 Task: Look for space in Netrakona, Bangladesh from 5th September, 2023 to 12th September, 2023 for 2 adults in price range Rs.10000 to Rs.15000.  With 1  bedroom having 1 bed and 1 bathroom. Property type can be house, flat, guest house, hotel. Amenities needed are: air conditioning. Booking option can be shelf check-in. Required host language is English.
Action: Mouse moved to (477, 124)
Screenshot: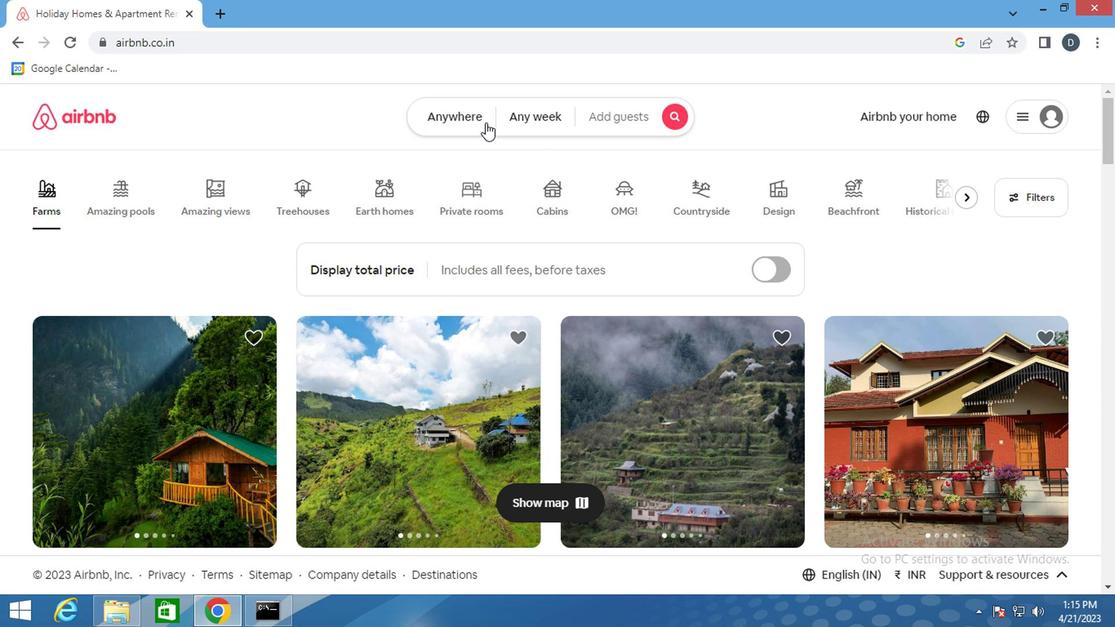 
Action: Mouse pressed left at (477, 124)
Screenshot: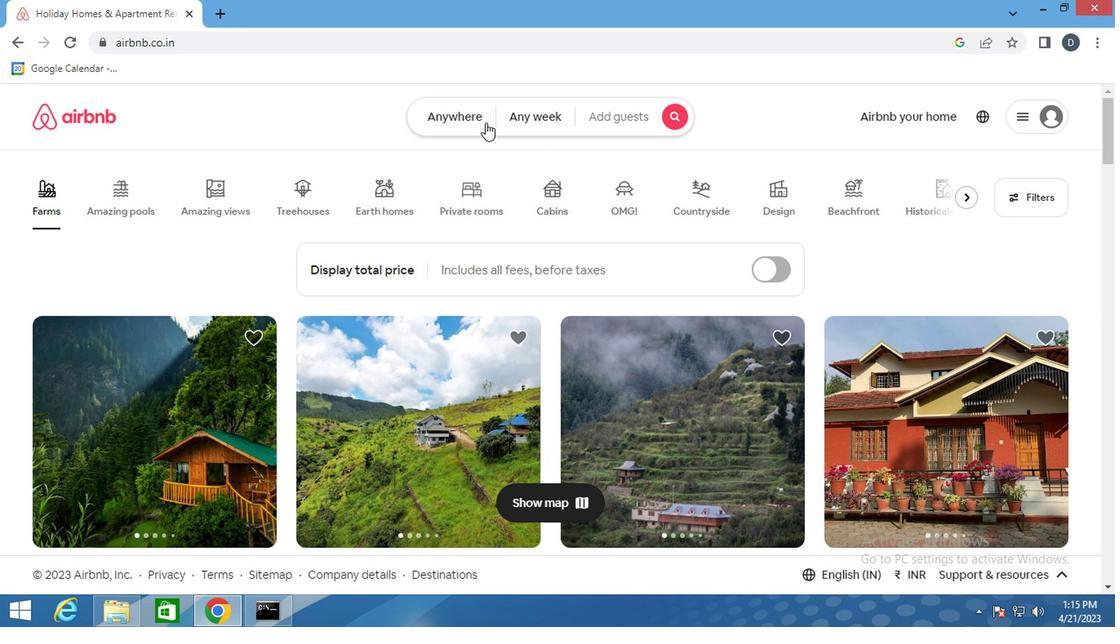 
Action: Mouse moved to (410, 185)
Screenshot: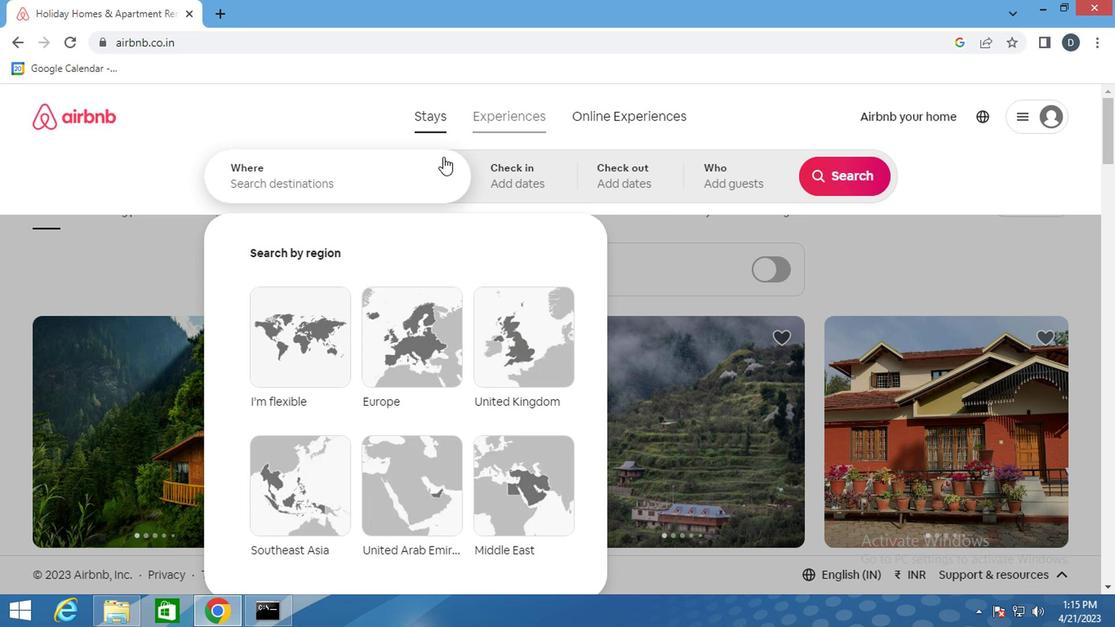 
Action: Mouse pressed left at (410, 185)
Screenshot: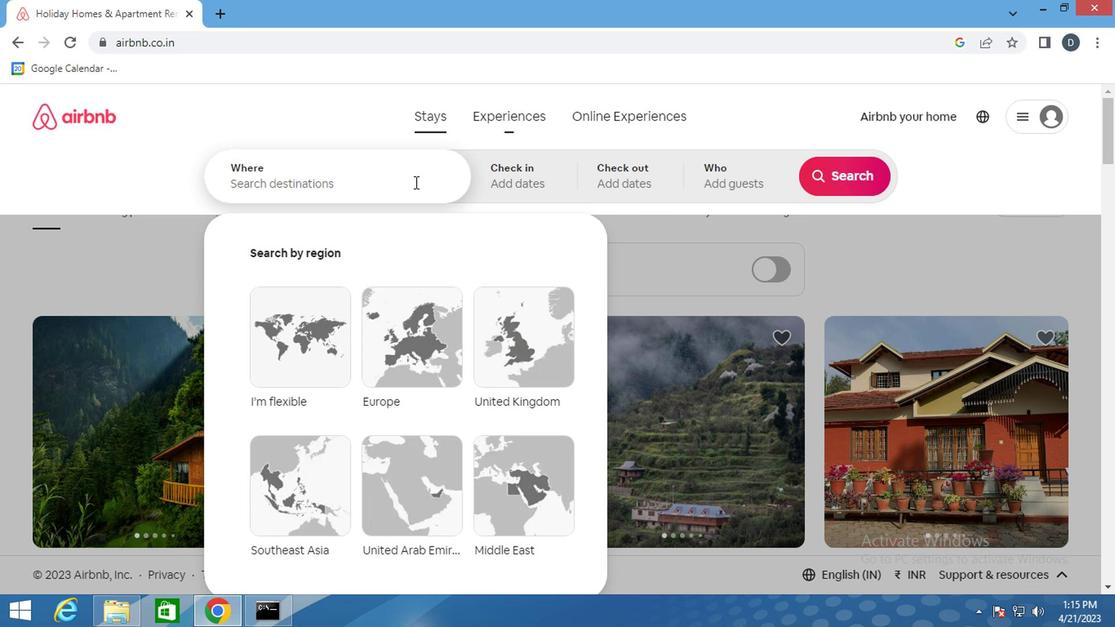 
Action: Key pressed <Key.shift>NETKRAKONA<Key.down><Key.enter>
Screenshot: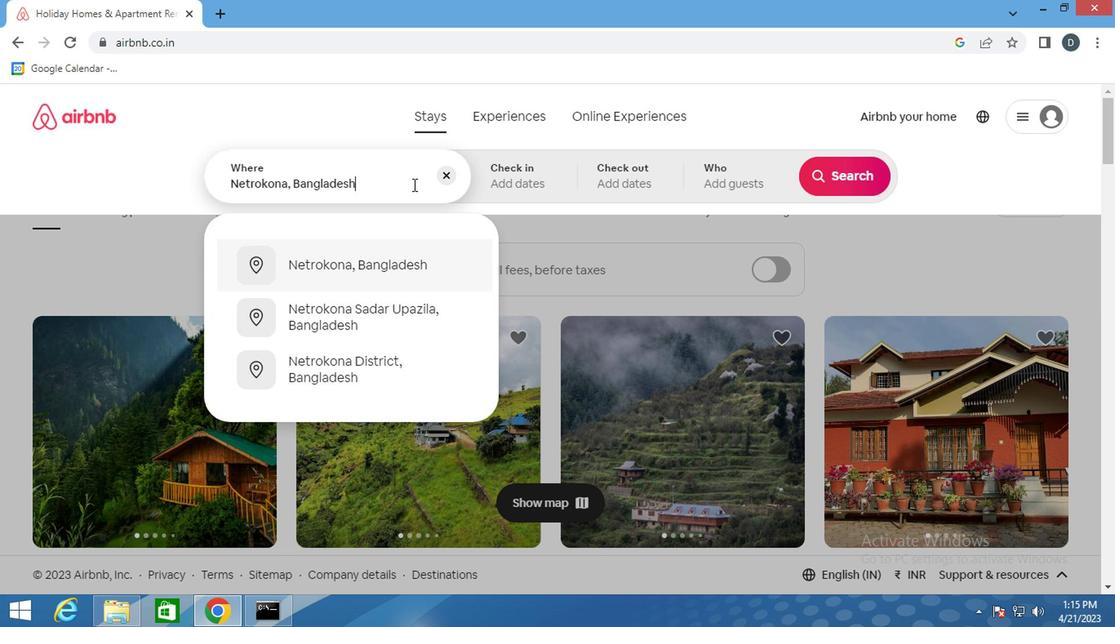 
Action: Mouse moved to (833, 306)
Screenshot: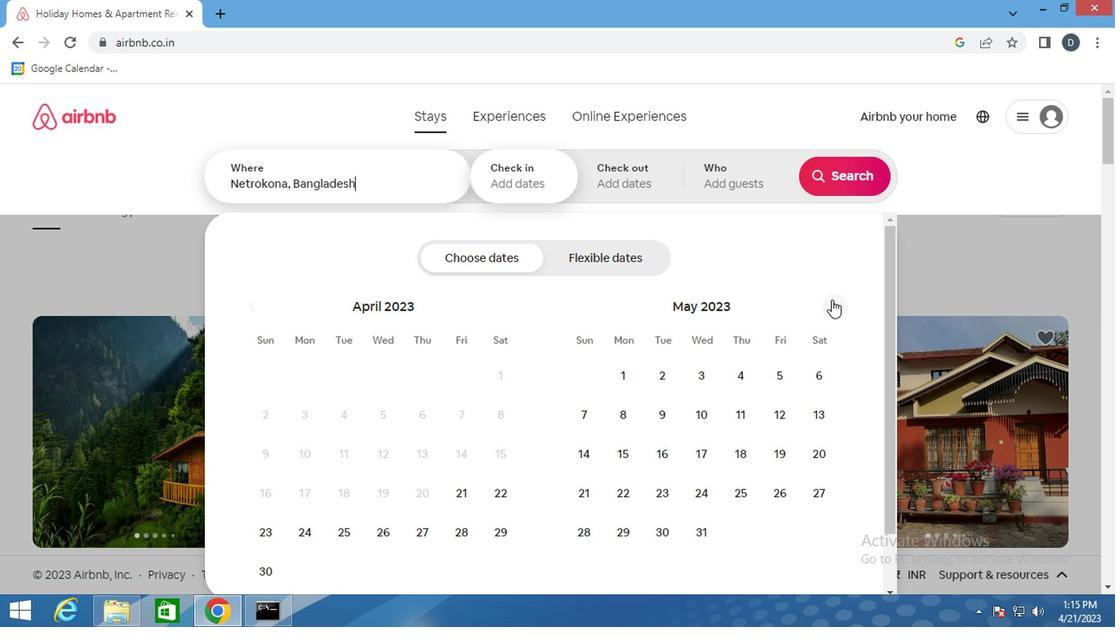 
Action: Mouse pressed left at (833, 306)
Screenshot: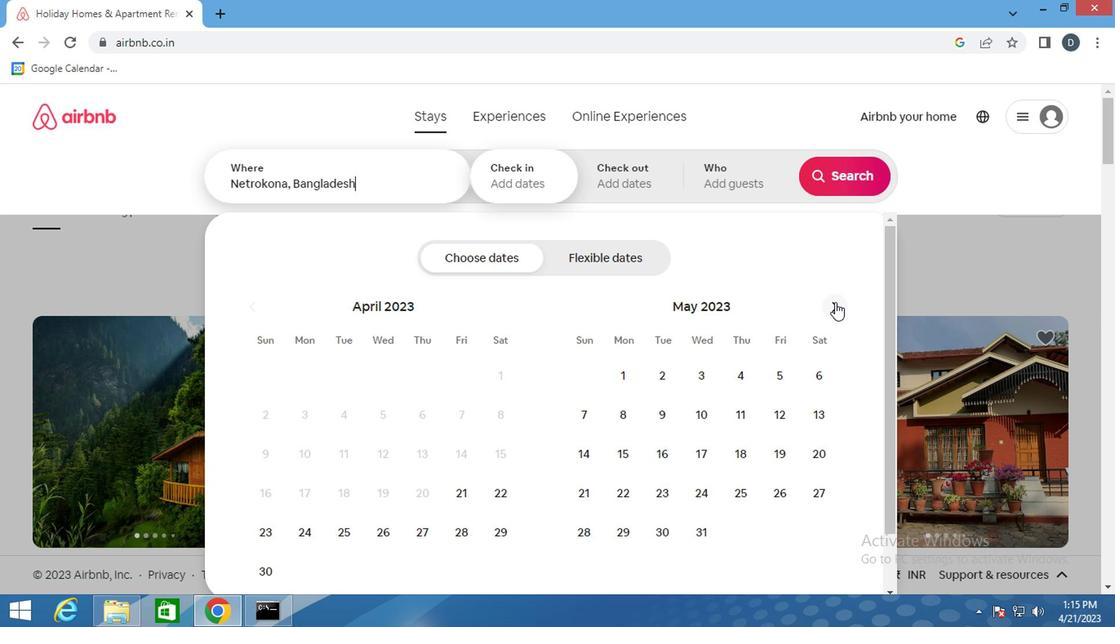 
Action: Mouse pressed left at (833, 306)
Screenshot: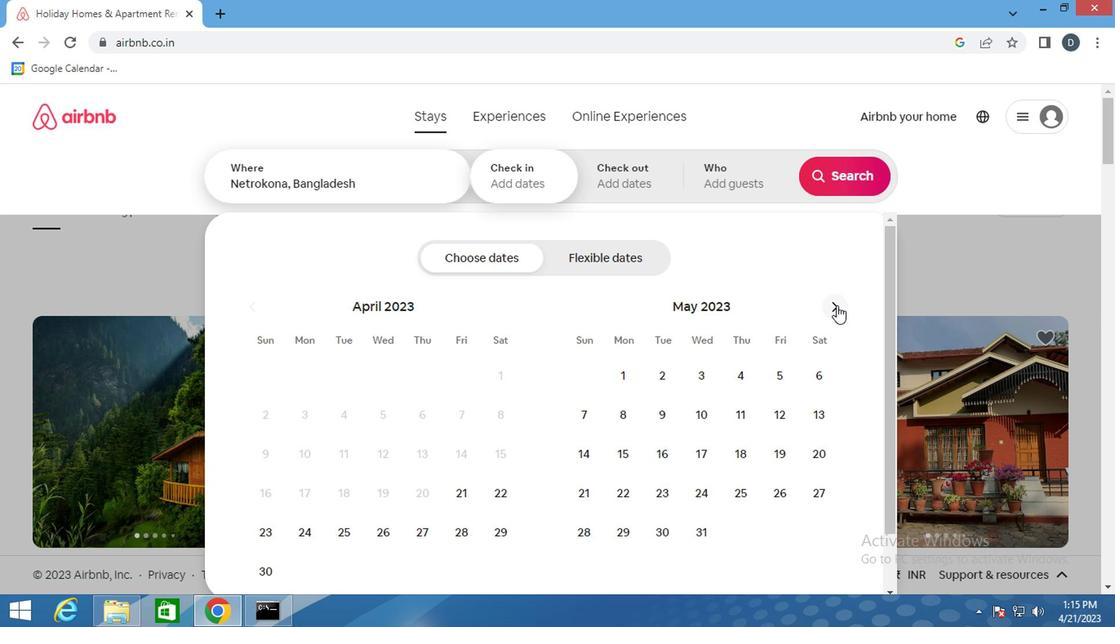 
Action: Mouse pressed left at (833, 306)
Screenshot: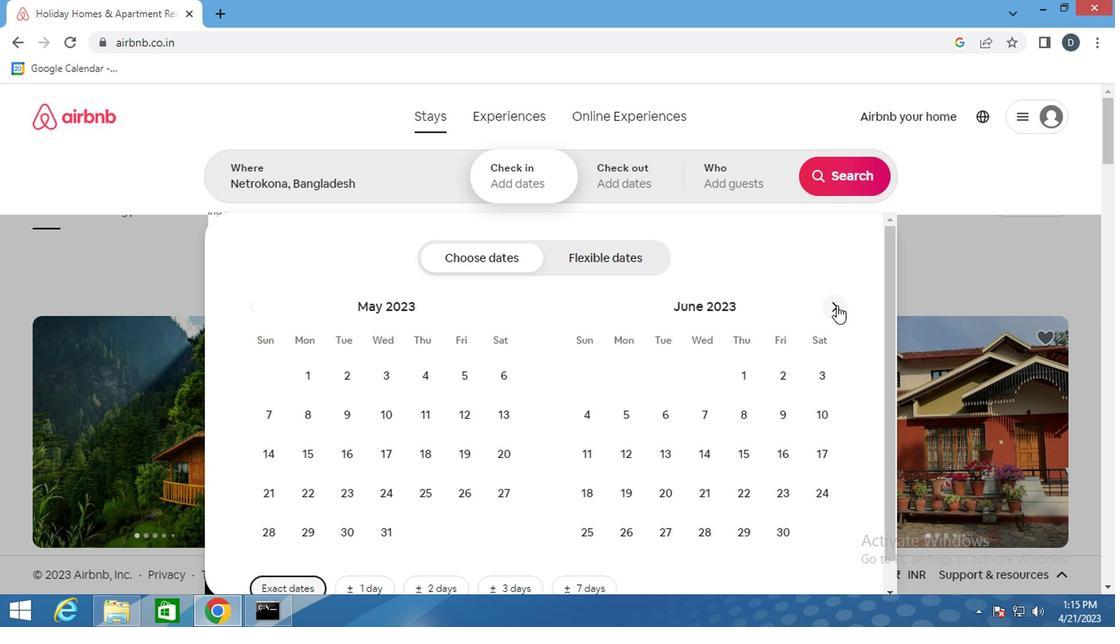 
Action: Mouse pressed left at (833, 306)
Screenshot: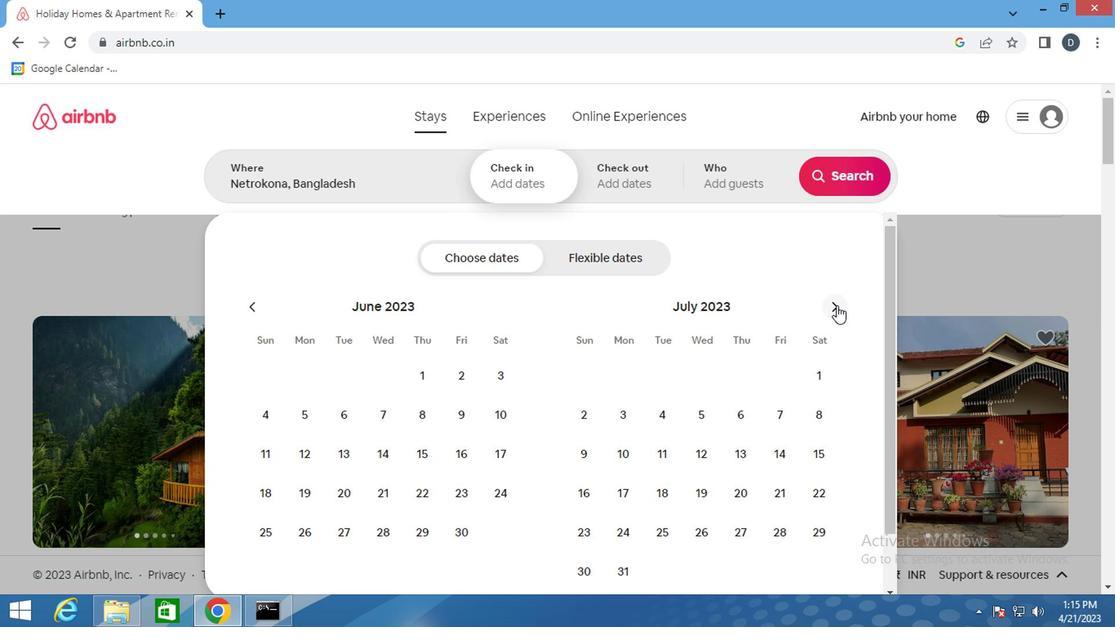 
Action: Mouse pressed left at (833, 306)
Screenshot: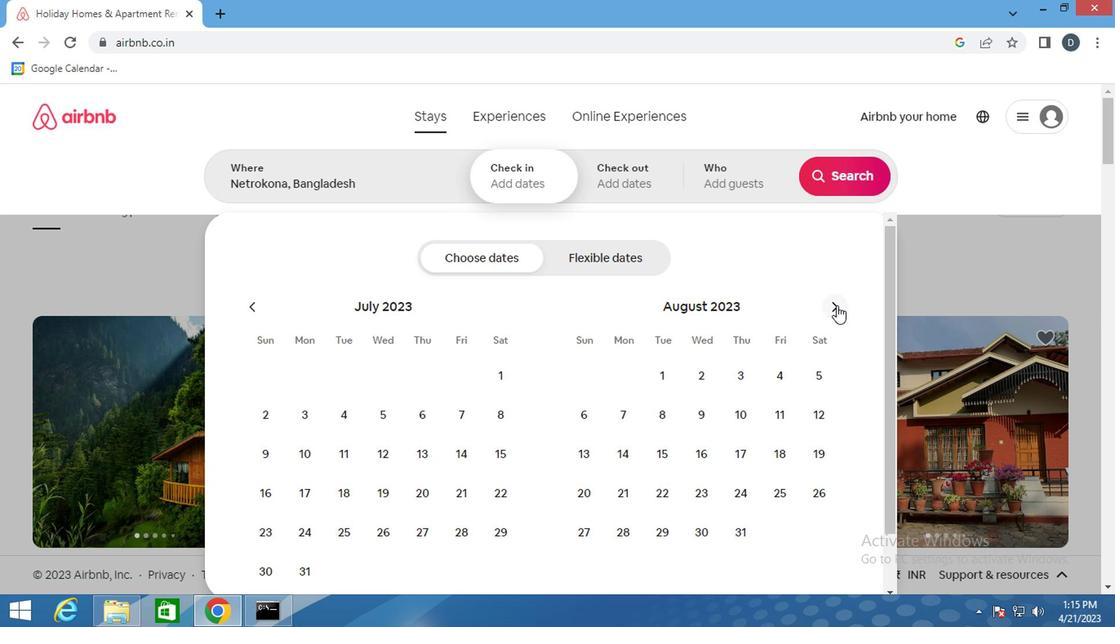 
Action: Mouse moved to (667, 418)
Screenshot: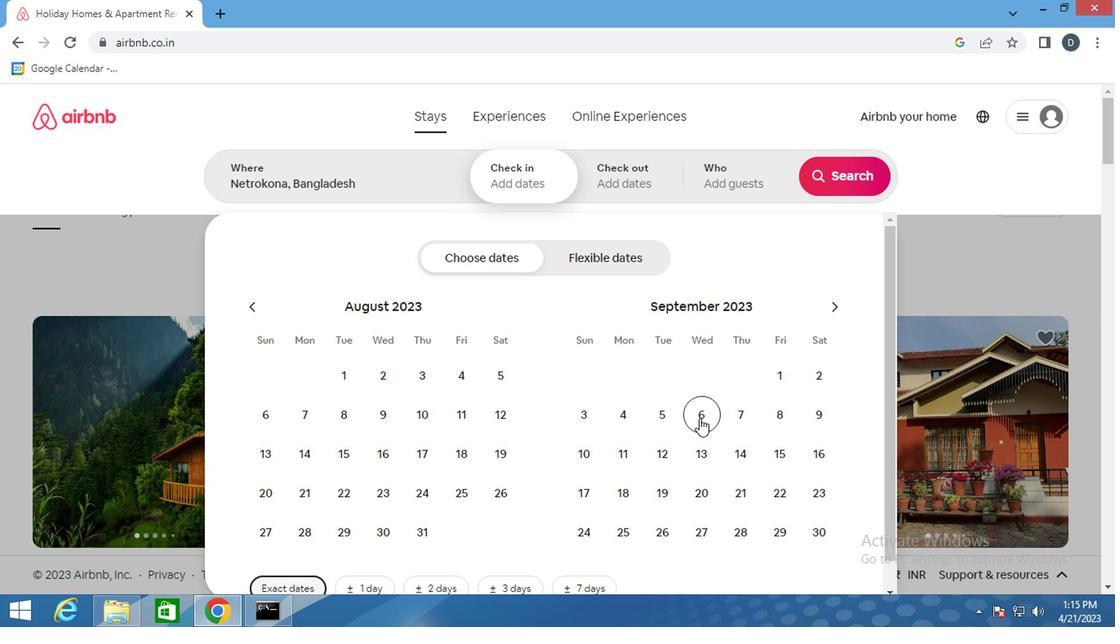 
Action: Mouse pressed left at (667, 418)
Screenshot: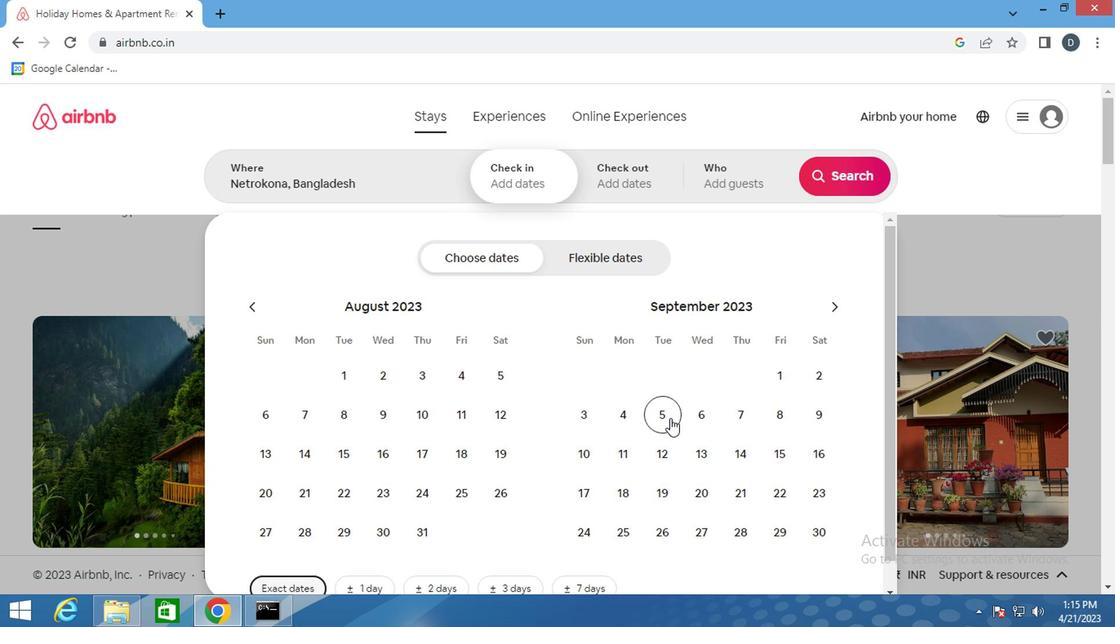 
Action: Mouse moved to (654, 449)
Screenshot: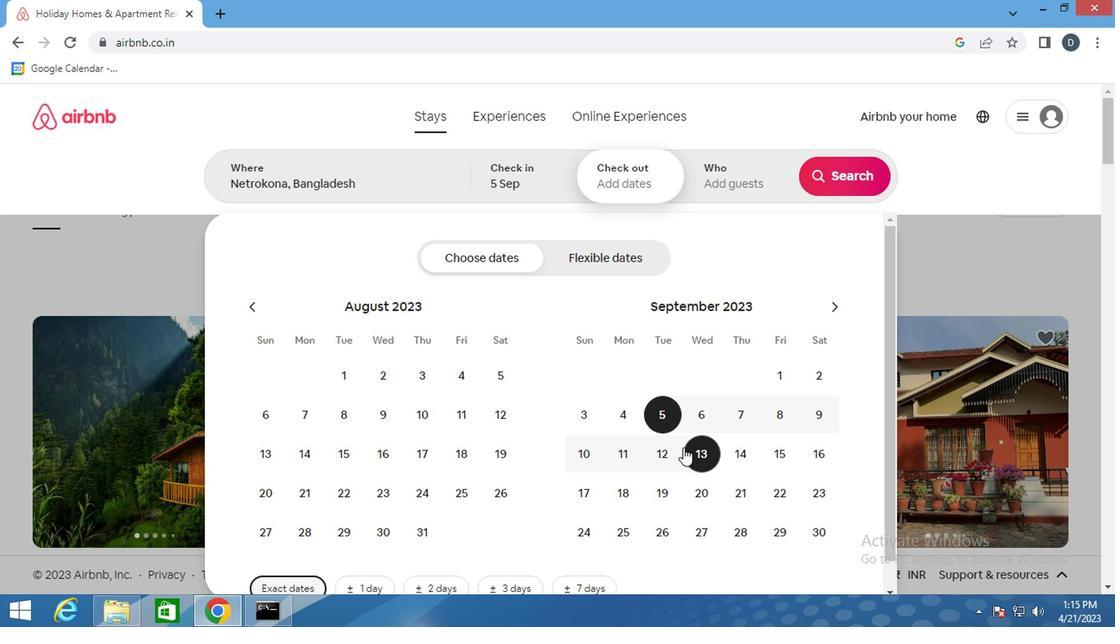 
Action: Mouse pressed left at (654, 449)
Screenshot: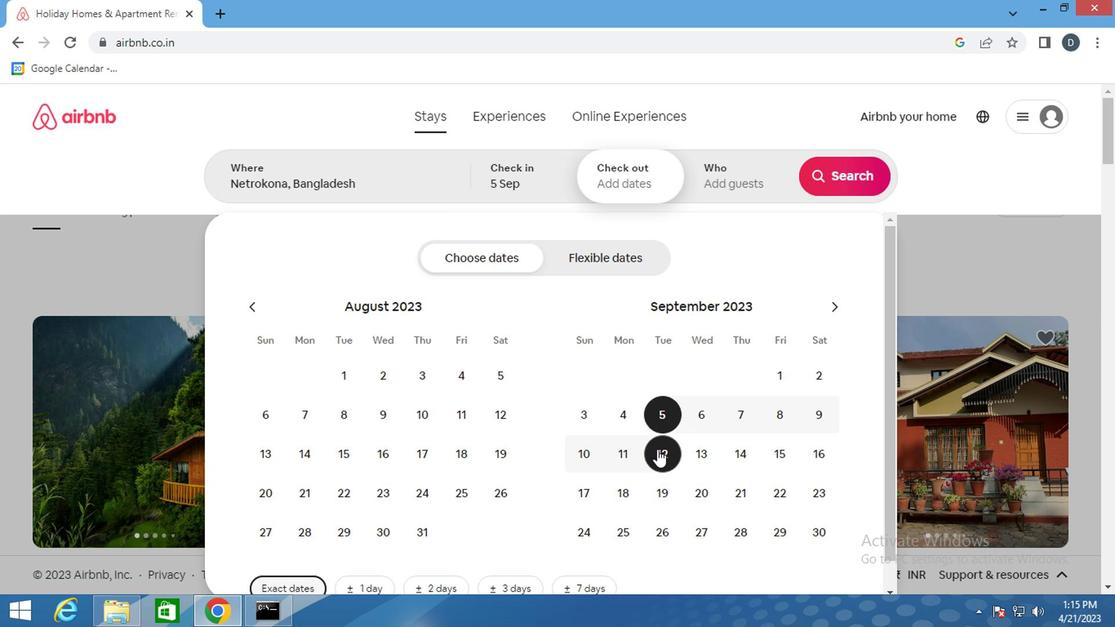 
Action: Mouse moved to (727, 188)
Screenshot: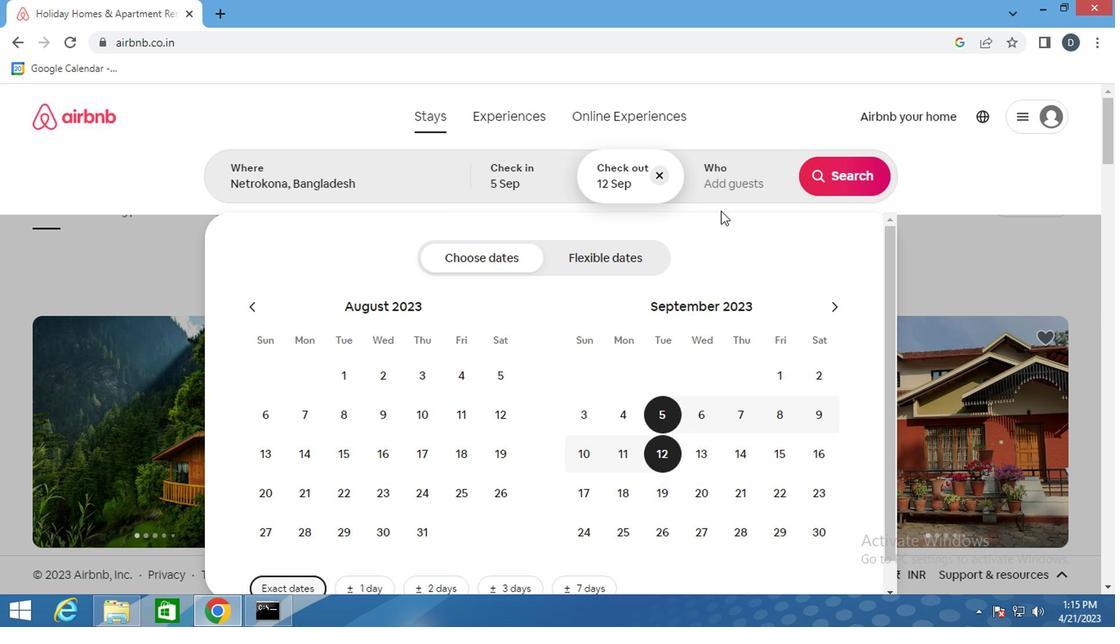
Action: Mouse pressed left at (727, 188)
Screenshot: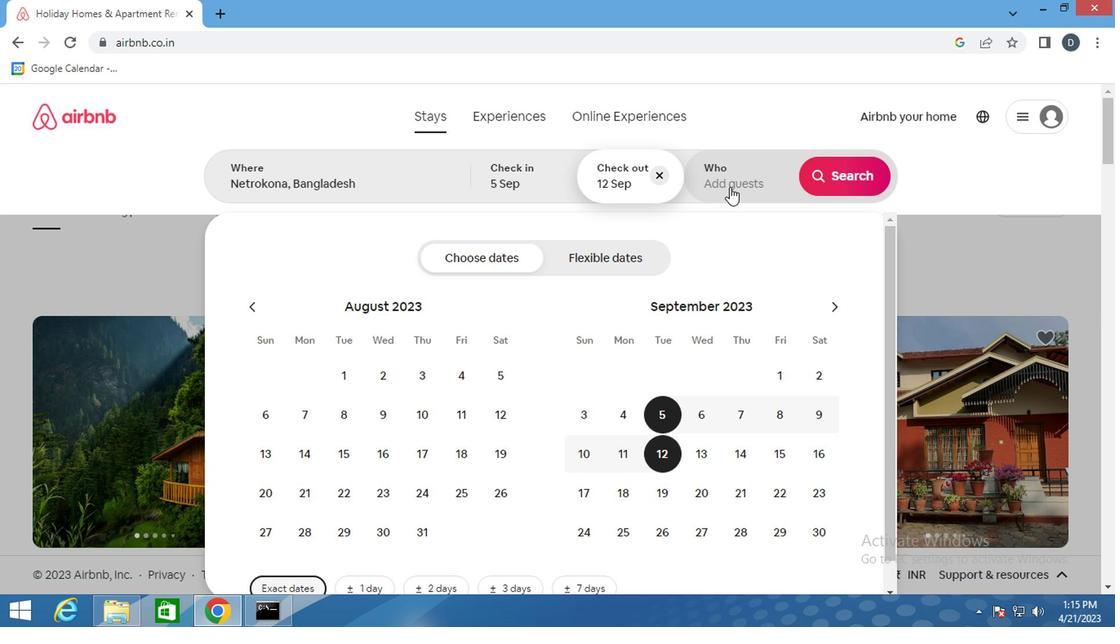 
Action: Mouse moved to (846, 271)
Screenshot: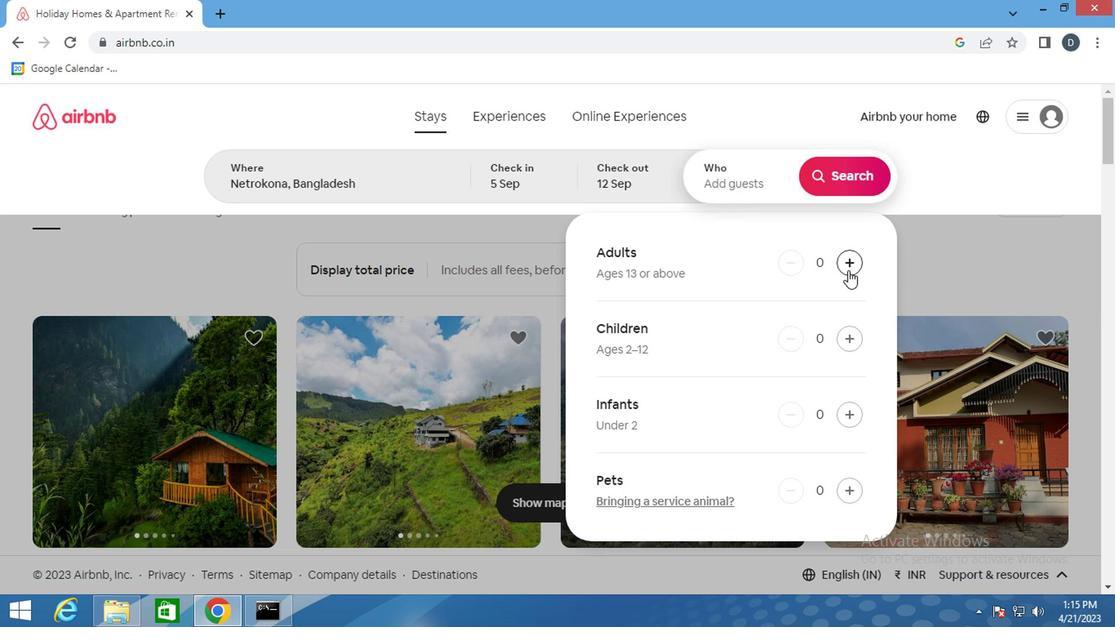 
Action: Mouse pressed left at (846, 271)
Screenshot: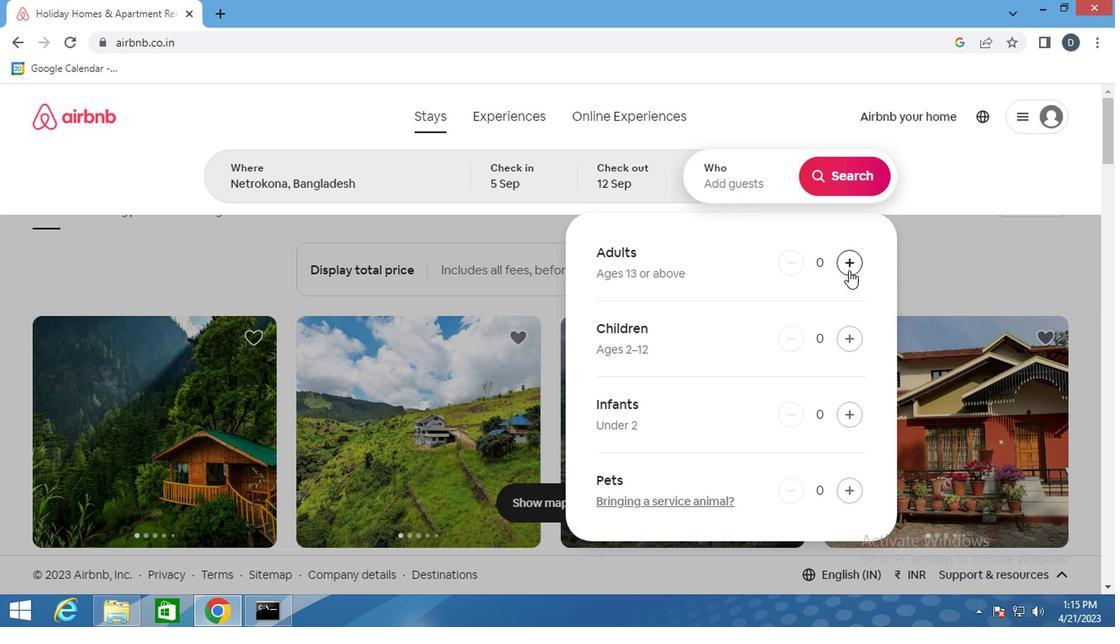 
Action: Mouse pressed left at (846, 271)
Screenshot: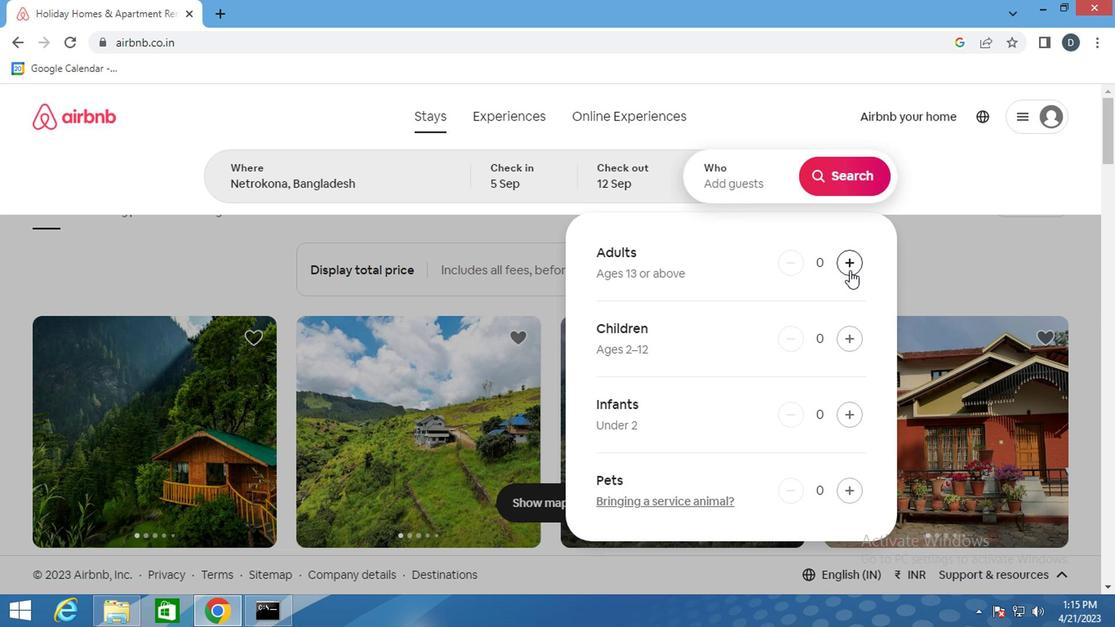 
Action: Mouse moved to (851, 191)
Screenshot: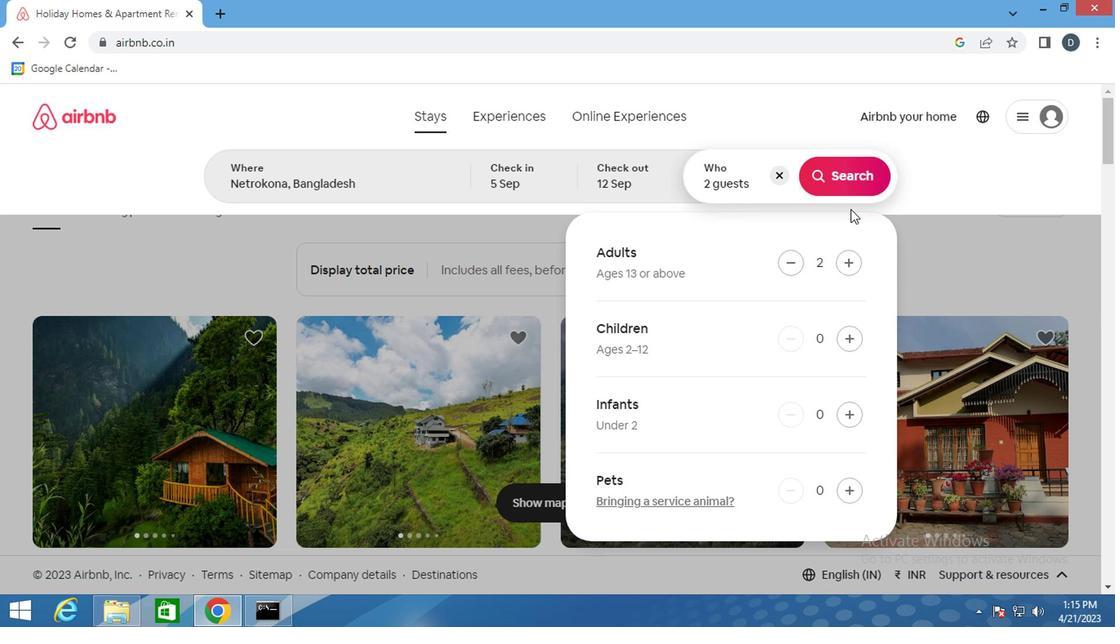 
Action: Mouse pressed left at (851, 191)
Screenshot: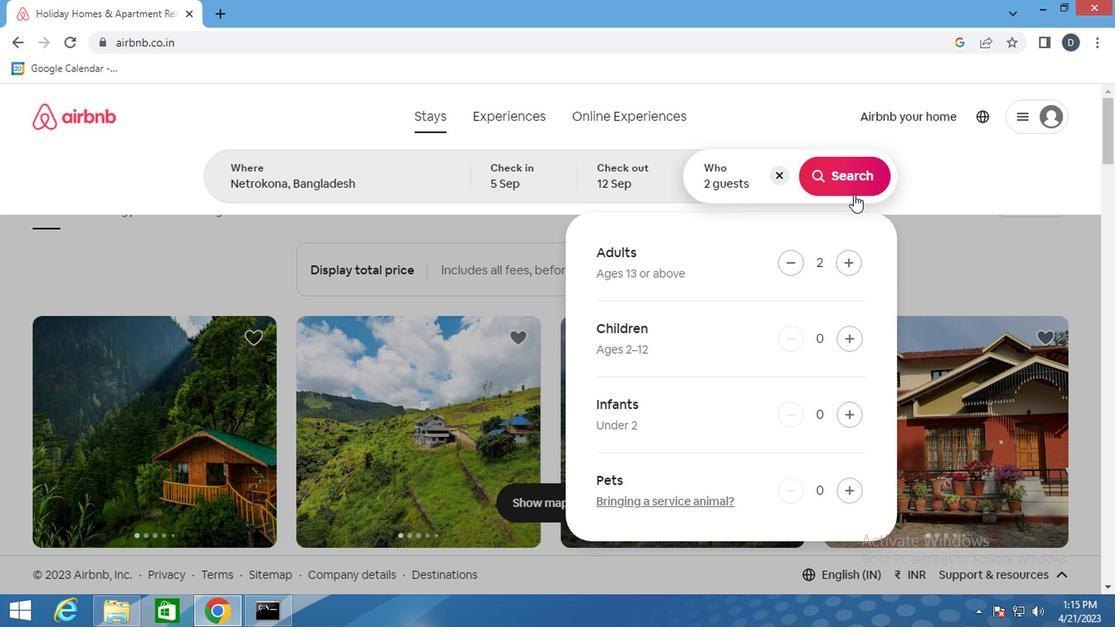 
Action: Mouse moved to (1033, 173)
Screenshot: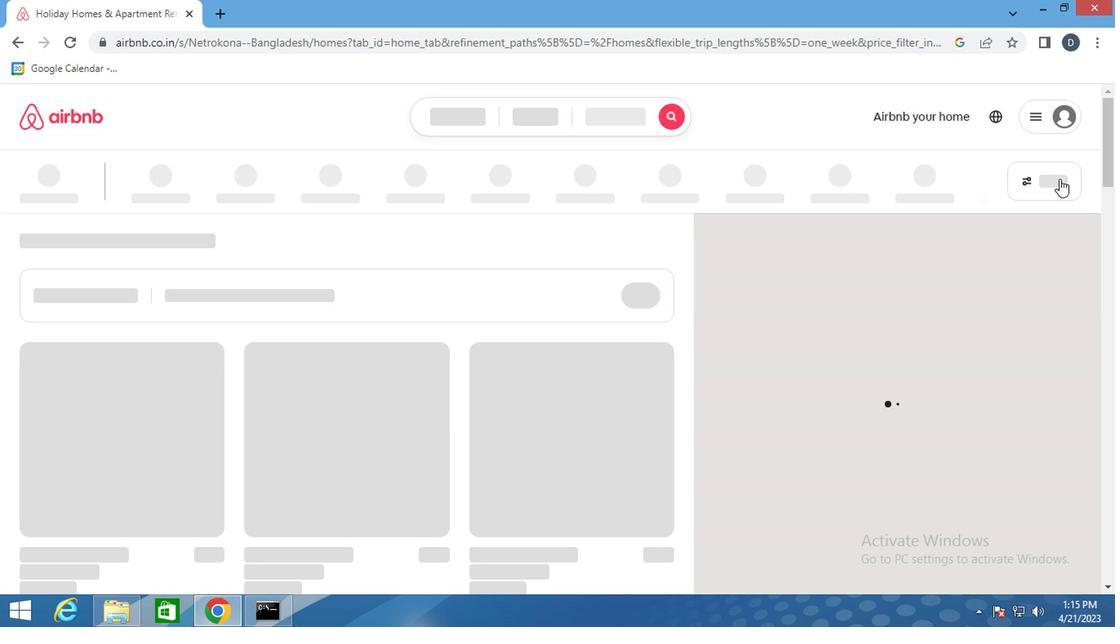 
Action: Mouse pressed left at (1033, 173)
Screenshot: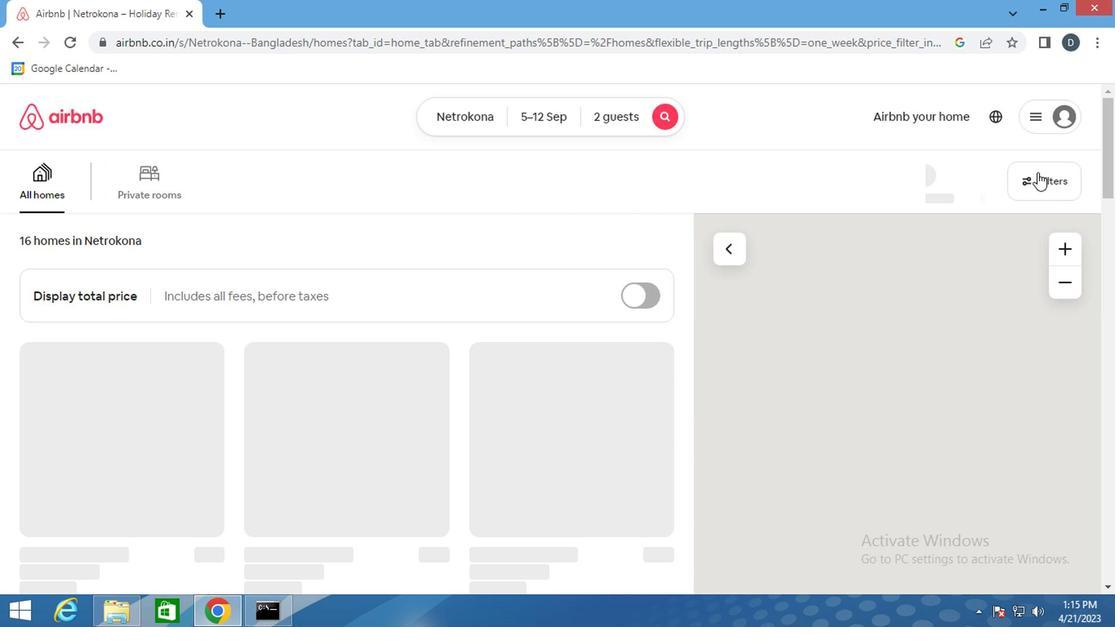 
Action: Mouse moved to (376, 393)
Screenshot: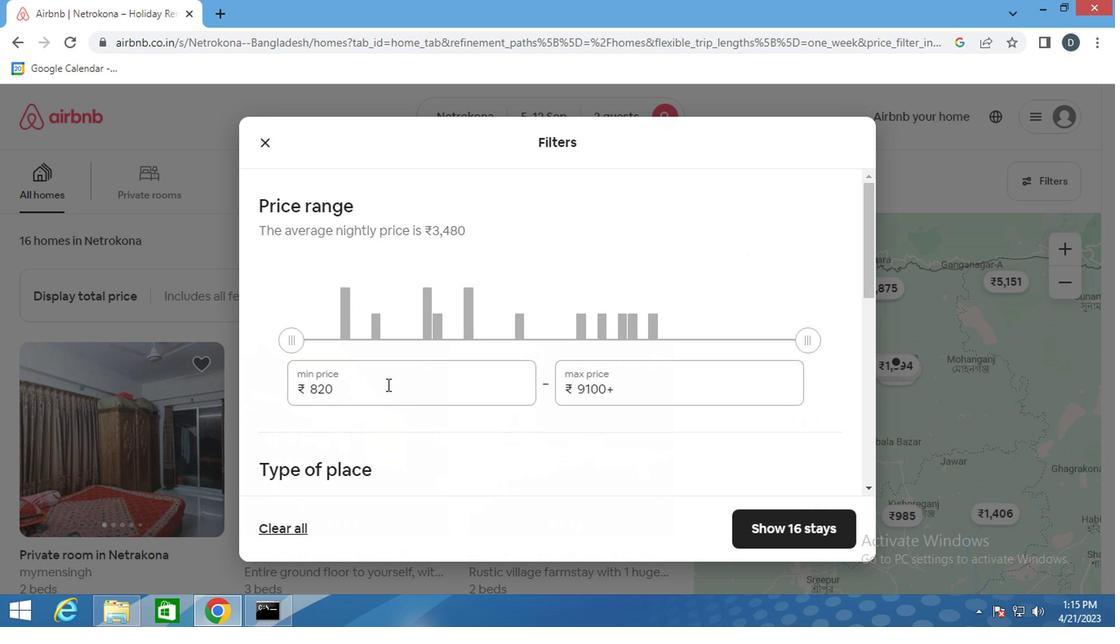 
Action: Mouse pressed left at (376, 393)
Screenshot: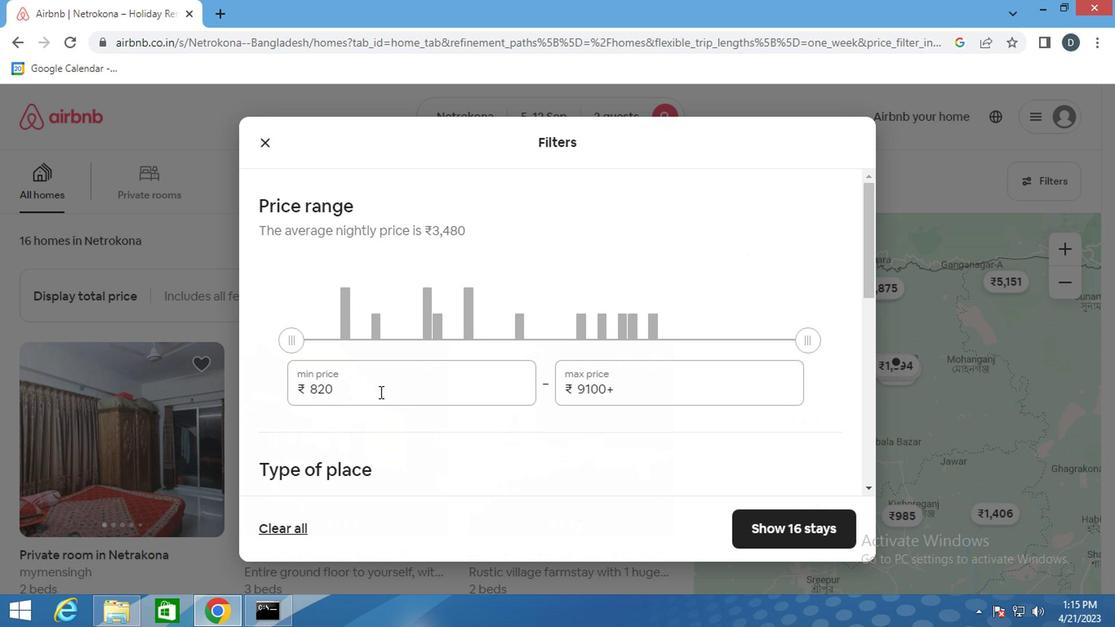 
Action: Mouse pressed left at (376, 393)
Screenshot: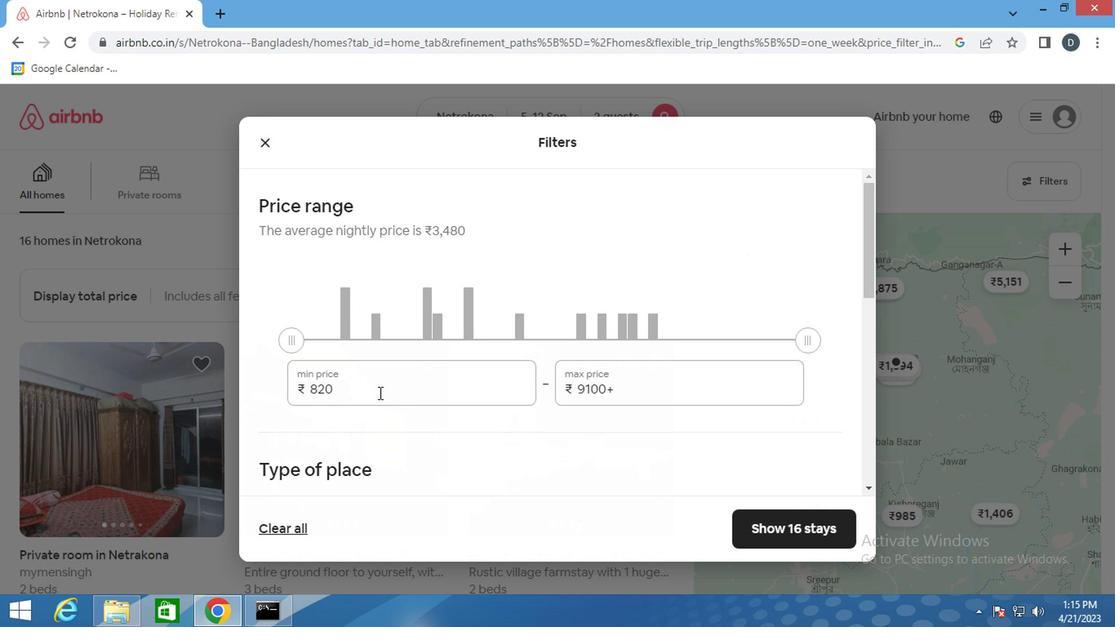 
Action: Key pressed 10000<Key.tab>ctrl+Actrl+15
Screenshot: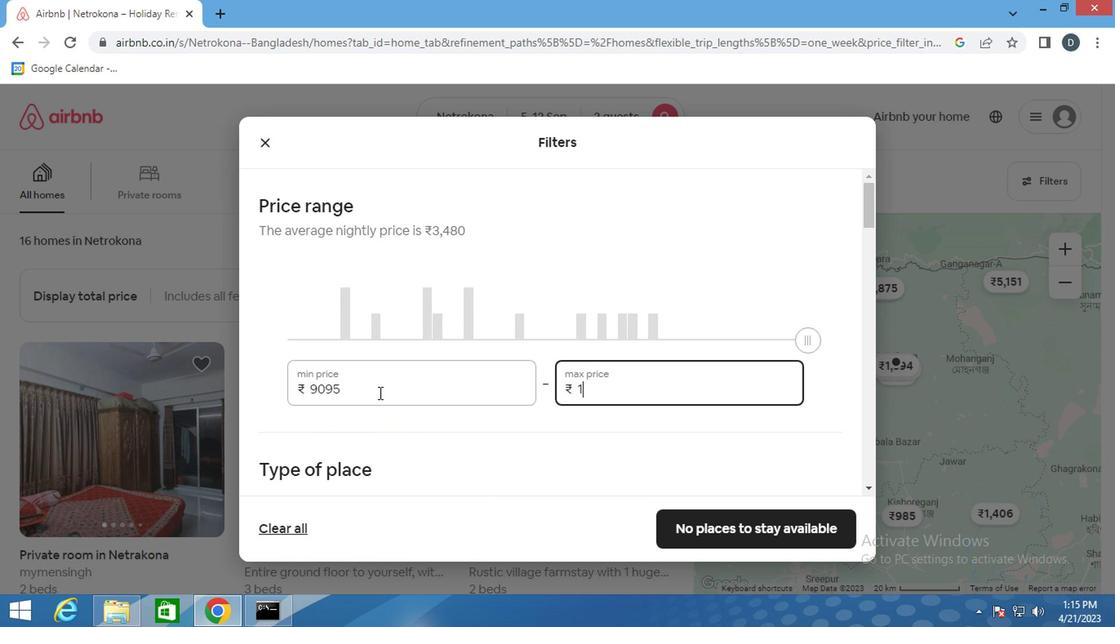 
Action: Mouse moved to (375, 393)
Screenshot: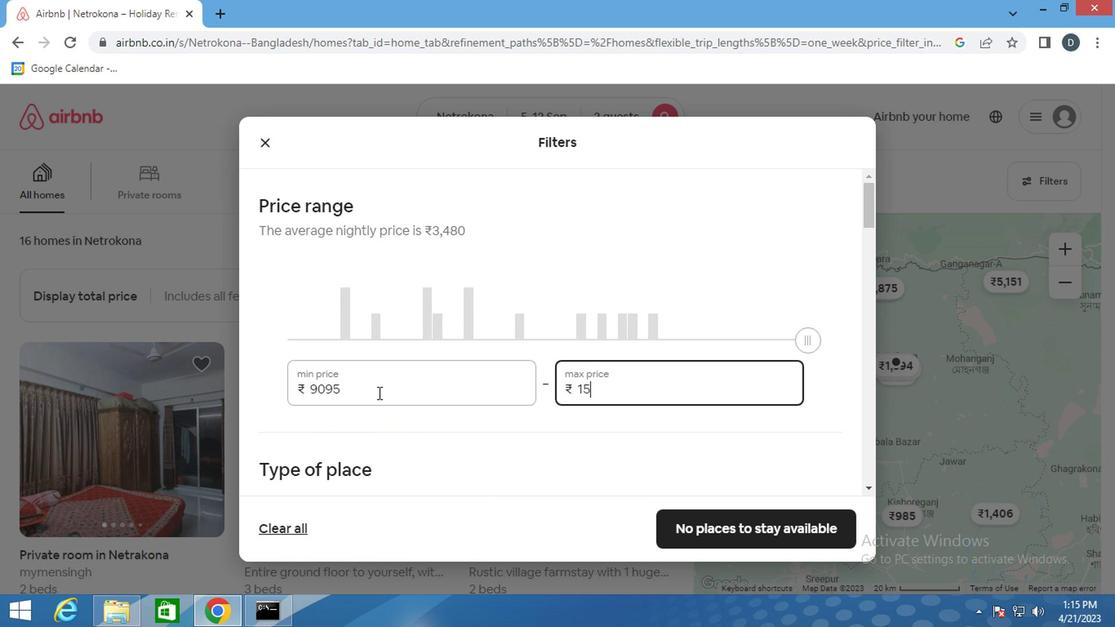 
Action: Key pressed 000
Screenshot: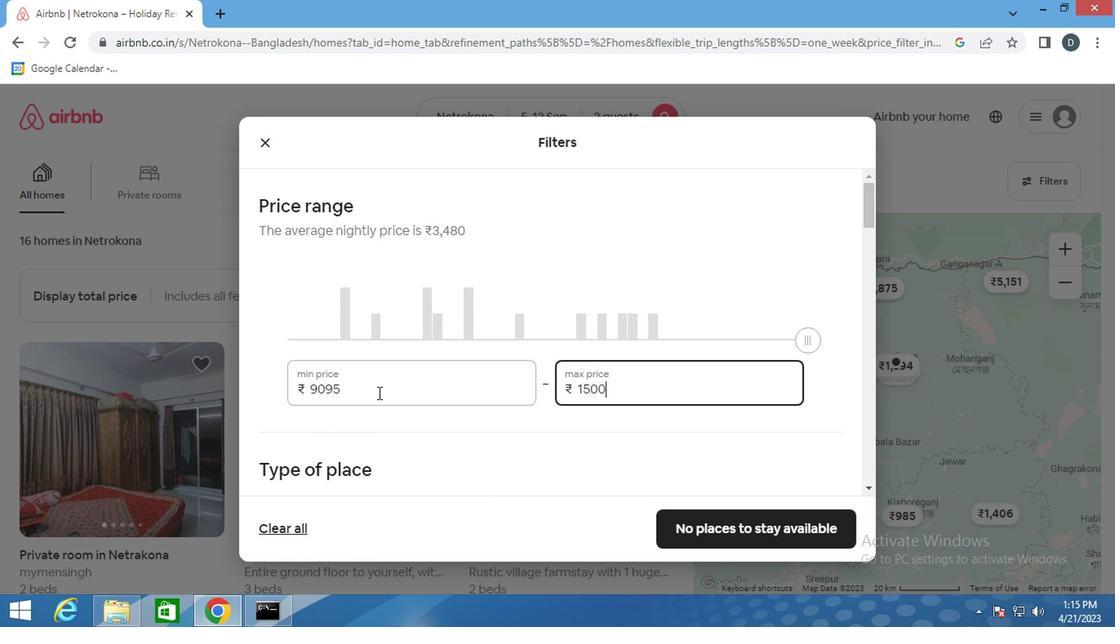 
Action: Mouse moved to (605, 410)
Screenshot: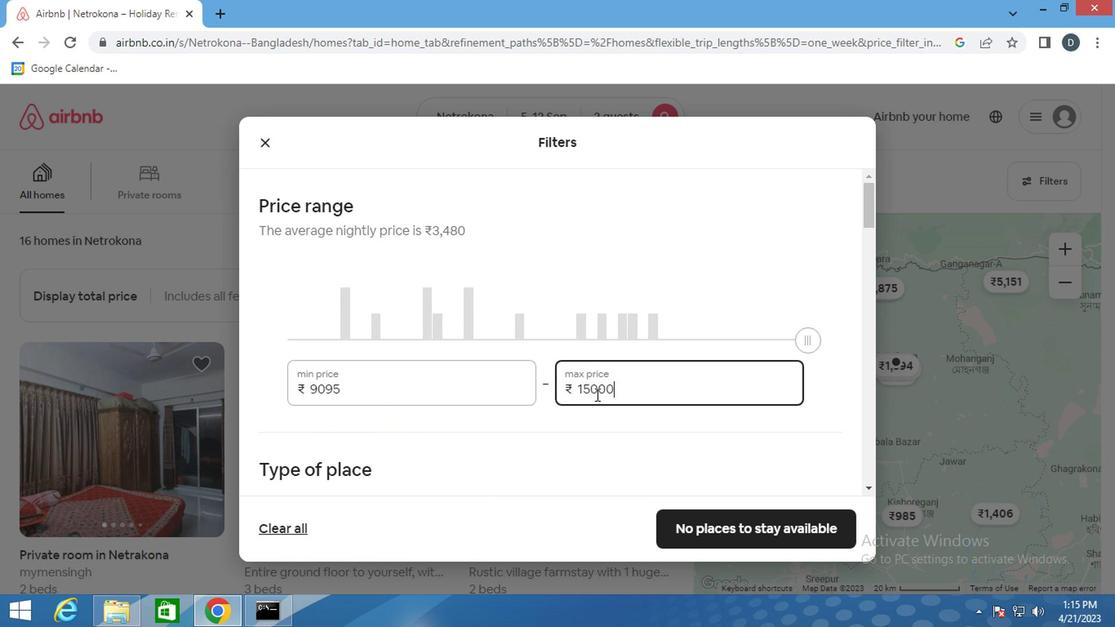 
Action: Mouse scrolled (605, 409) with delta (0, 0)
Screenshot: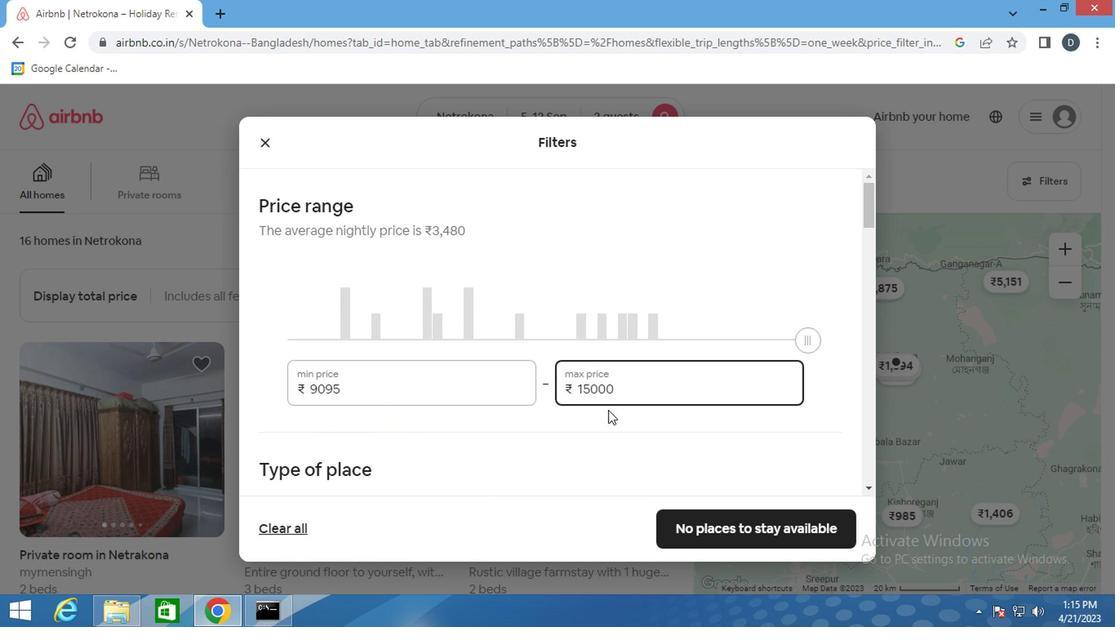 
Action: Mouse scrolled (605, 409) with delta (0, 0)
Screenshot: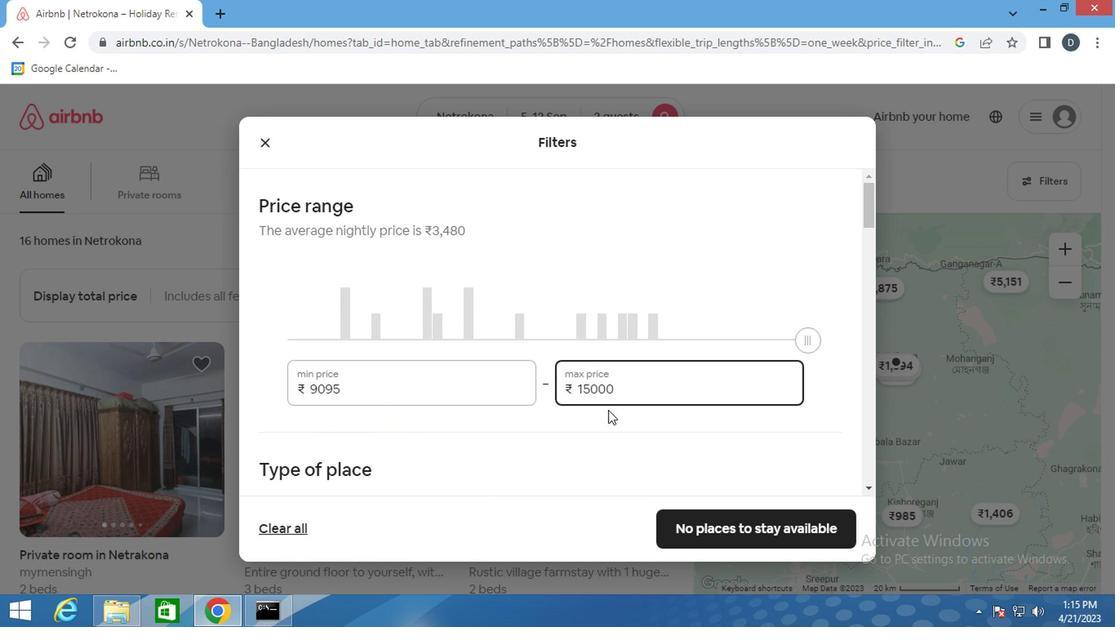 
Action: Mouse scrolled (605, 409) with delta (0, 0)
Screenshot: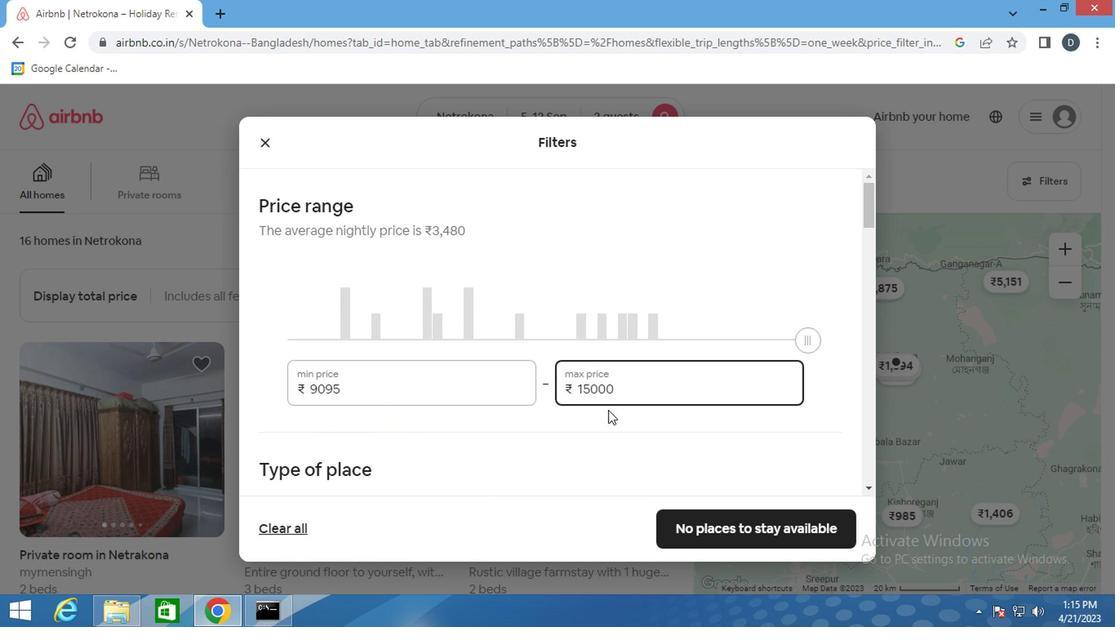 
Action: Mouse moved to (551, 389)
Screenshot: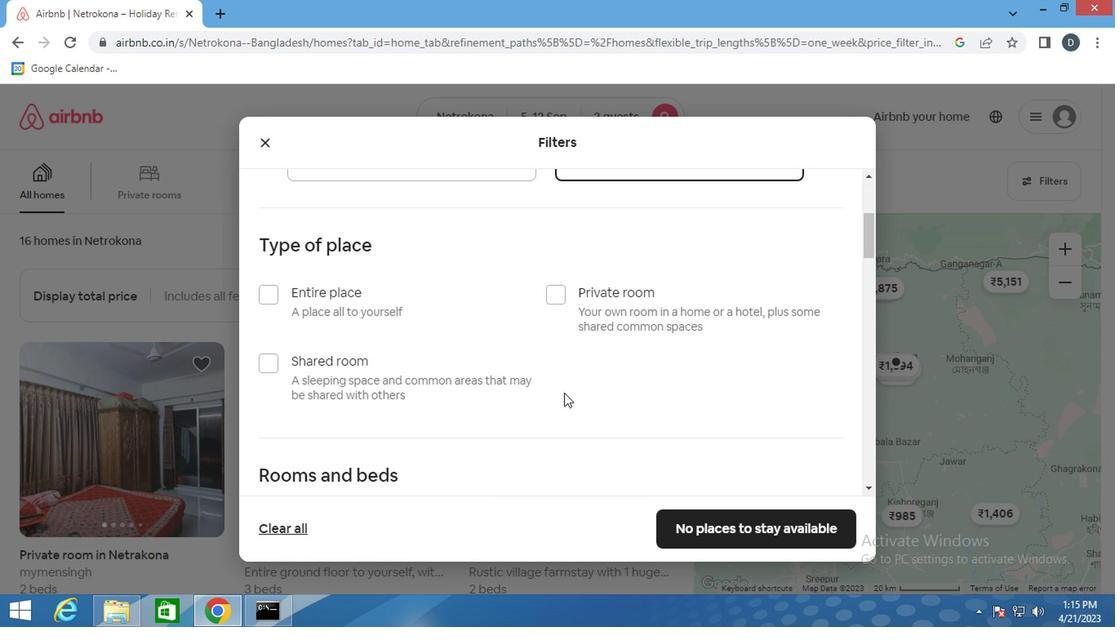 
Action: Mouse scrolled (551, 388) with delta (0, 0)
Screenshot: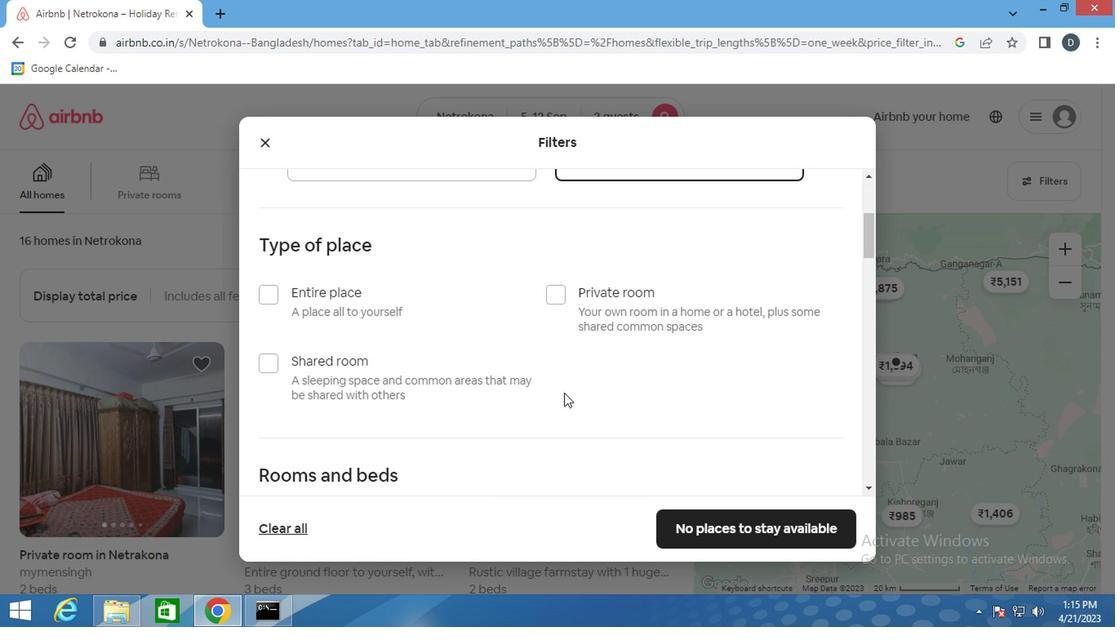 
Action: Mouse moved to (384, 335)
Screenshot: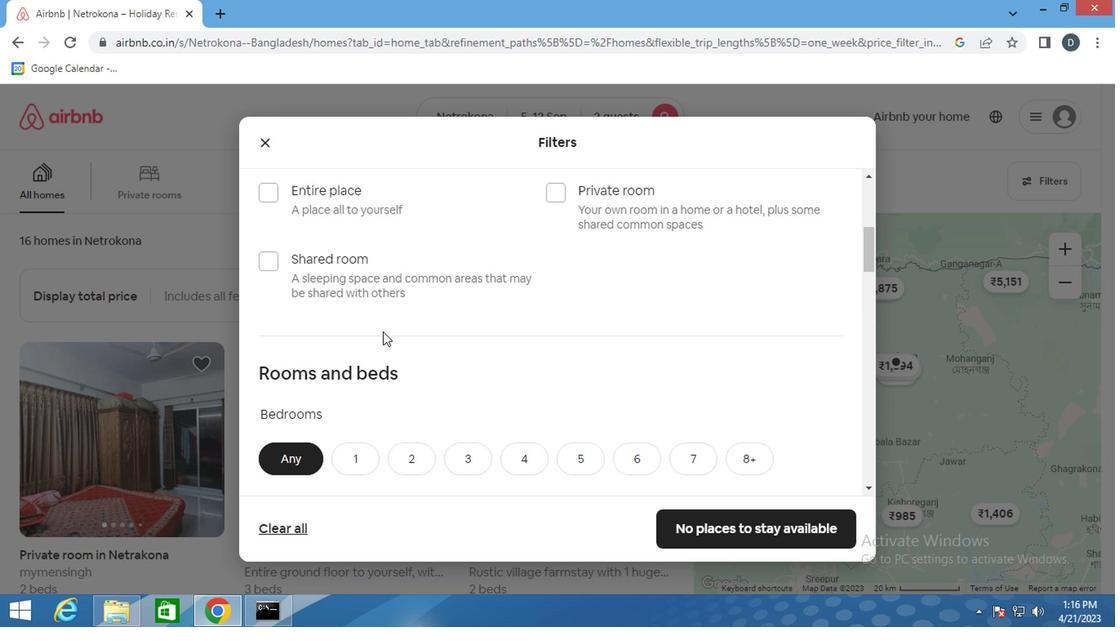
Action: Mouse scrolled (384, 334) with delta (0, -1)
Screenshot: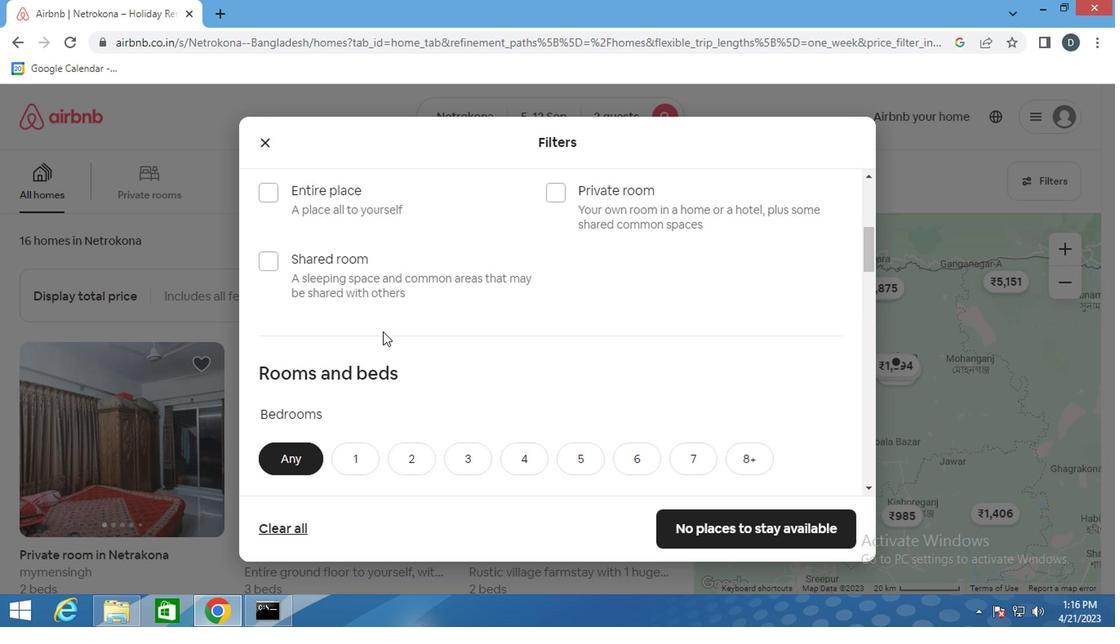 
Action: Mouse moved to (386, 341)
Screenshot: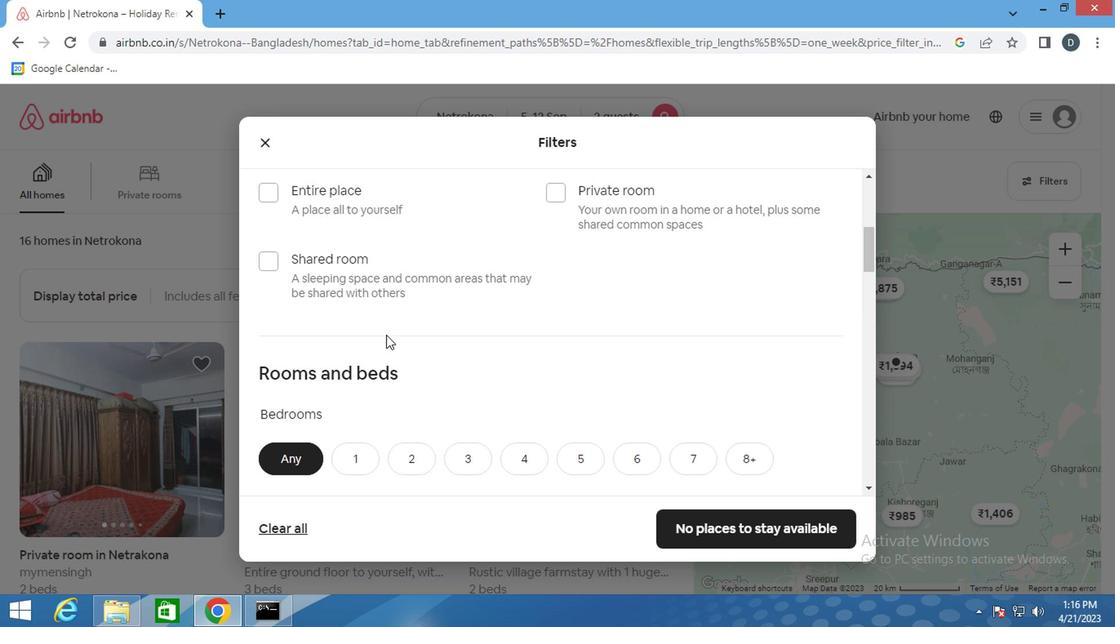 
Action: Mouse scrolled (386, 340) with delta (0, -1)
Screenshot: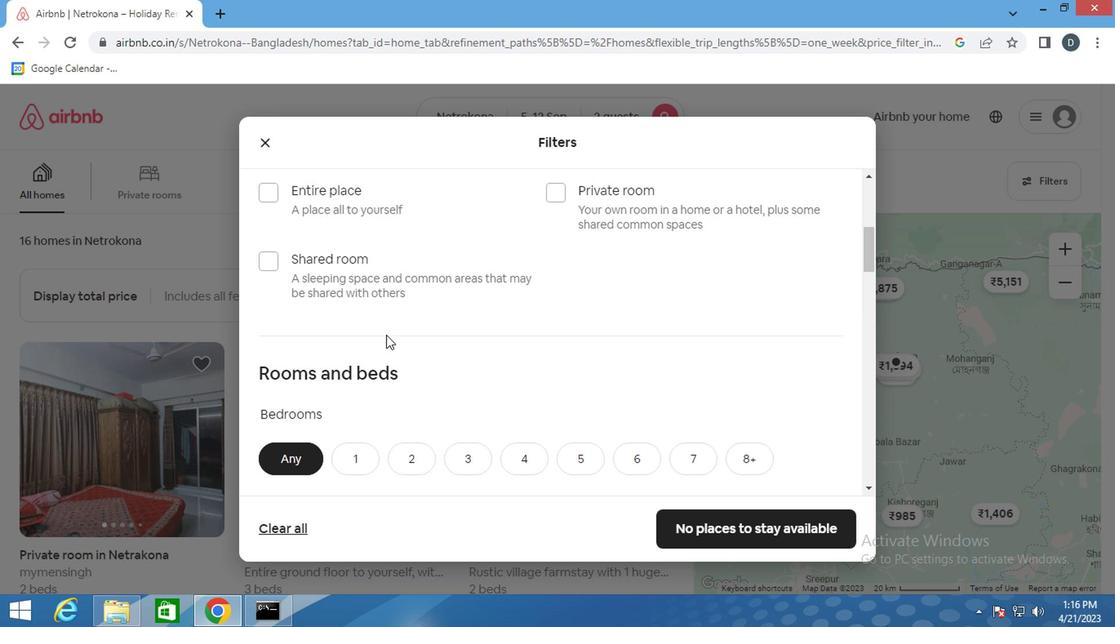
Action: Mouse moved to (357, 289)
Screenshot: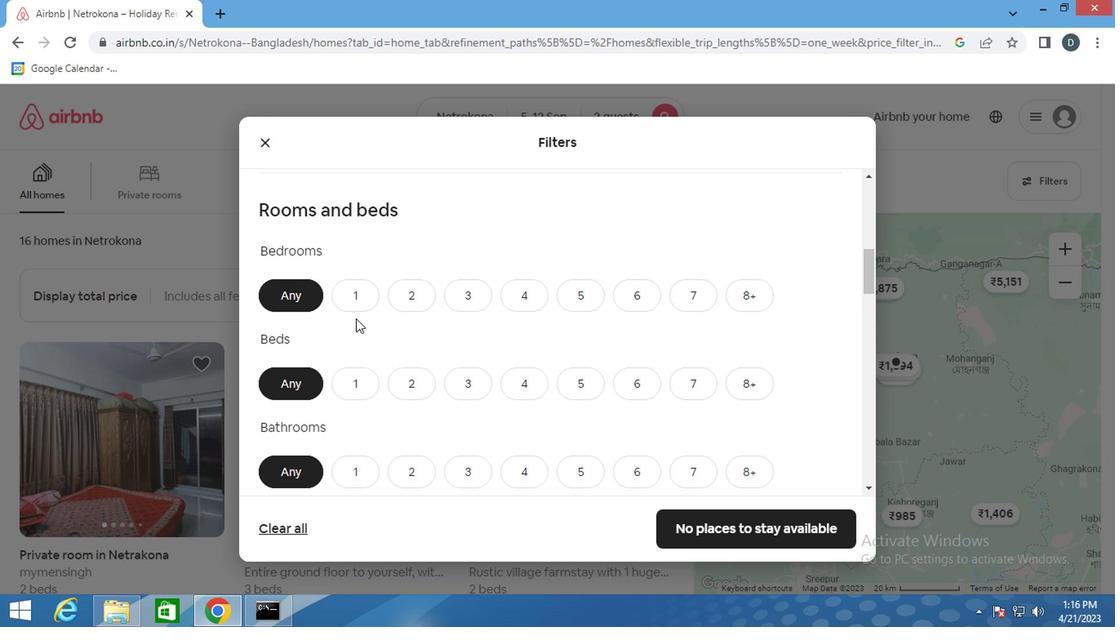
Action: Mouse pressed left at (357, 289)
Screenshot: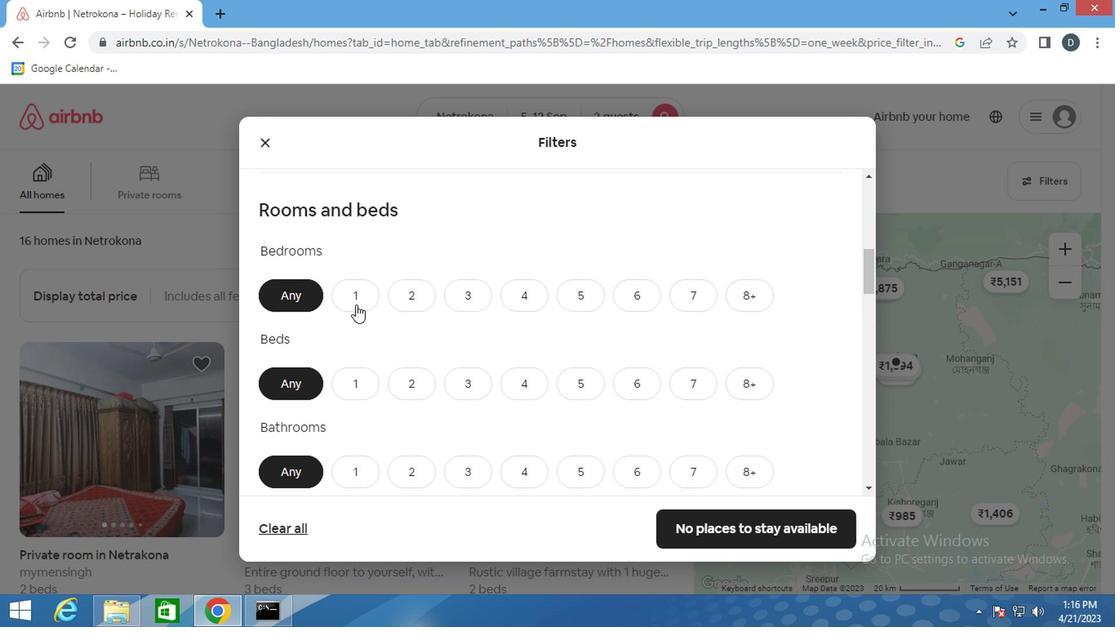 
Action: Mouse moved to (348, 378)
Screenshot: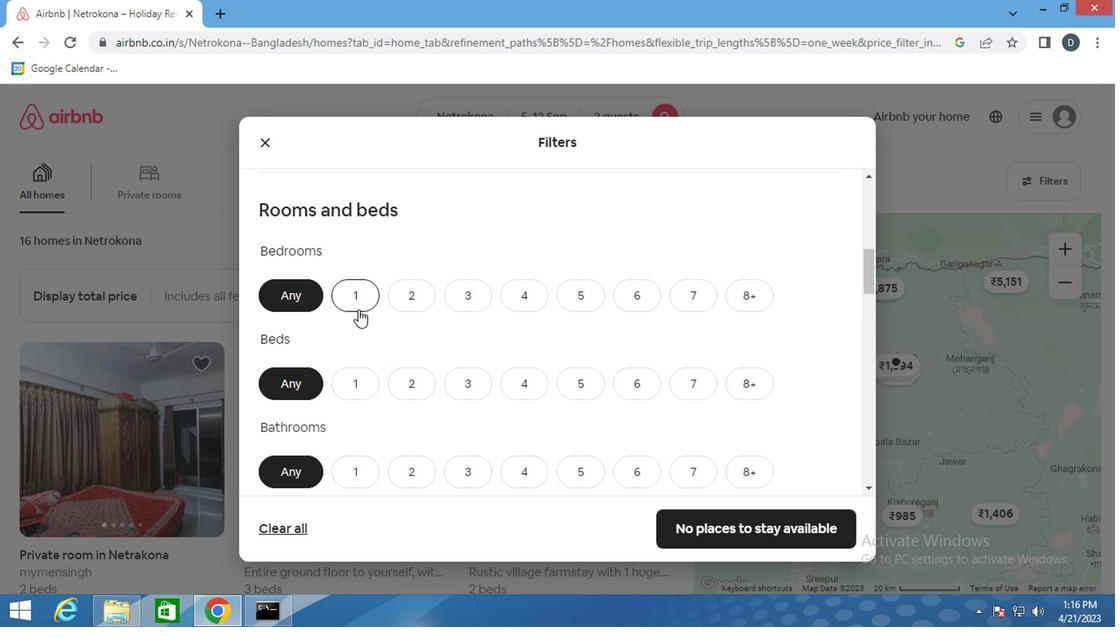 
Action: Mouse pressed left at (348, 378)
Screenshot: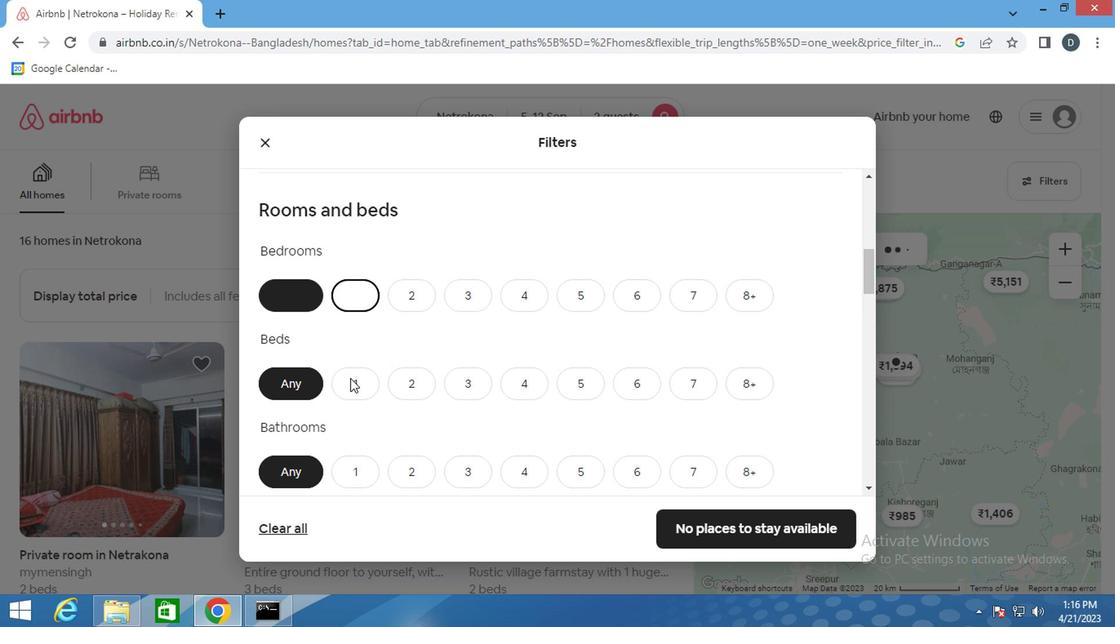 
Action: Mouse moved to (363, 470)
Screenshot: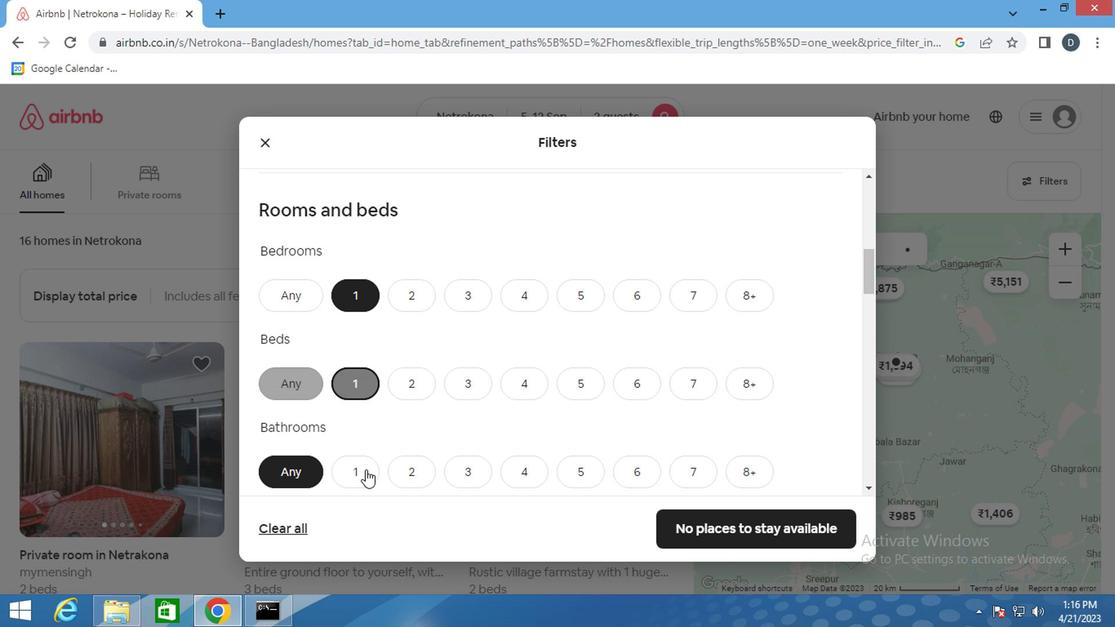 
Action: Mouse pressed left at (363, 470)
Screenshot: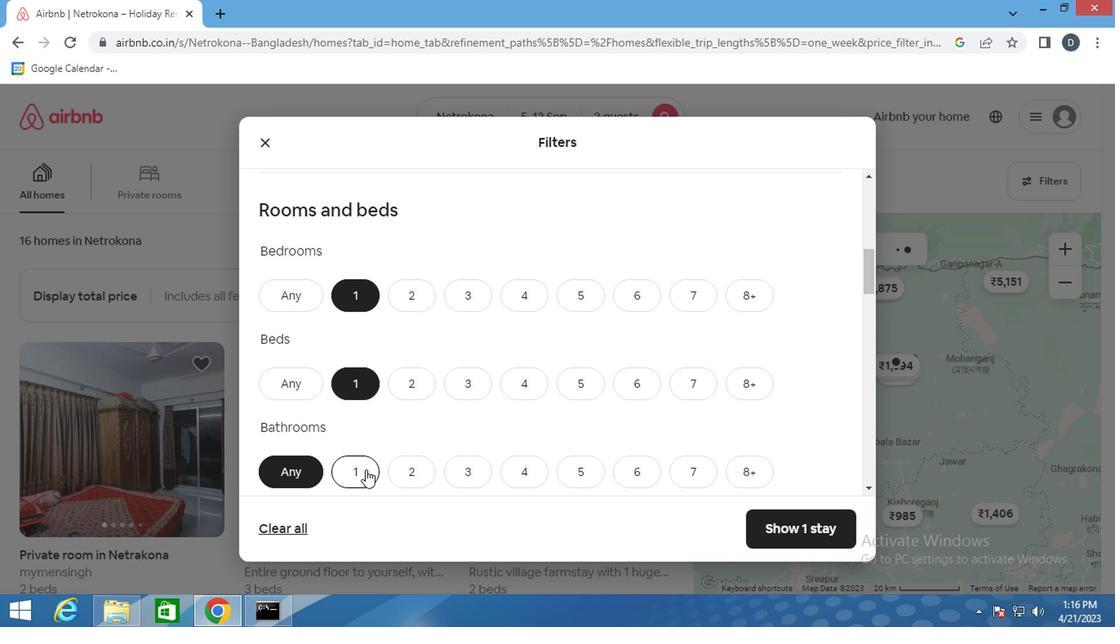 
Action: Mouse moved to (406, 425)
Screenshot: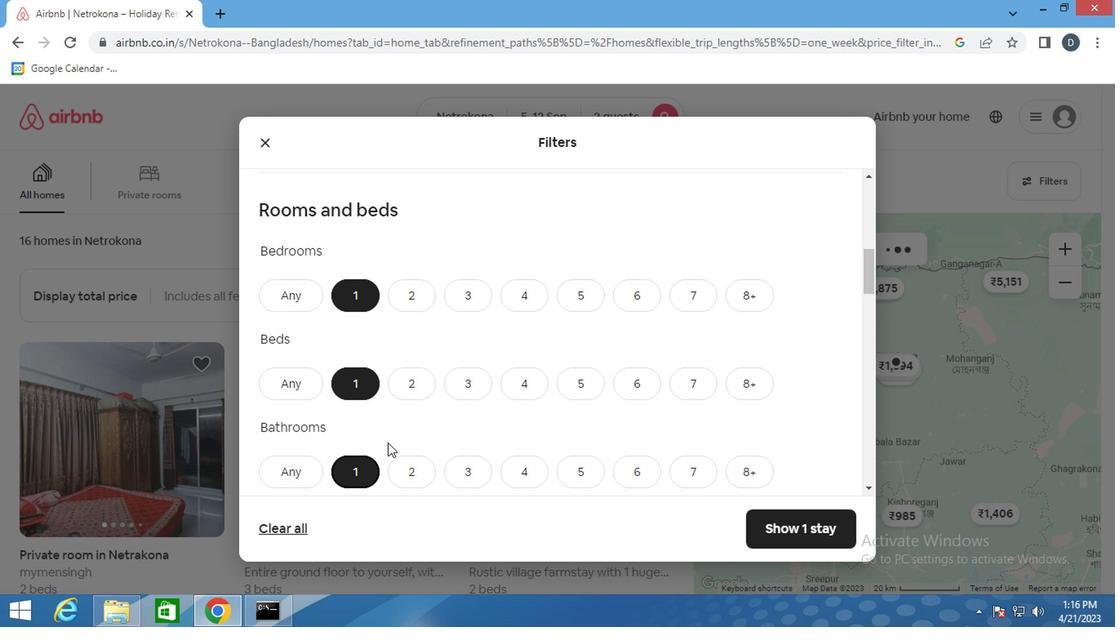
Action: Mouse scrolled (406, 425) with delta (0, 0)
Screenshot: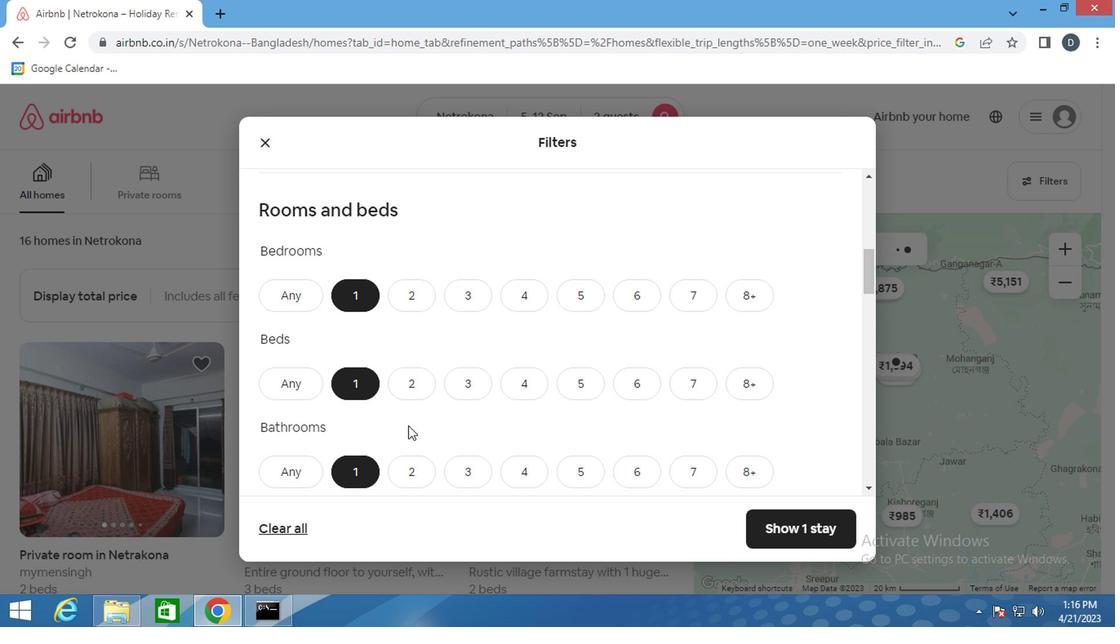 
Action: Mouse scrolled (406, 425) with delta (0, 0)
Screenshot: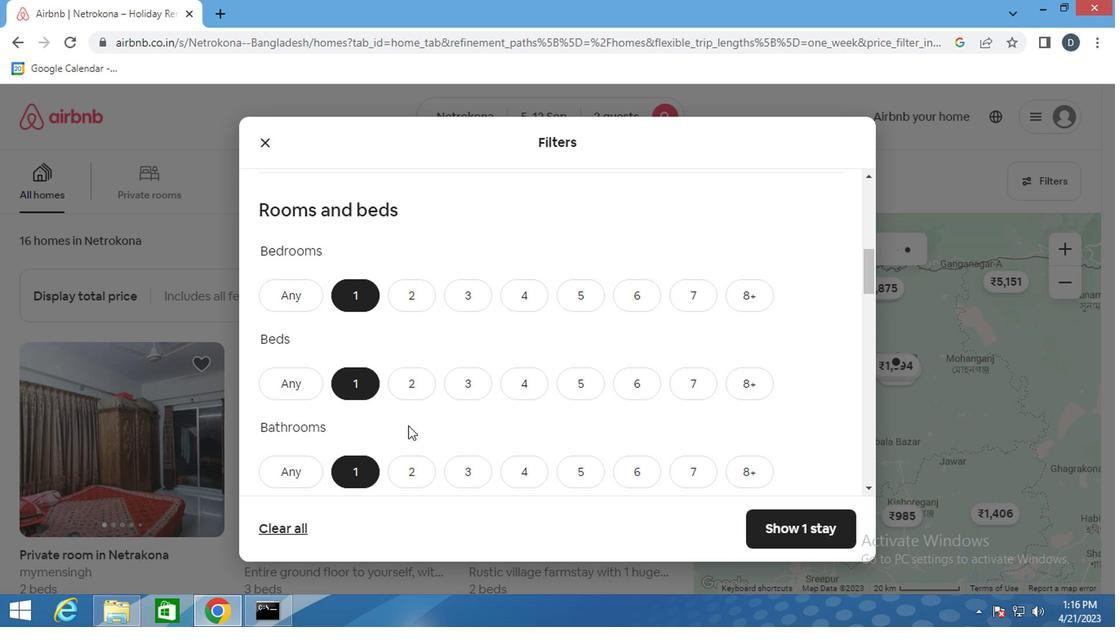 
Action: Mouse moved to (406, 424)
Screenshot: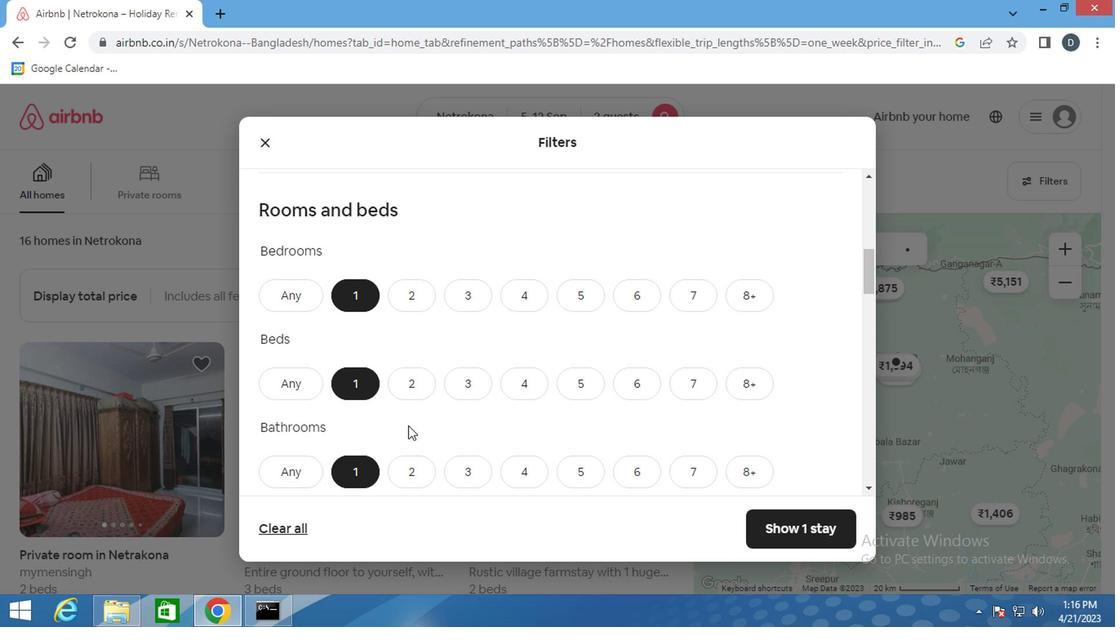 
Action: Mouse scrolled (406, 423) with delta (0, 0)
Screenshot: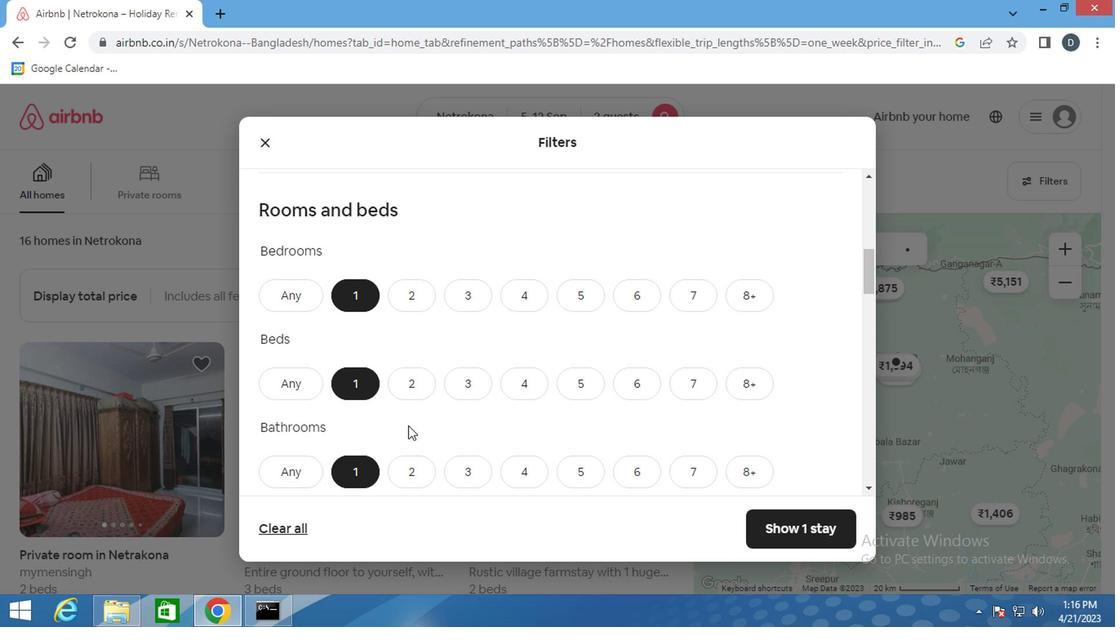 
Action: Mouse moved to (321, 398)
Screenshot: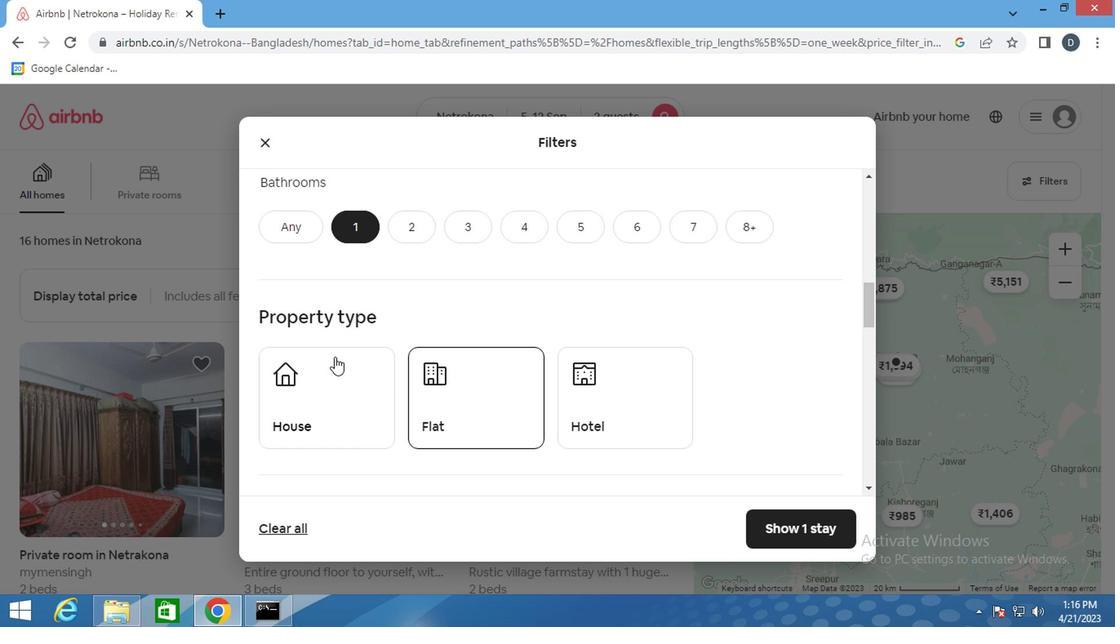 
Action: Mouse pressed left at (321, 398)
Screenshot: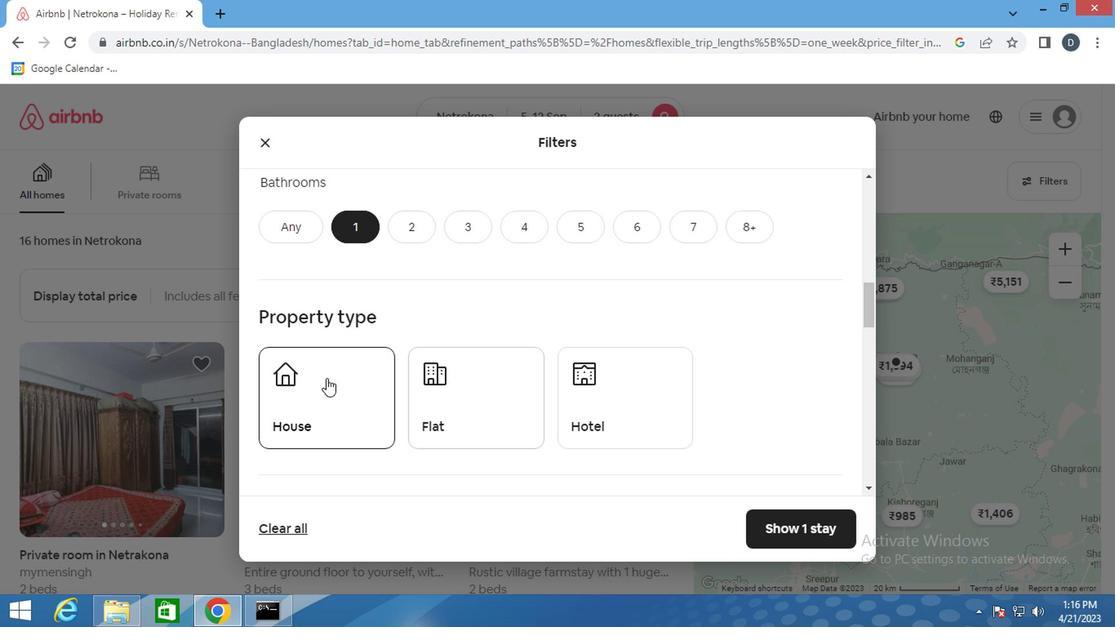 
Action: Mouse moved to (453, 391)
Screenshot: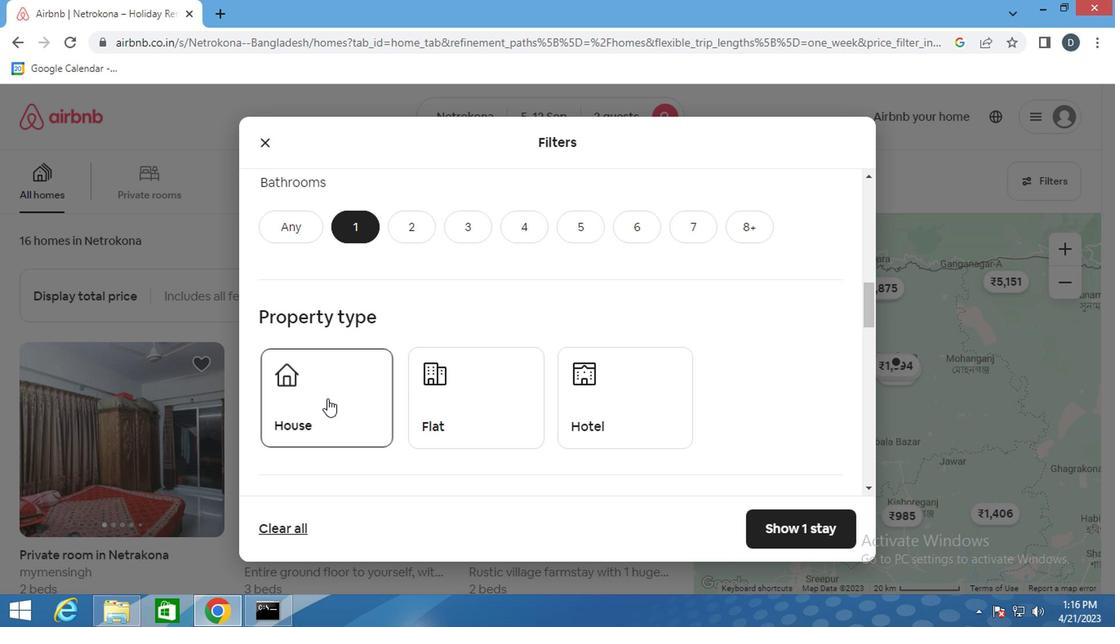 
Action: Mouse pressed left at (453, 391)
Screenshot: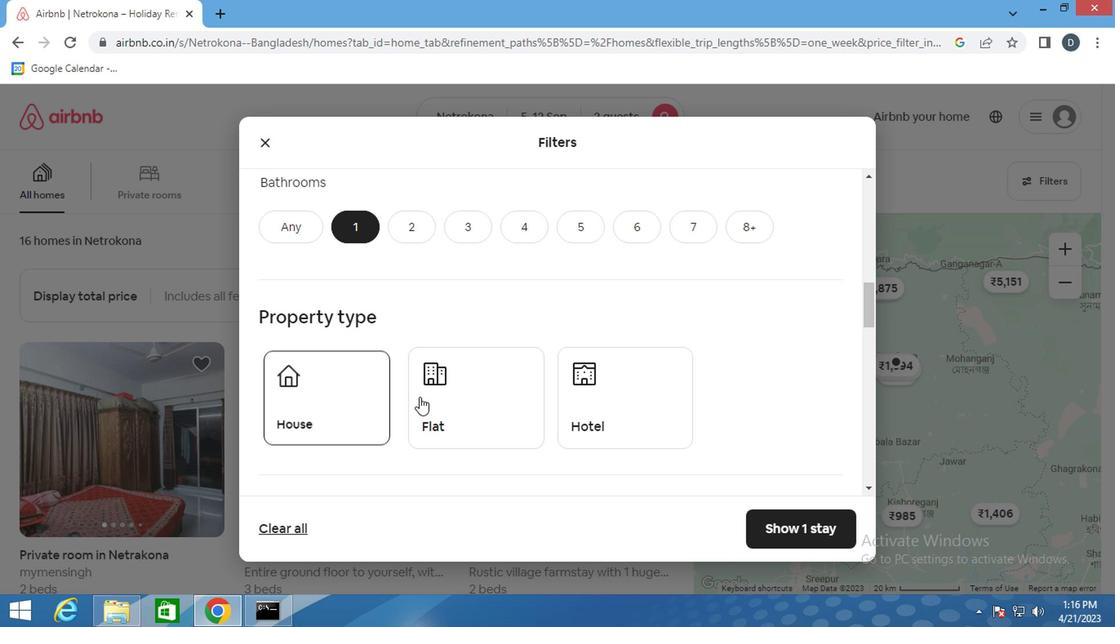 
Action: Mouse moved to (593, 395)
Screenshot: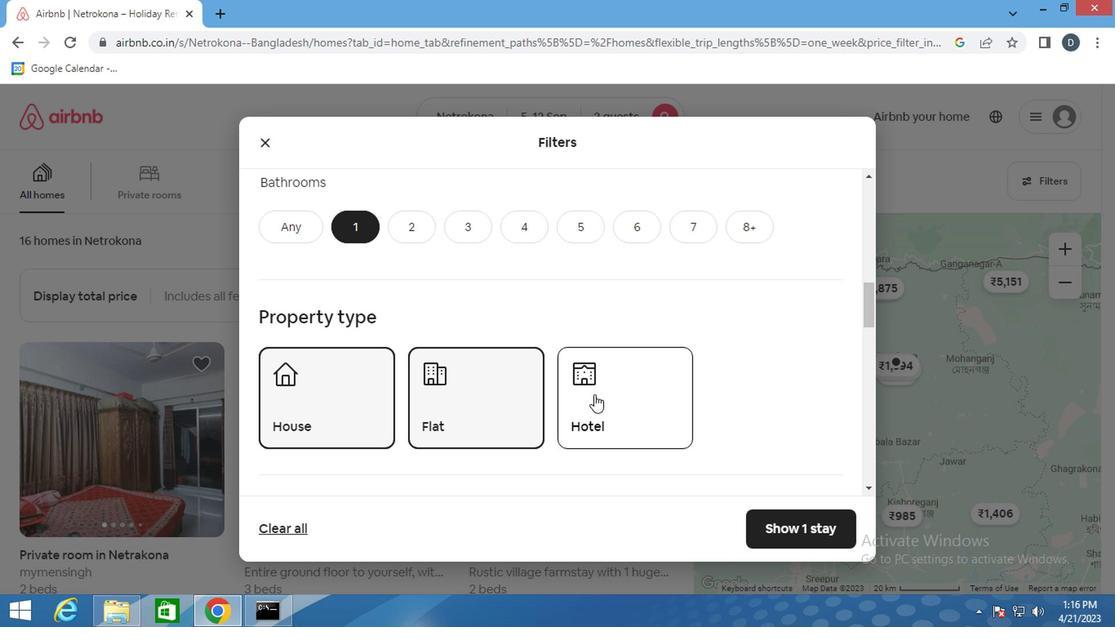 
Action: Mouse pressed left at (593, 395)
Screenshot: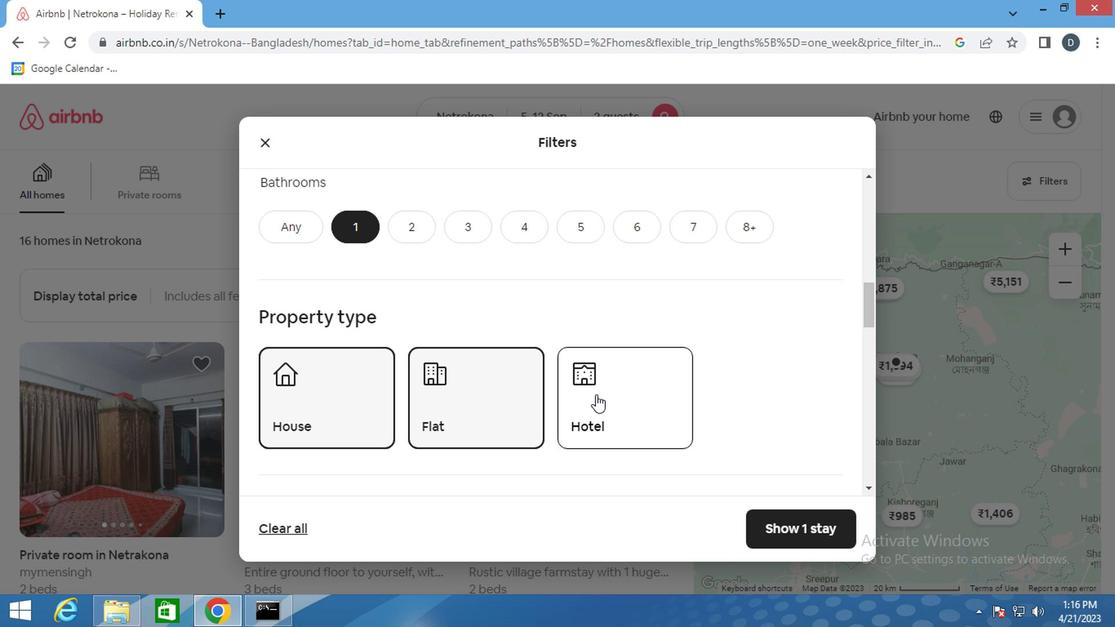 
Action: Mouse moved to (768, 400)
Screenshot: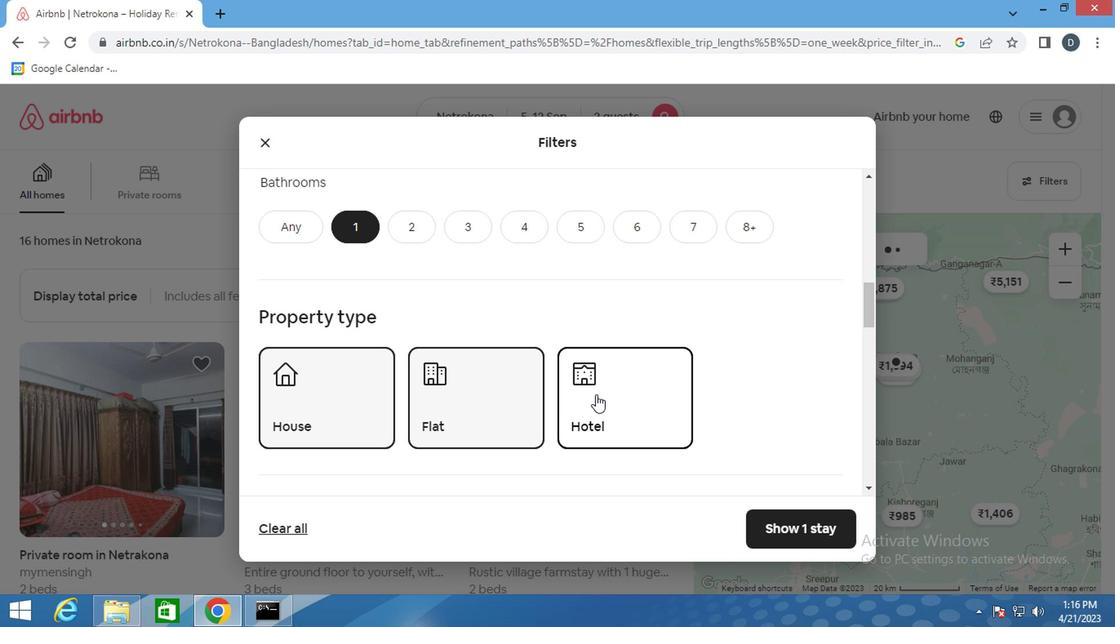 
Action: Mouse scrolled (768, 399) with delta (0, -1)
Screenshot: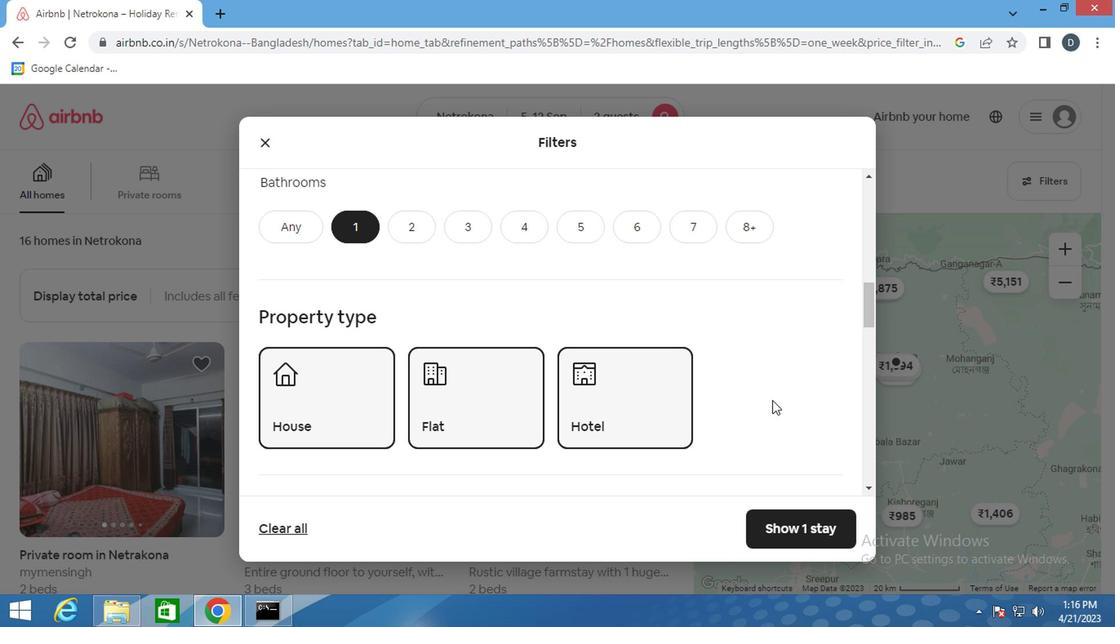 
Action: Mouse scrolled (768, 399) with delta (0, -1)
Screenshot: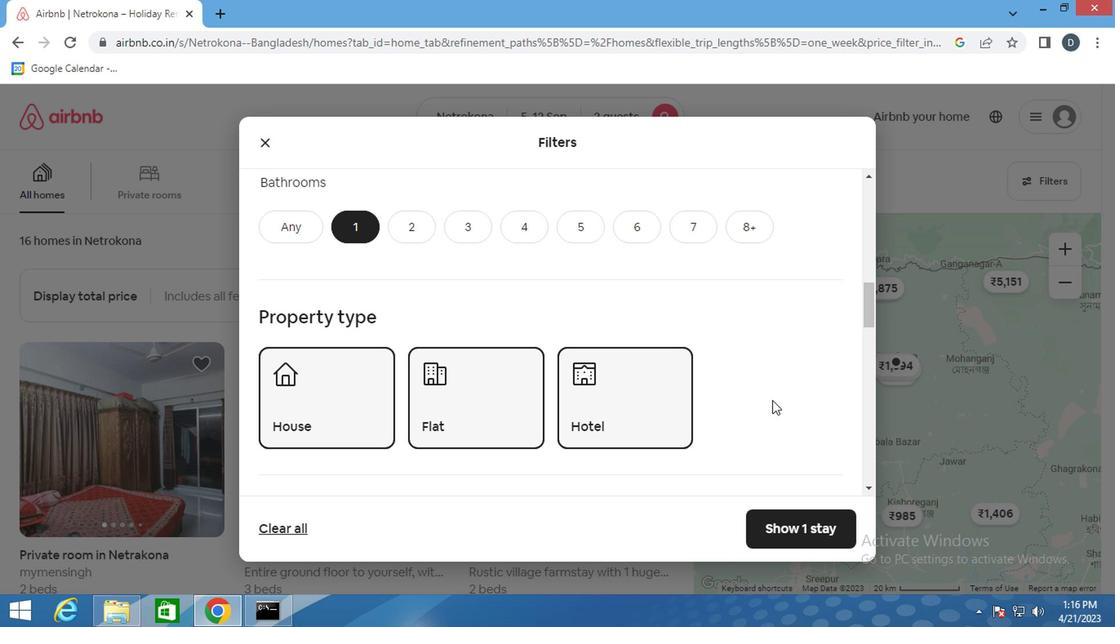 
Action: Mouse scrolled (768, 399) with delta (0, -1)
Screenshot: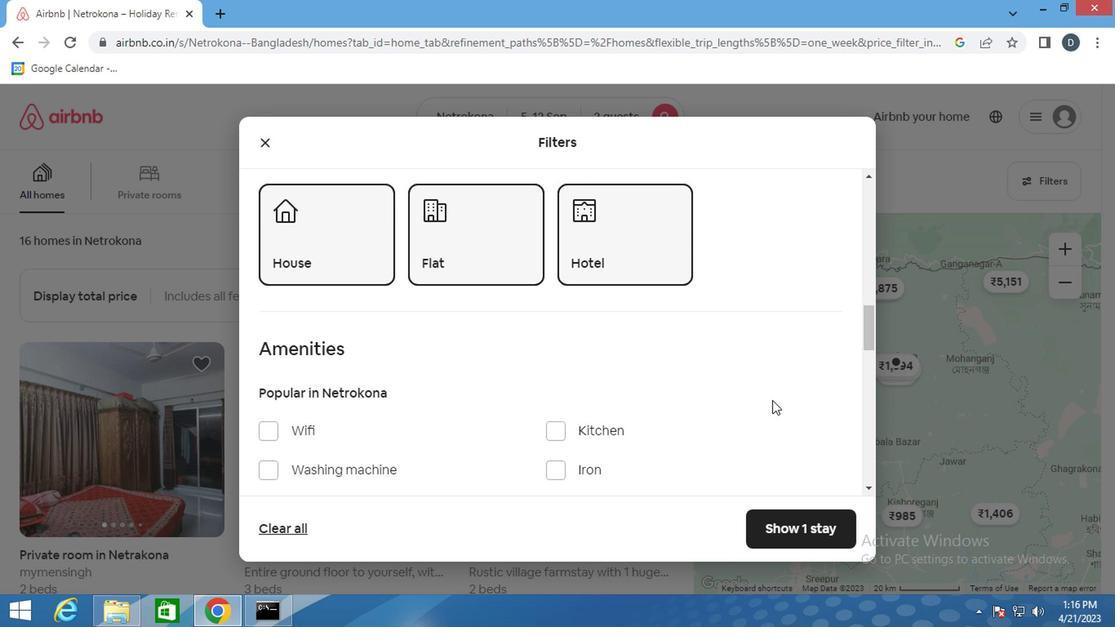
Action: Mouse scrolled (768, 399) with delta (0, -1)
Screenshot: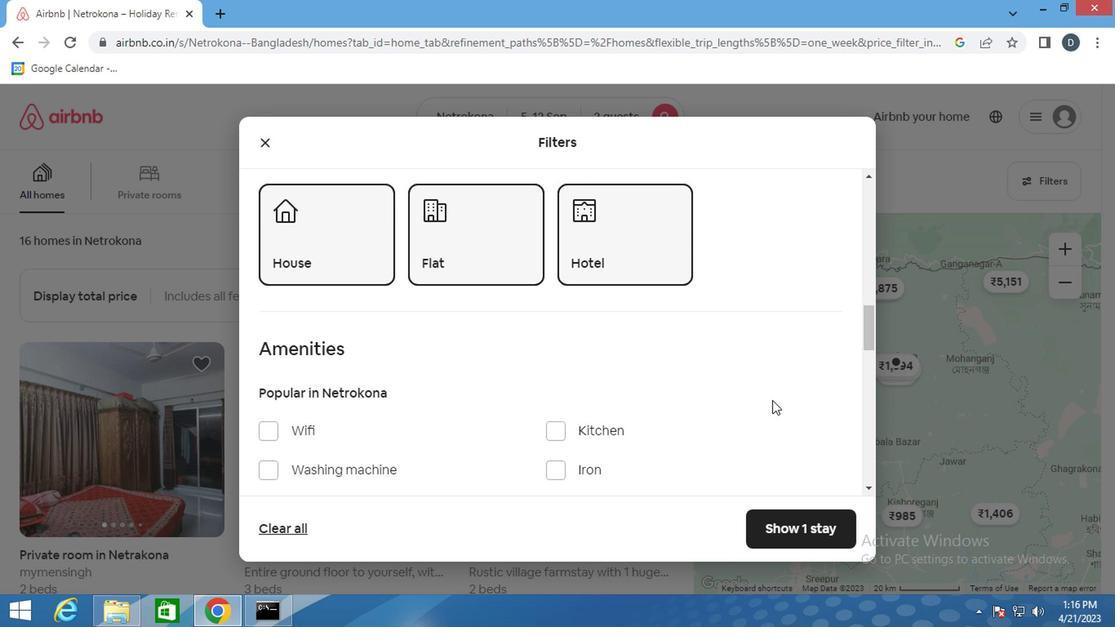 
Action: Mouse moved to (308, 377)
Screenshot: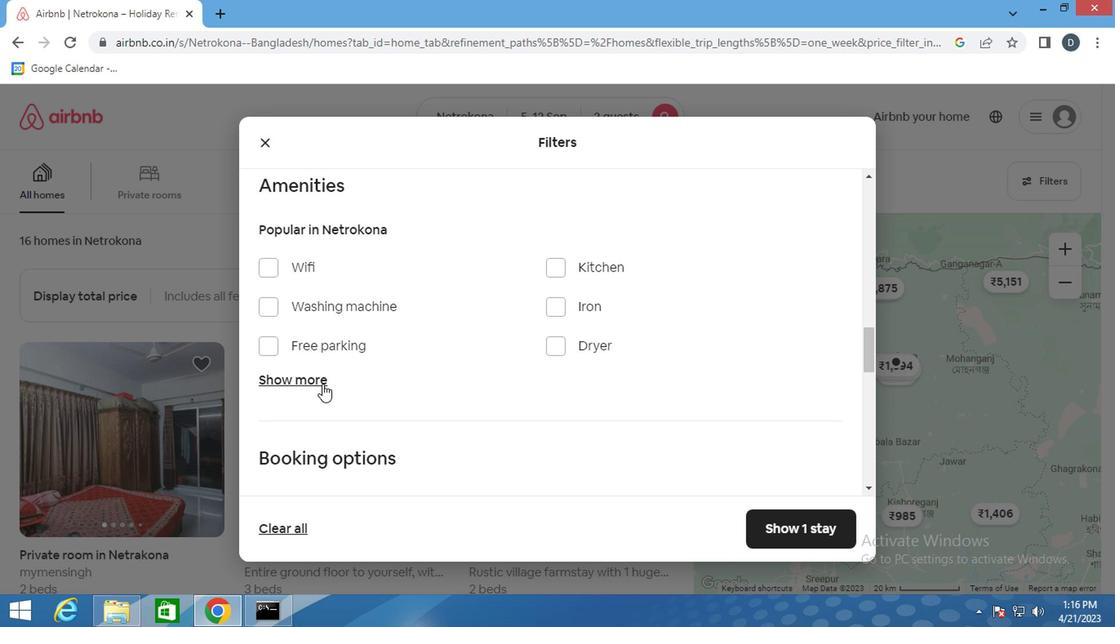 
Action: Mouse pressed left at (308, 377)
Screenshot: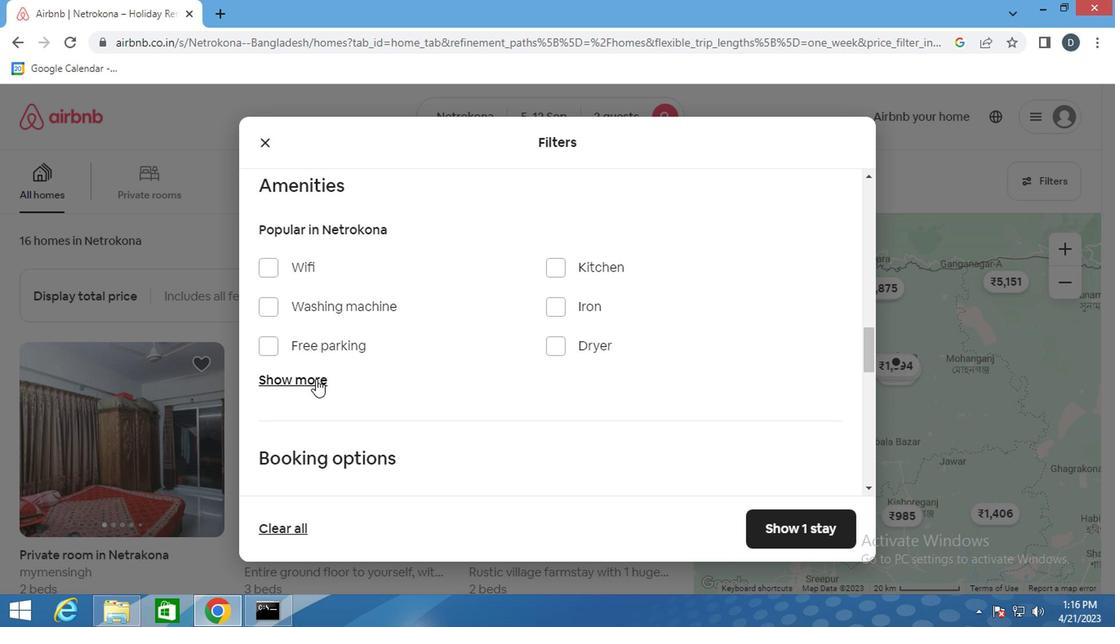 
Action: Mouse moved to (347, 430)
Screenshot: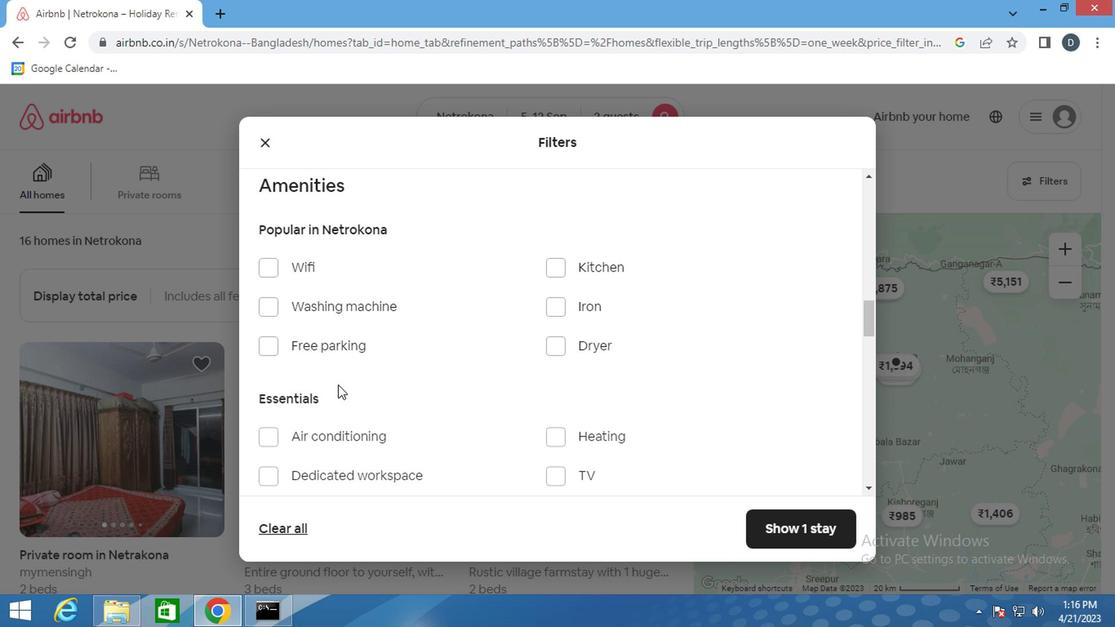 
Action: Mouse pressed left at (347, 430)
Screenshot: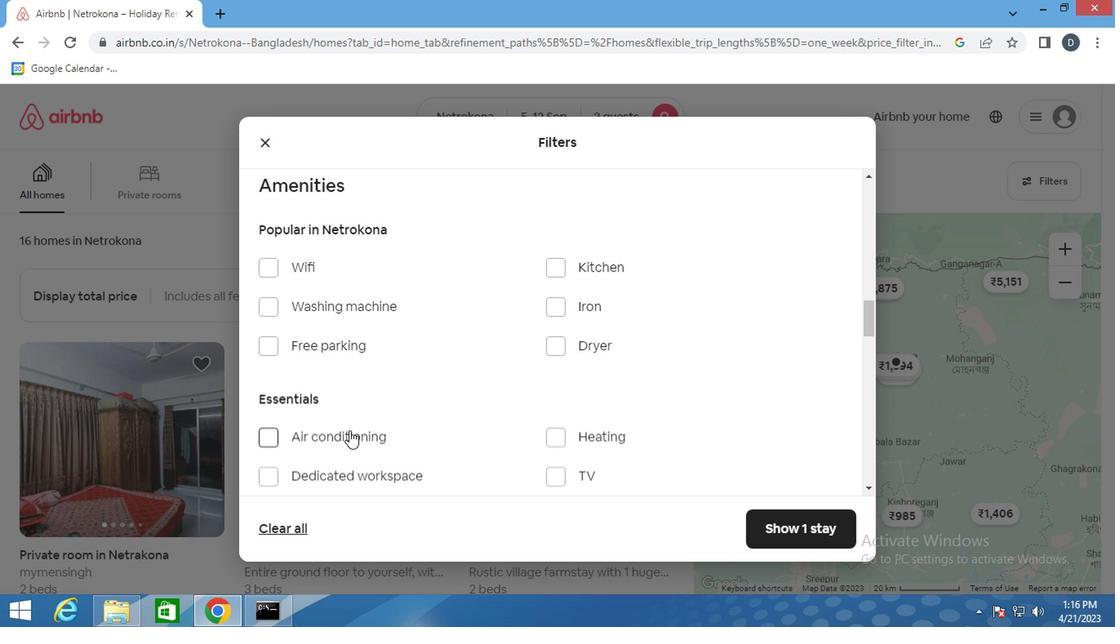 
Action: Mouse moved to (434, 401)
Screenshot: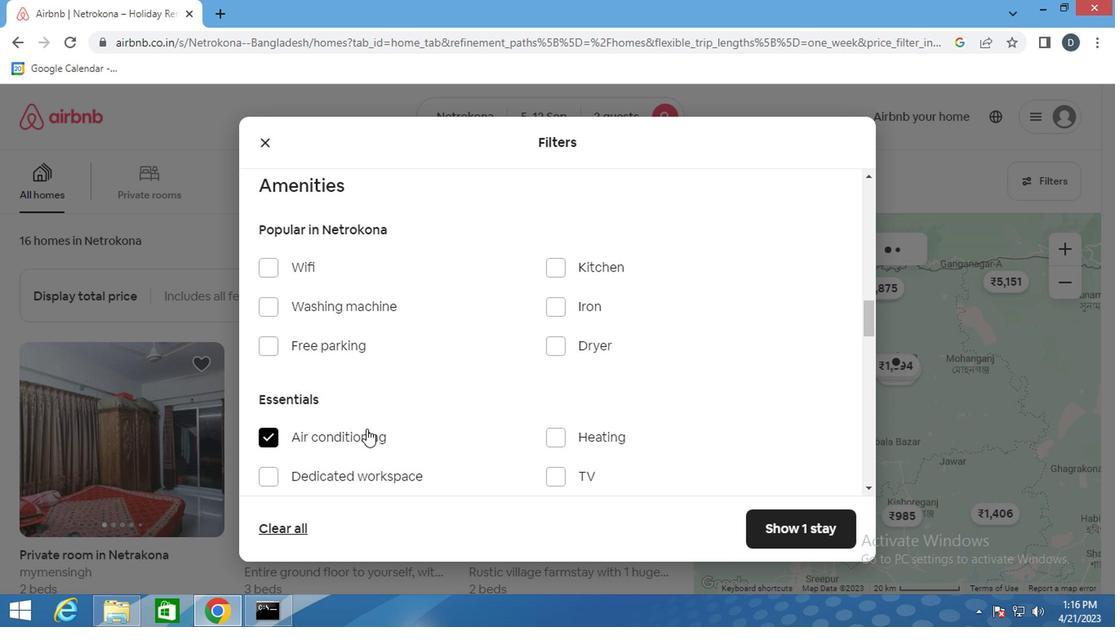 
Action: Mouse scrolled (434, 400) with delta (0, 0)
Screenshot: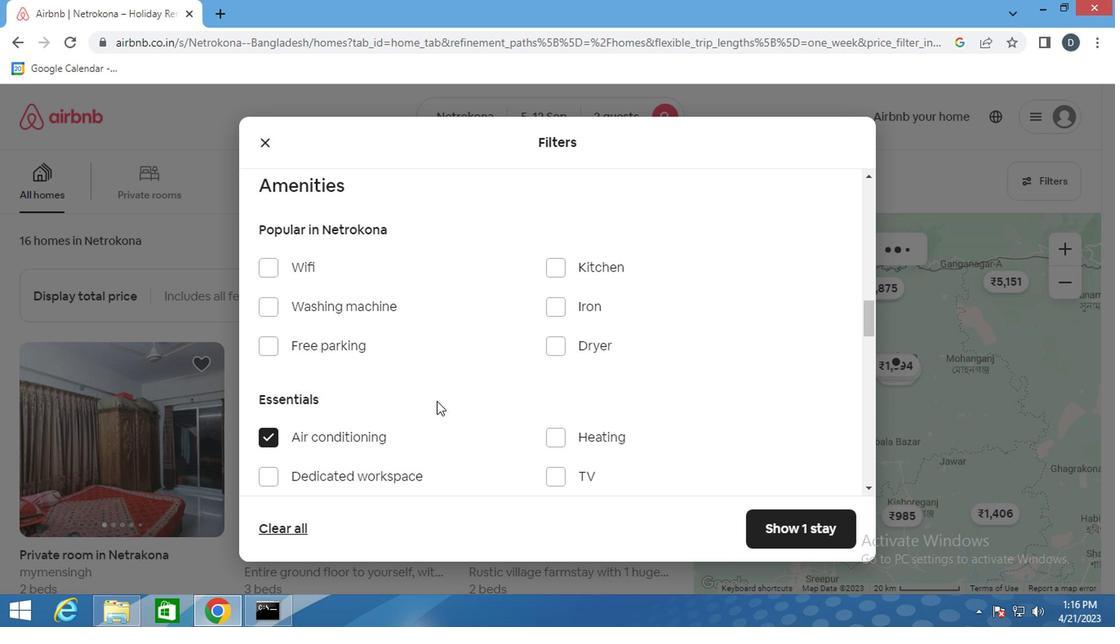 
Action: Mouse scrolled (434, 400) with delta (0, 0)
Screenshot: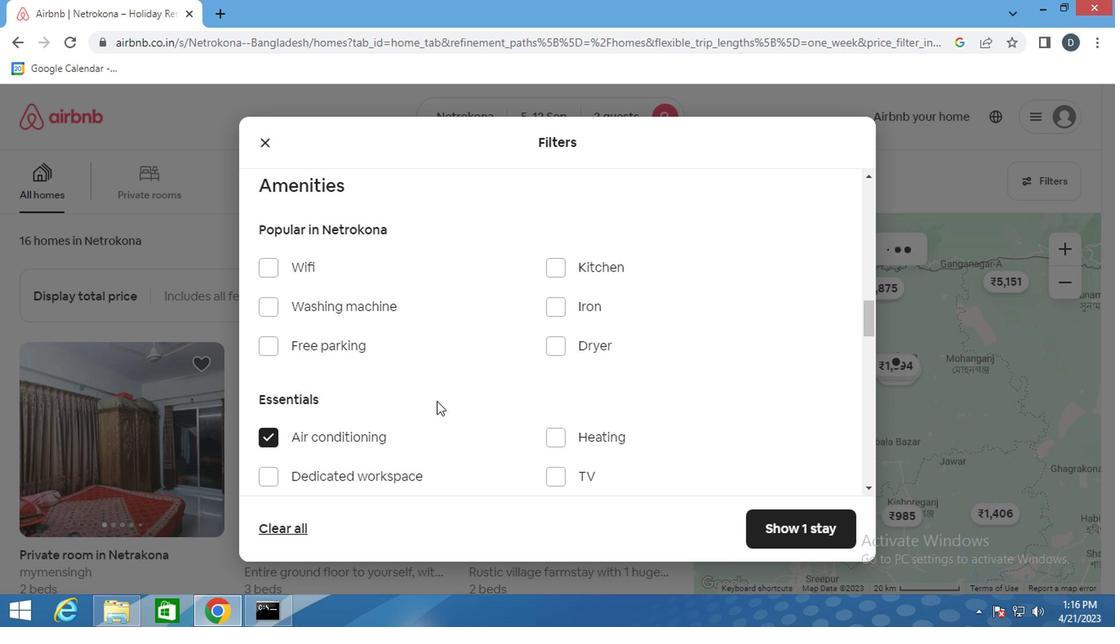 
Action: Mouse scrolled (434, 400) with delta (0, 0)
Screenshot: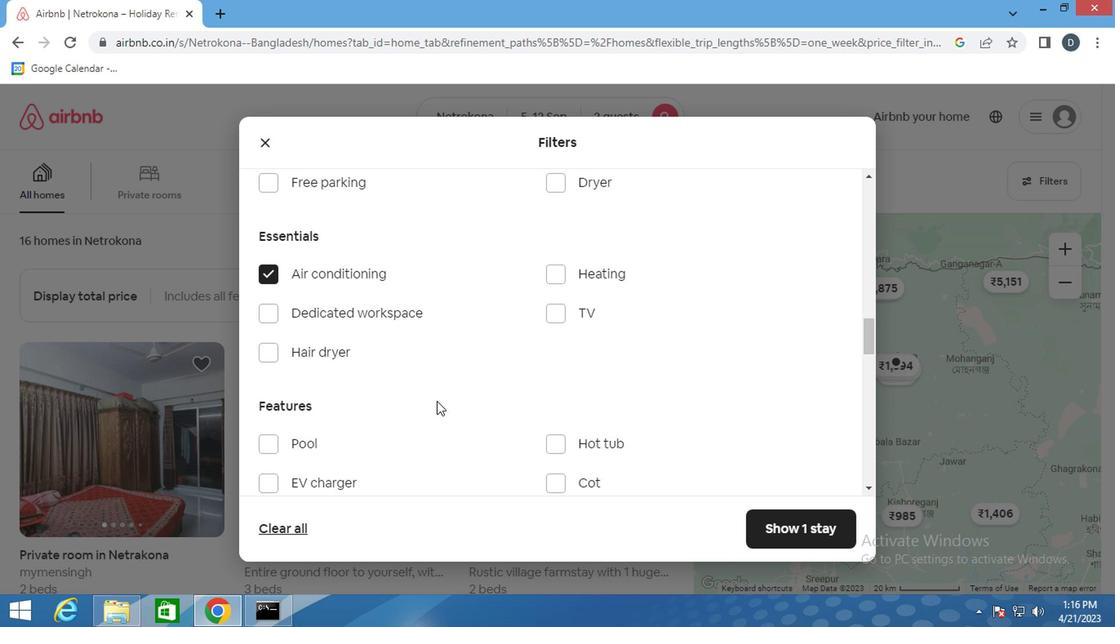 
Action: Mouse scrolled (434, 400) with delta (0, 0)
Screenshot: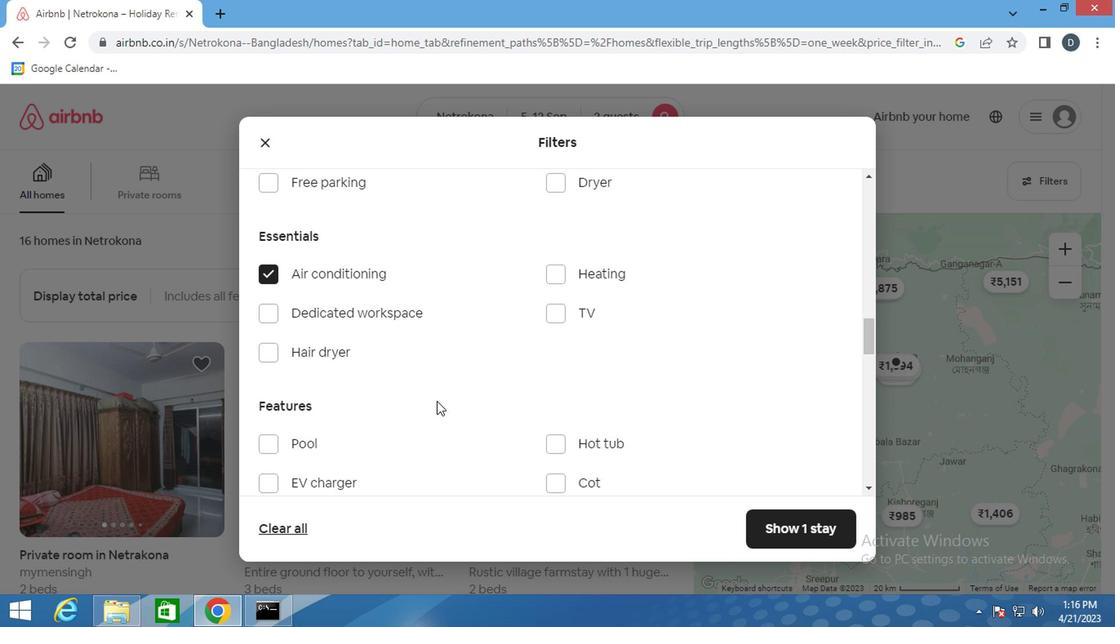 
Action: Mouse scrolled (434, 400) with delta (0, 0)
Screenshot: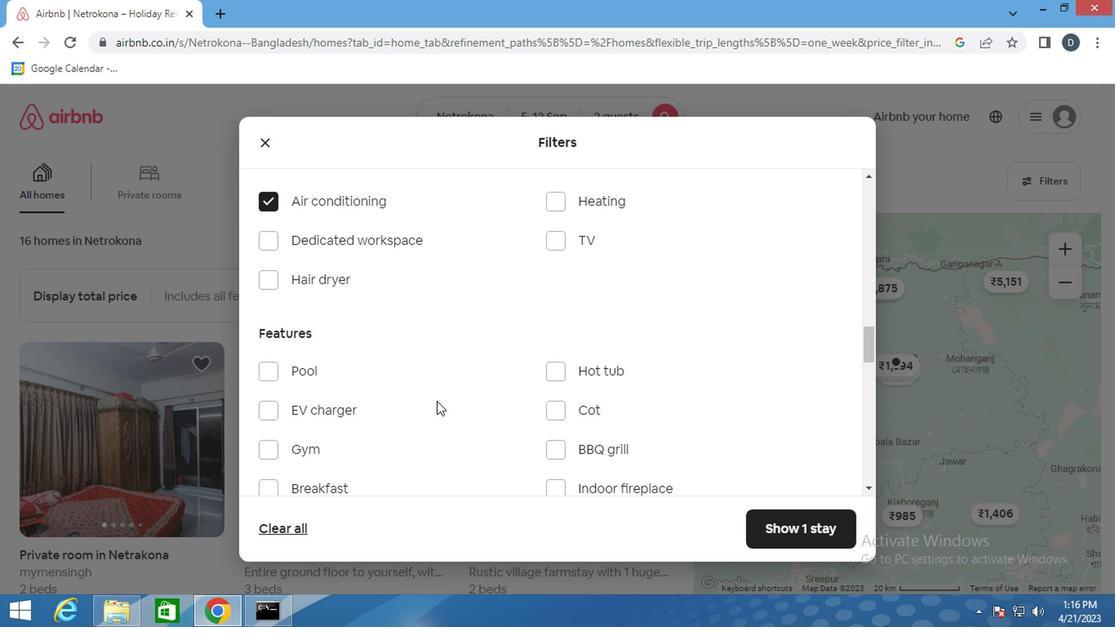 
Action: Mouse scrolled (434, 400) with delta (0, 0)
Screenshot: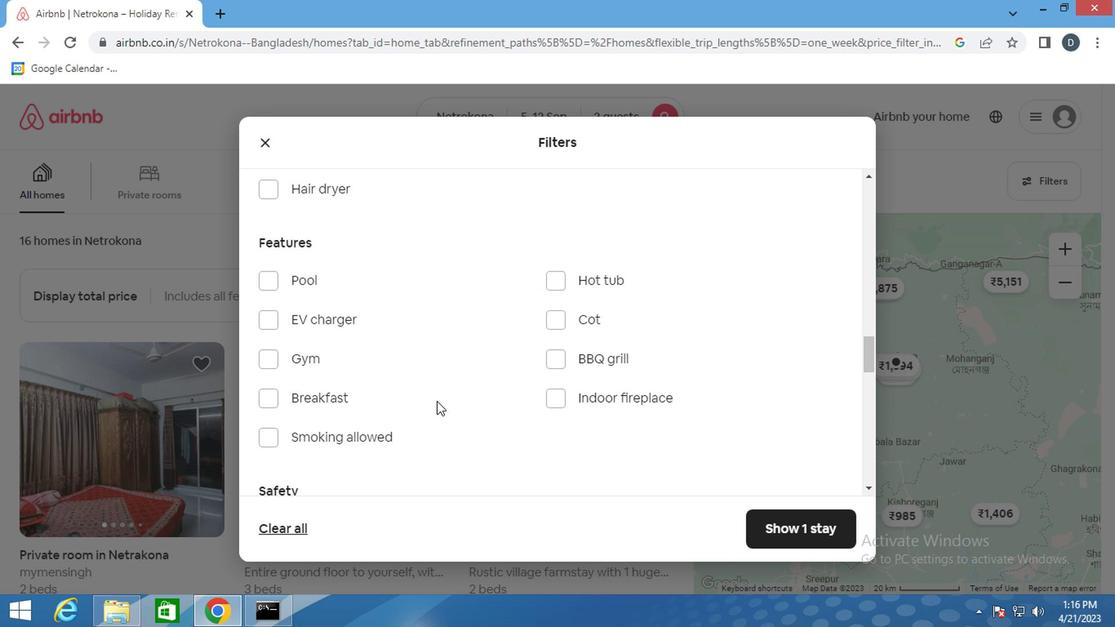 
Action: Mouse moved to (437, 399)
Screenshot: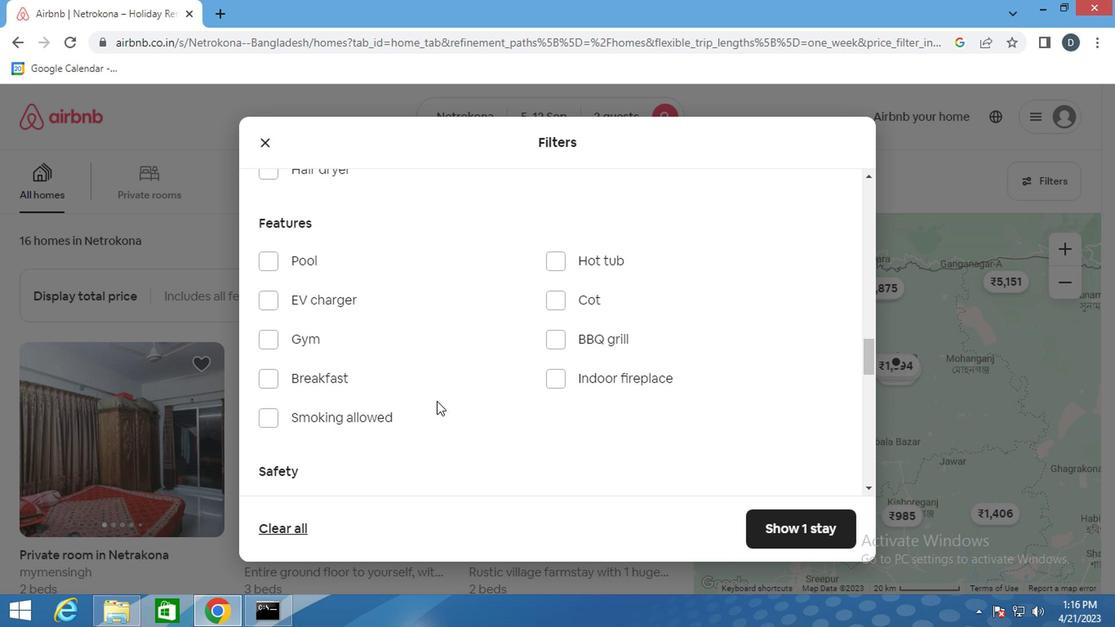 
Action: Mouse scrolled (437, 398) with delta (0, -1)
Screenshot: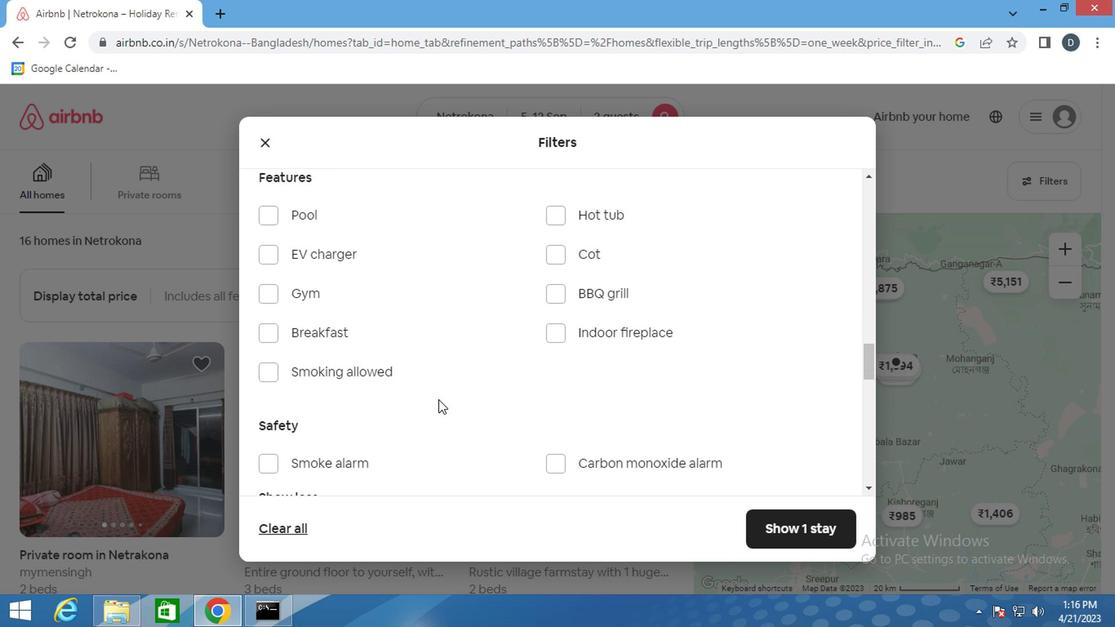 
Action: Mouse moved to (437, 399)
Screenshot: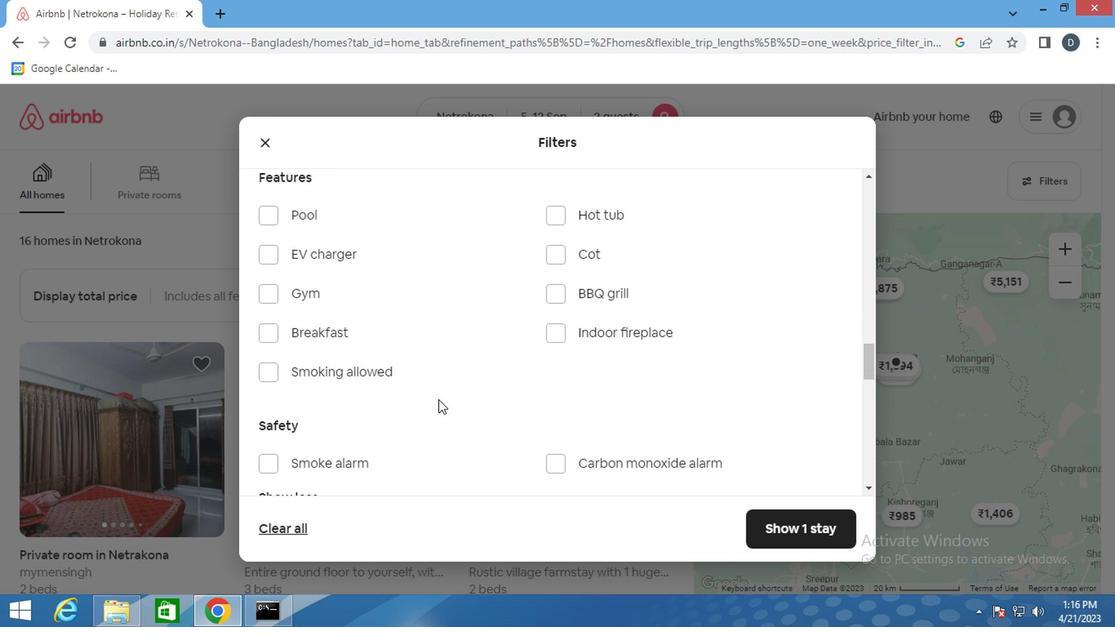
Action: Mouse scrolled (437, 398) with delta (0, -1)
Screenshot: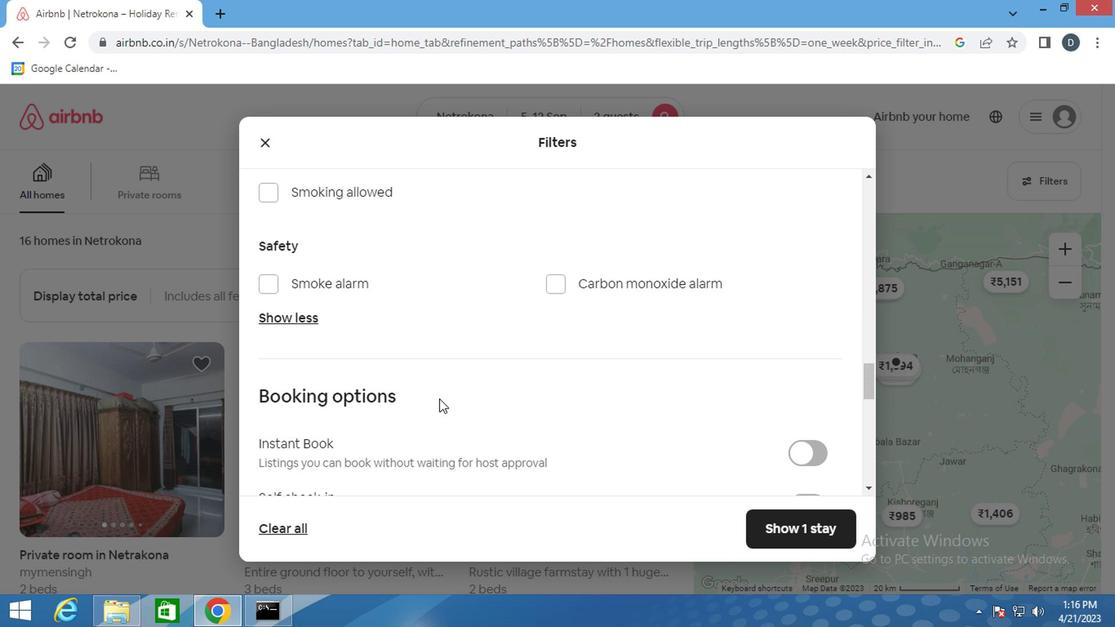 
Action: Mouse moved to (818, 422)
Screenshot: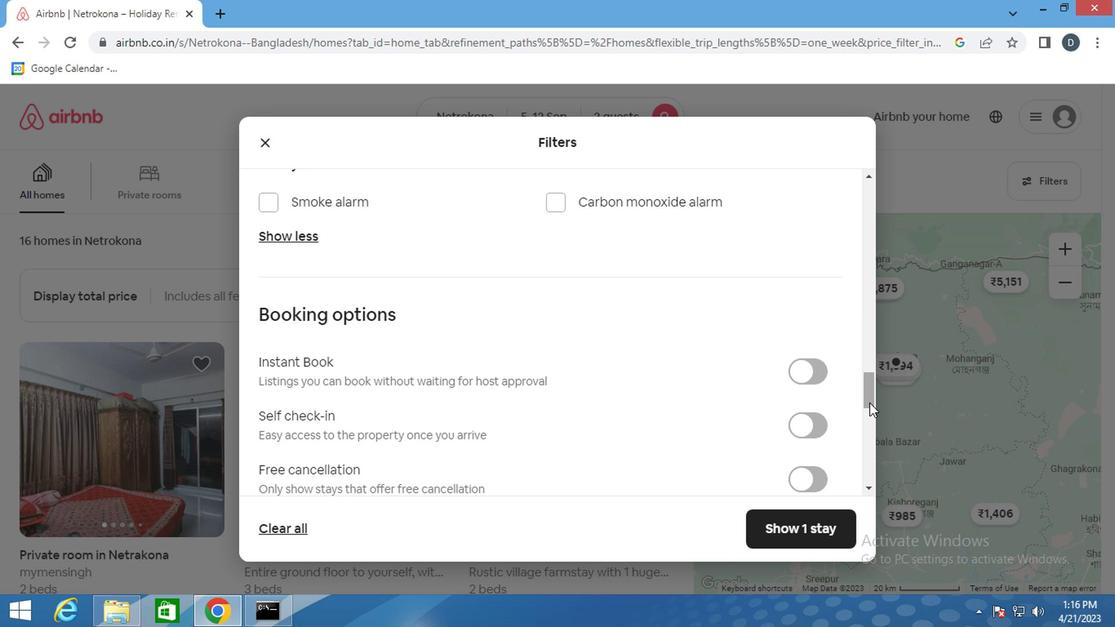 
Action: Mouse pressed left at (818, 422)
Screenshot: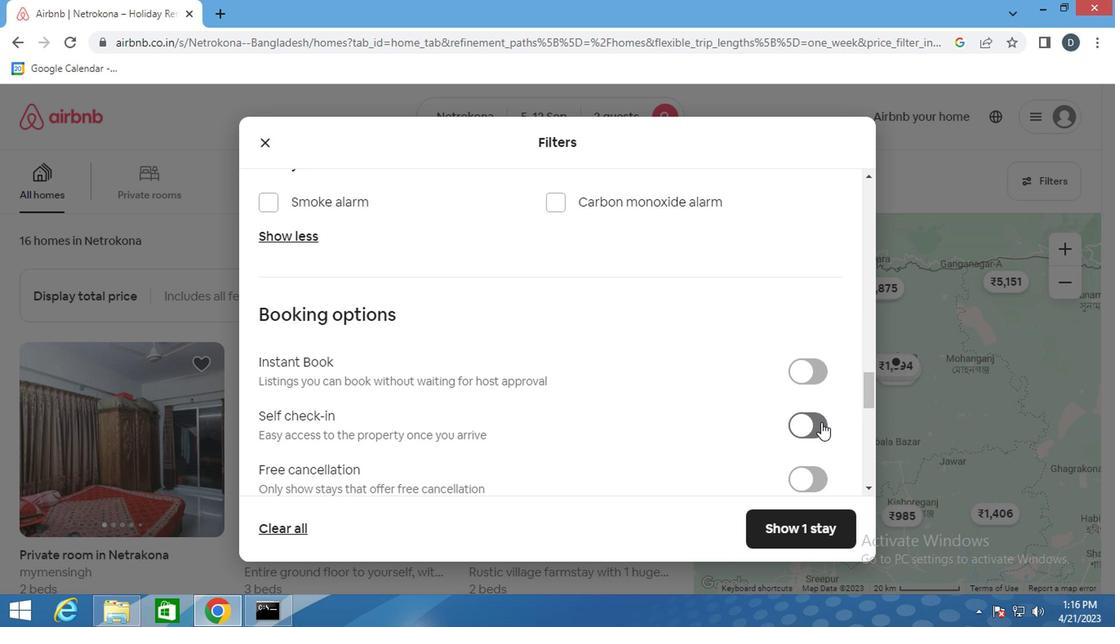 
Action: Mouse moved to (814, 399)
Screenshot: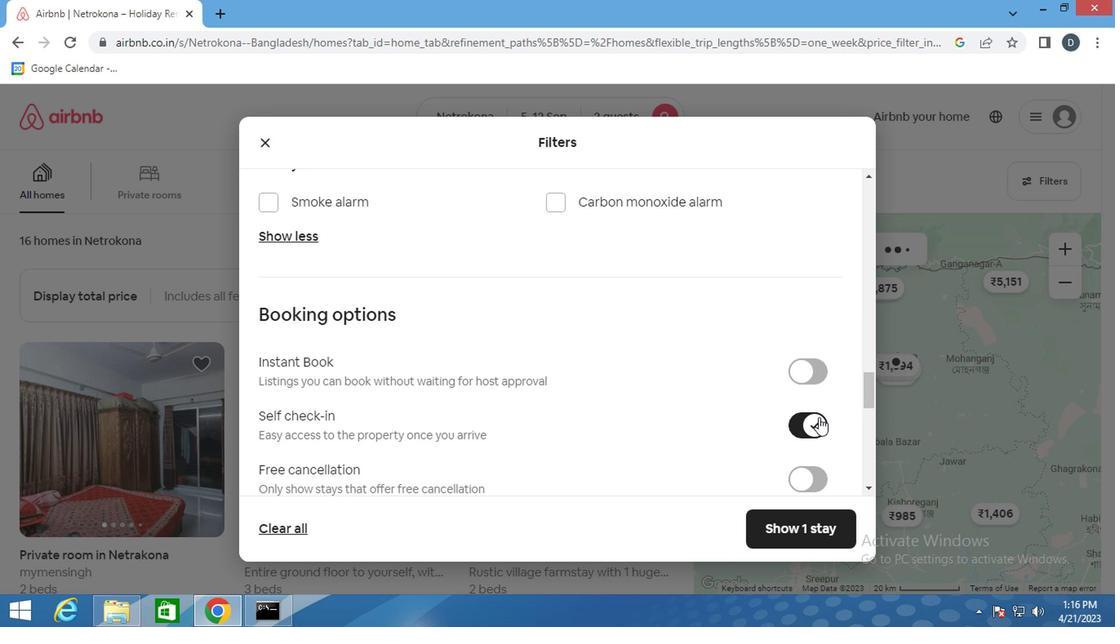 
Action: Mouse scrolled (814, 399) with delta (0, 0)
Screenshot: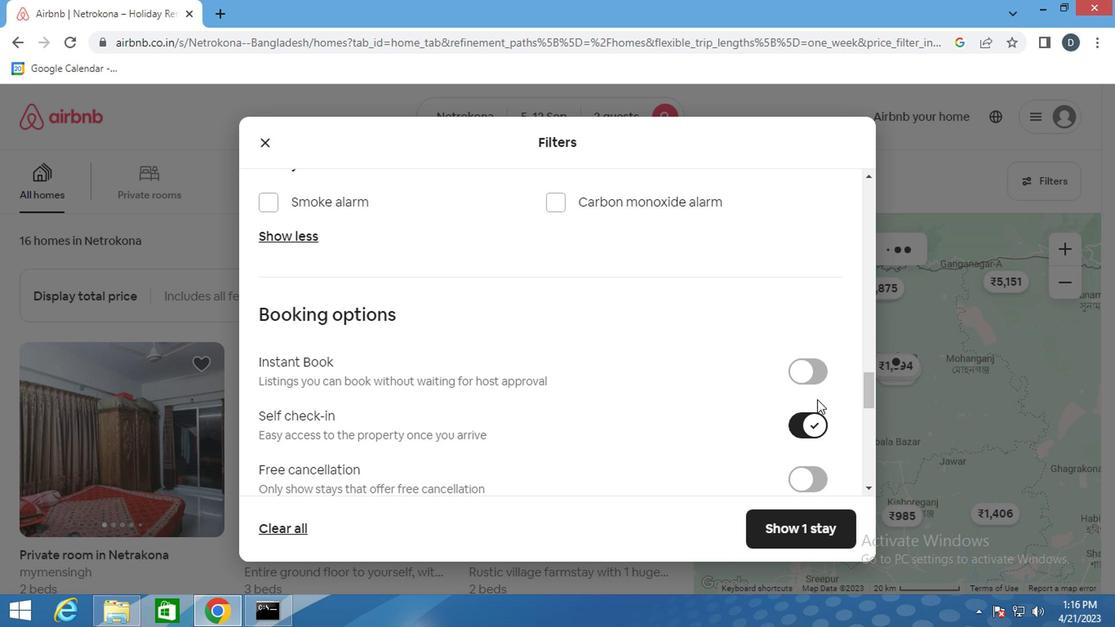 
Action: Mouse moved to (811, 399)
Screenshot: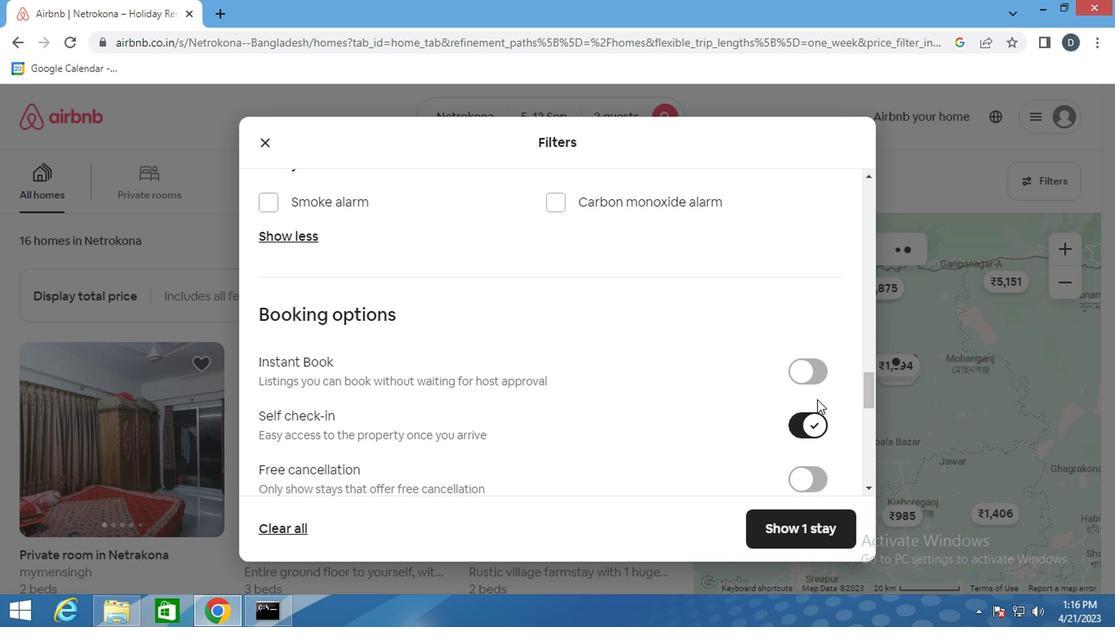 
Action: Mouse scrolled (811, 398) with delta (0, -1)
Screenshot: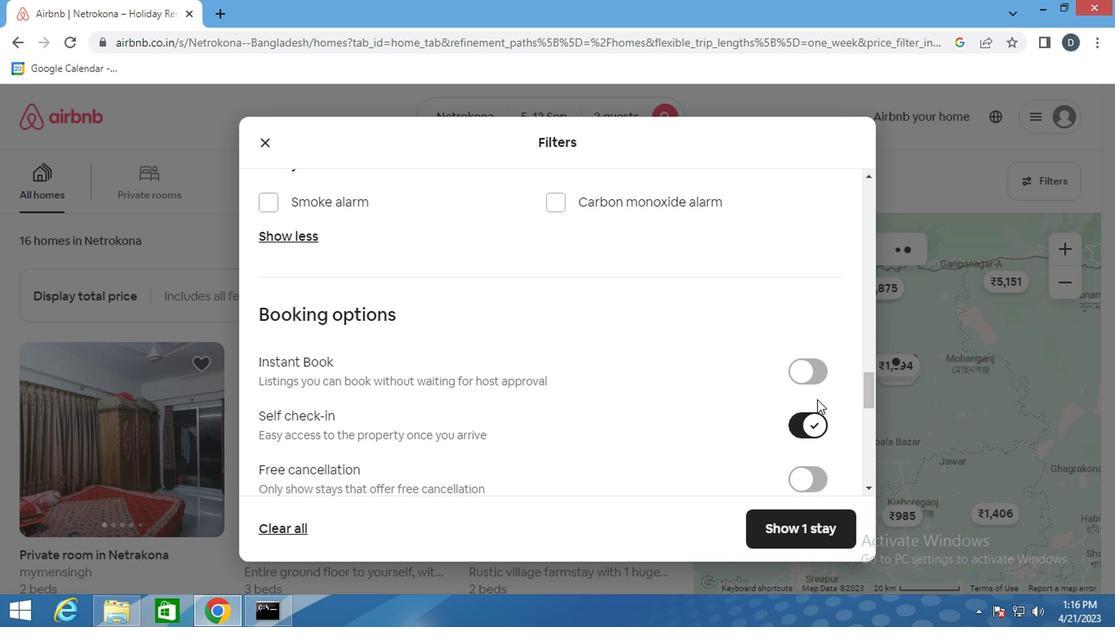
Action: Mouse moved to (800, 398)
Screenshot: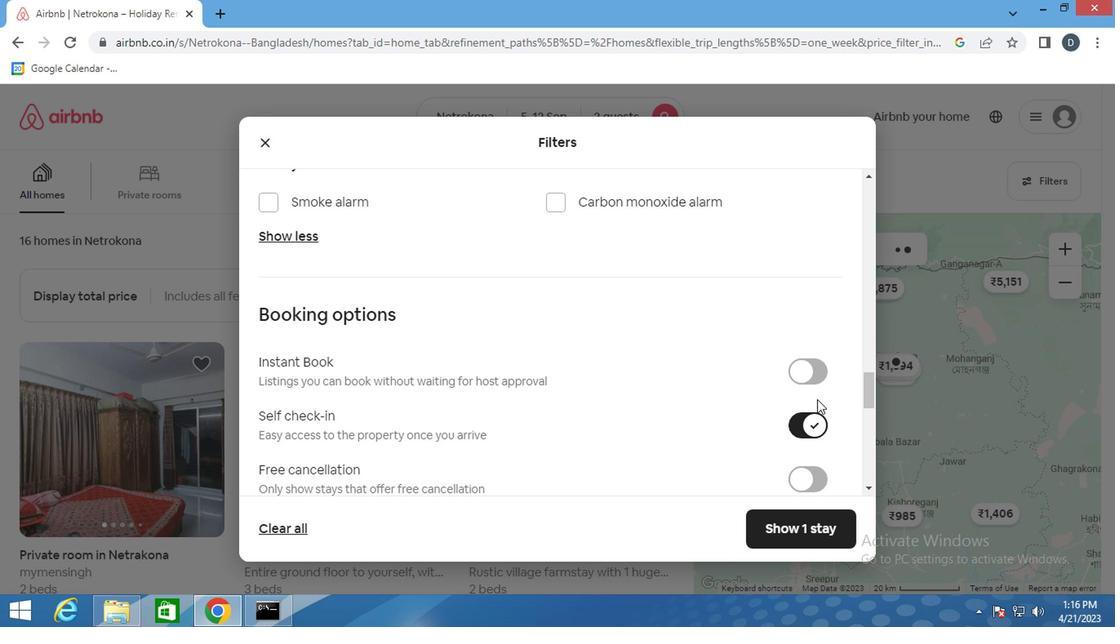 
Action: Mouse scrolled (800, 397) with delta (0, 0)
Screenshot: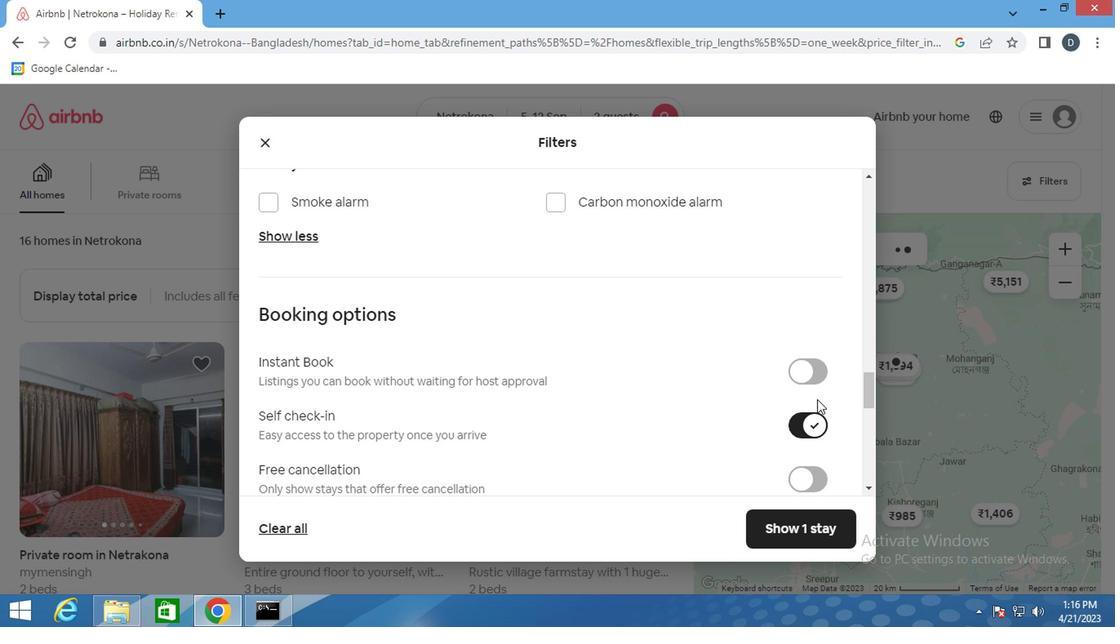 
Action: Mouse moved to (772, 391)
Screenshot: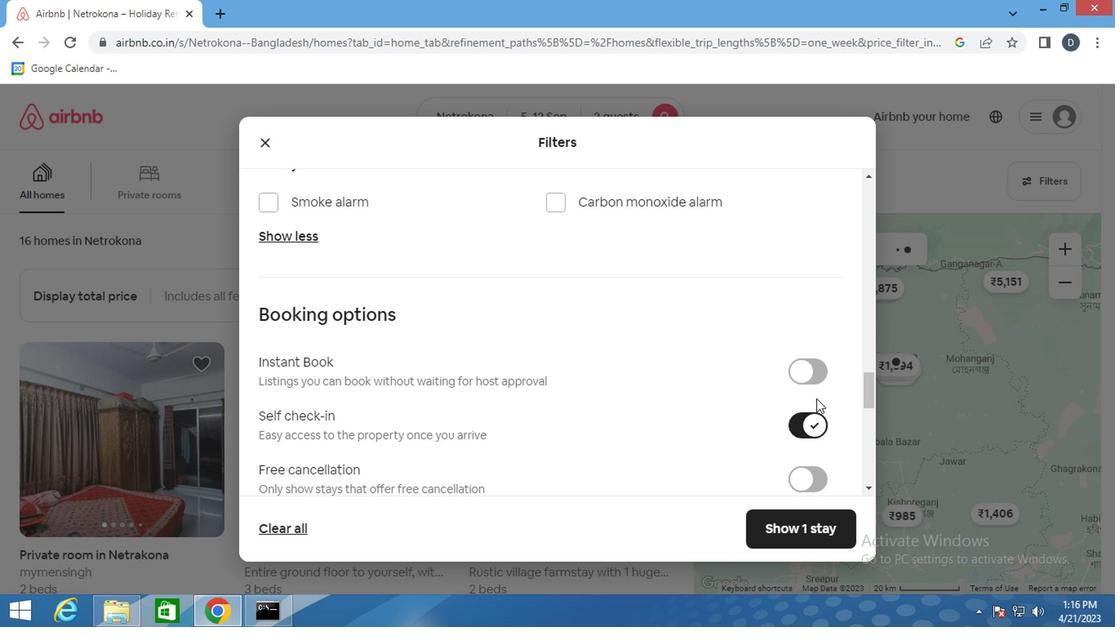 
Action: Mouse scrolled (772, 389) with delta (0, -1)
Screenshot: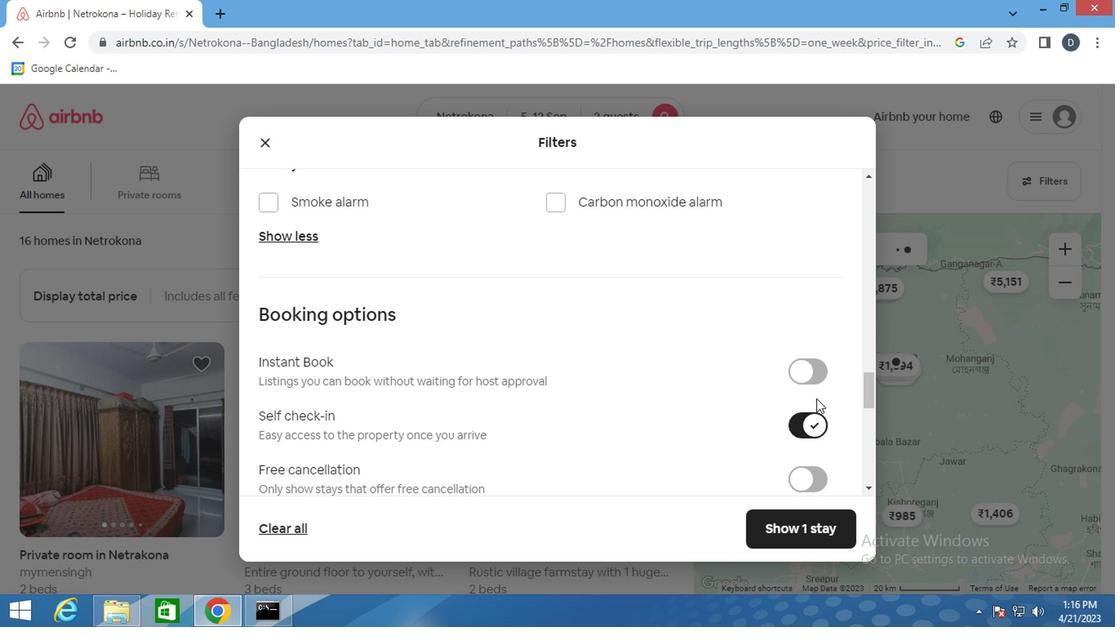 
Action: Mouse moved to (690, 370)
Screenshot: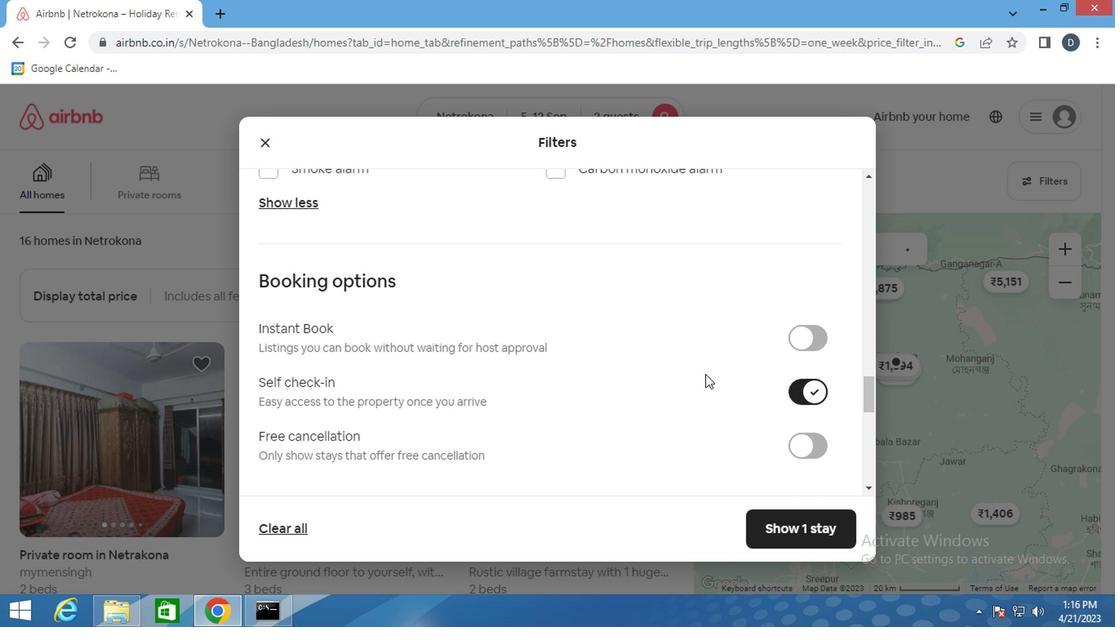 
Action: Mouse scrolled (690, 369) with delta (0, -1)
Screenshot: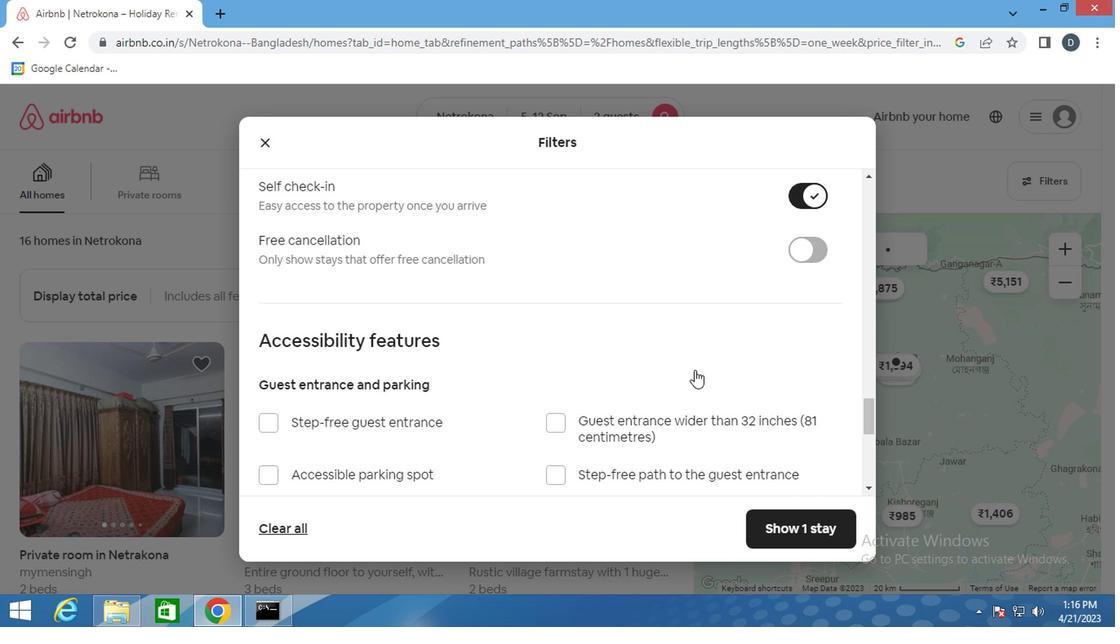 
Action: Mouse moved to (474, 351)
Screenshot: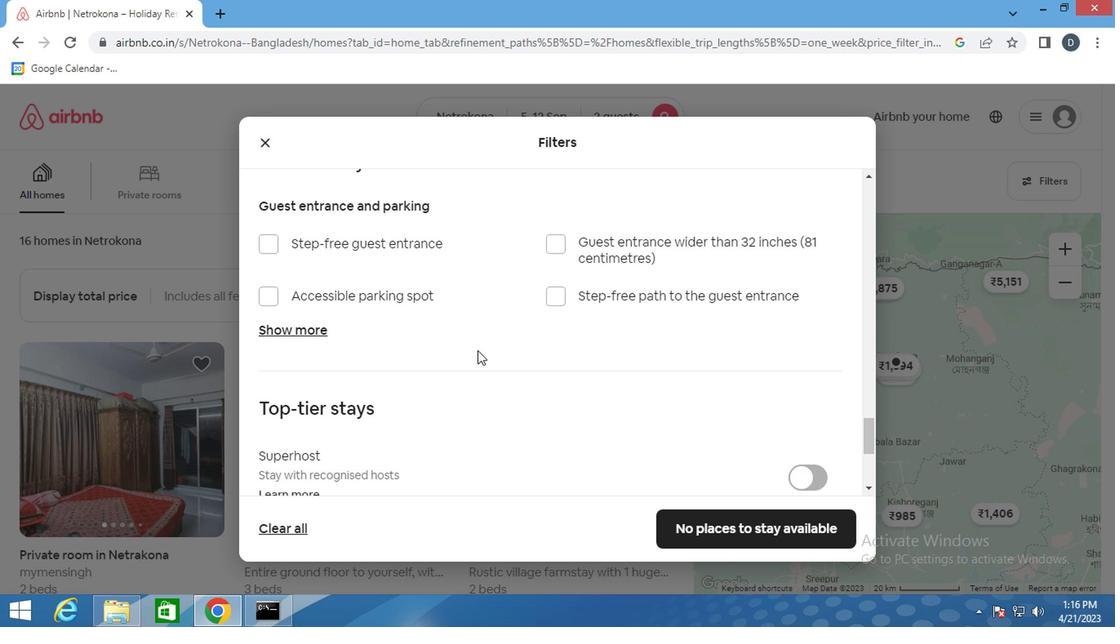 
Action: Mouse scrolled (474, 350) with delta (0, 0)
Screenshot: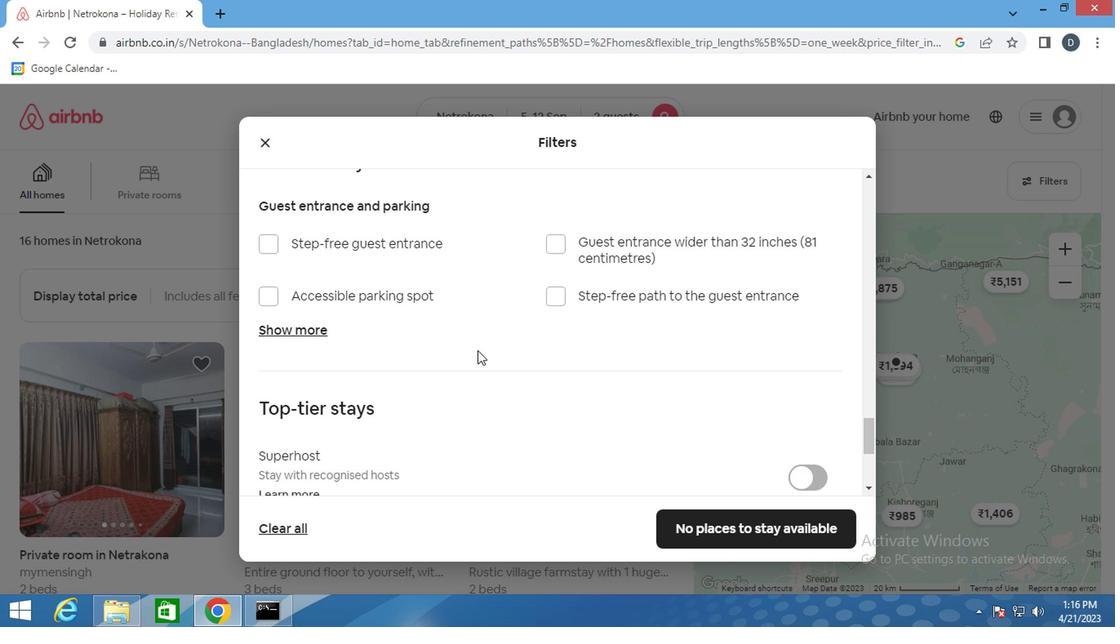 
Action: Mouse moved to (474, 351)
Screenshot: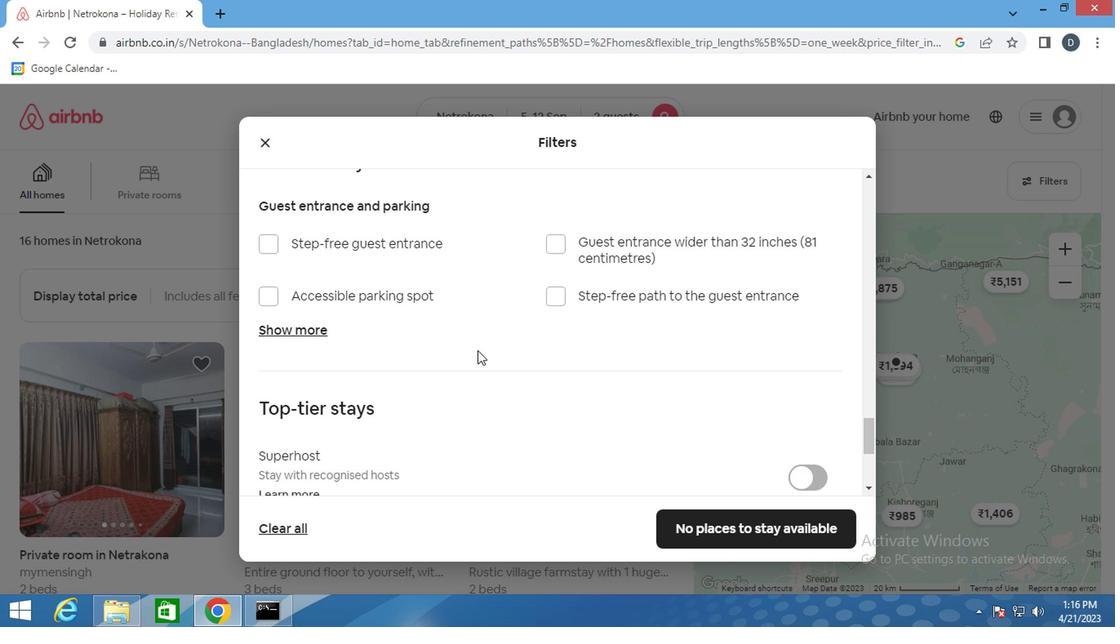 
Action: Mouse scrolled (474, 350) with delta (0, 0)
Screenshot: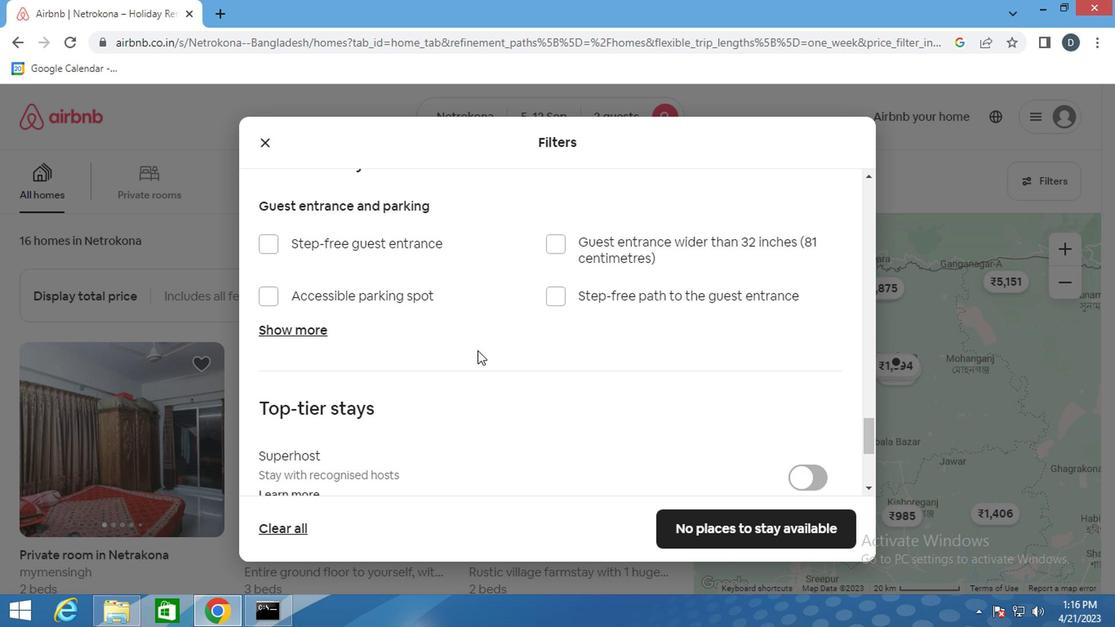 
Action: Mouse scrolled (474, 350) with delta (0, 0)
Screenshot: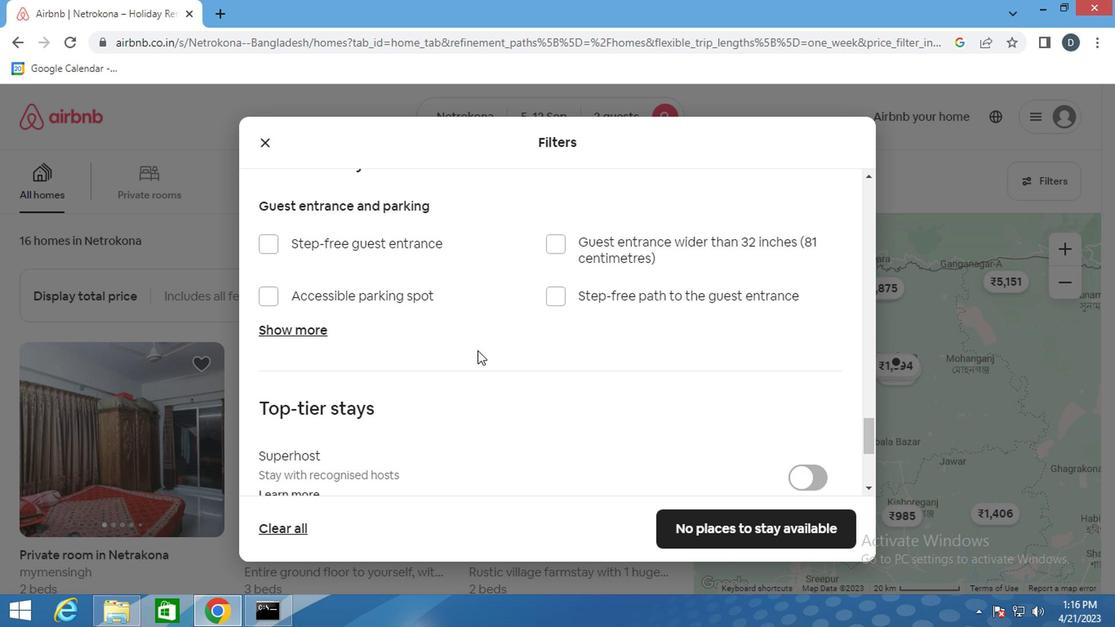 
Action: Mouse moved to (477, 354)
Screenshot: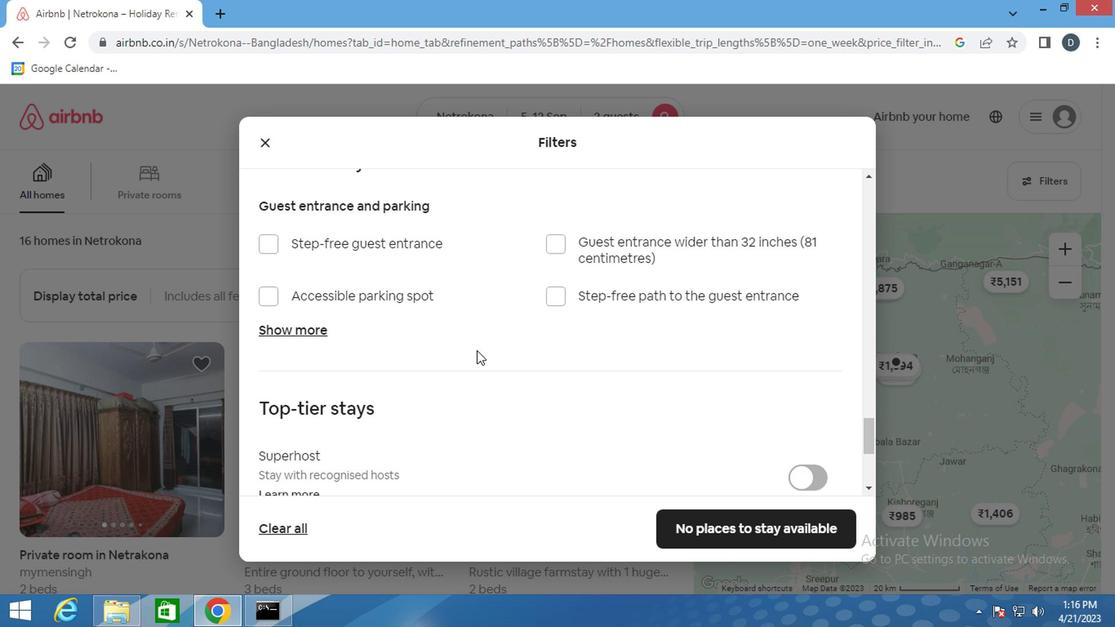 
Action: Mouse scrolled (477, 353) with delta (0, 0)
Screenshot: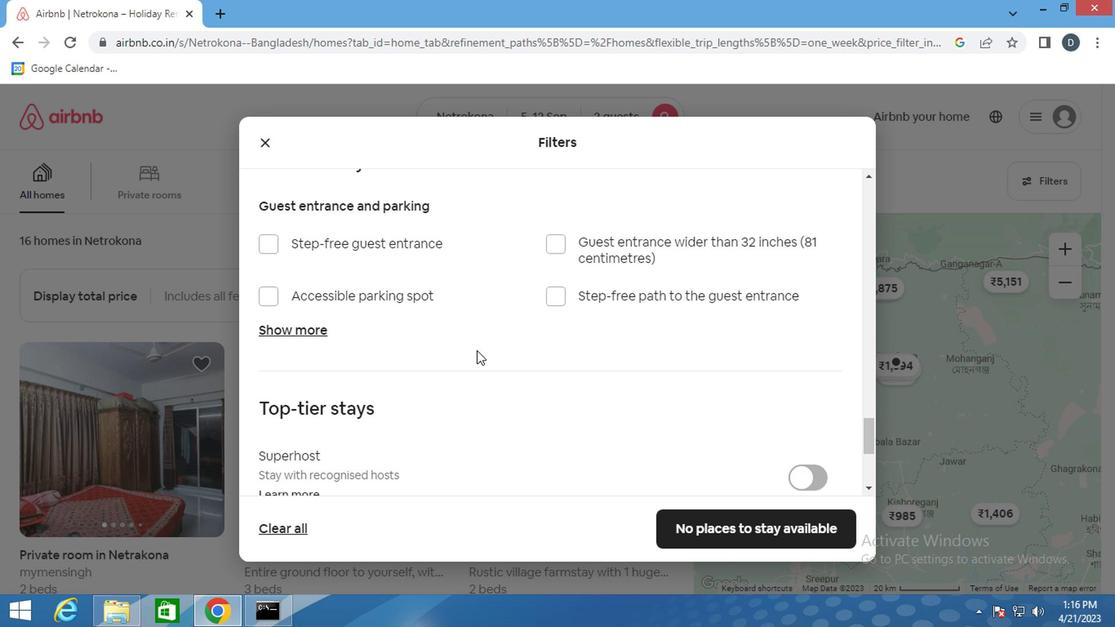 
Action: Mouse moved to (581, 369)
Screenshot: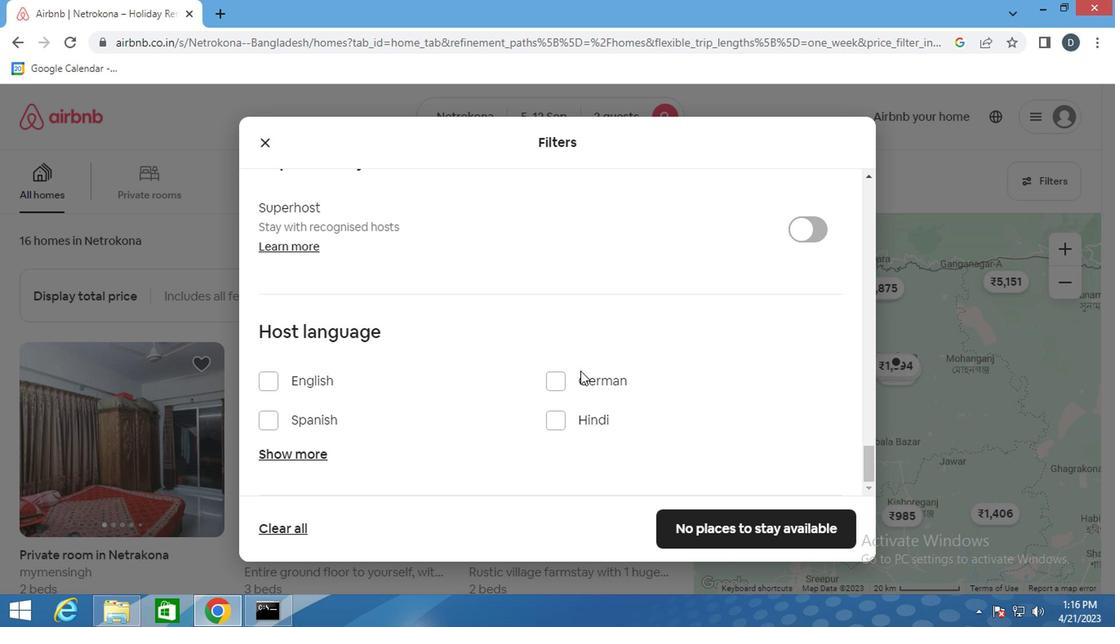 
Action: Mouse scrolled (581, 369) with delta (0, 0)
Screenshot: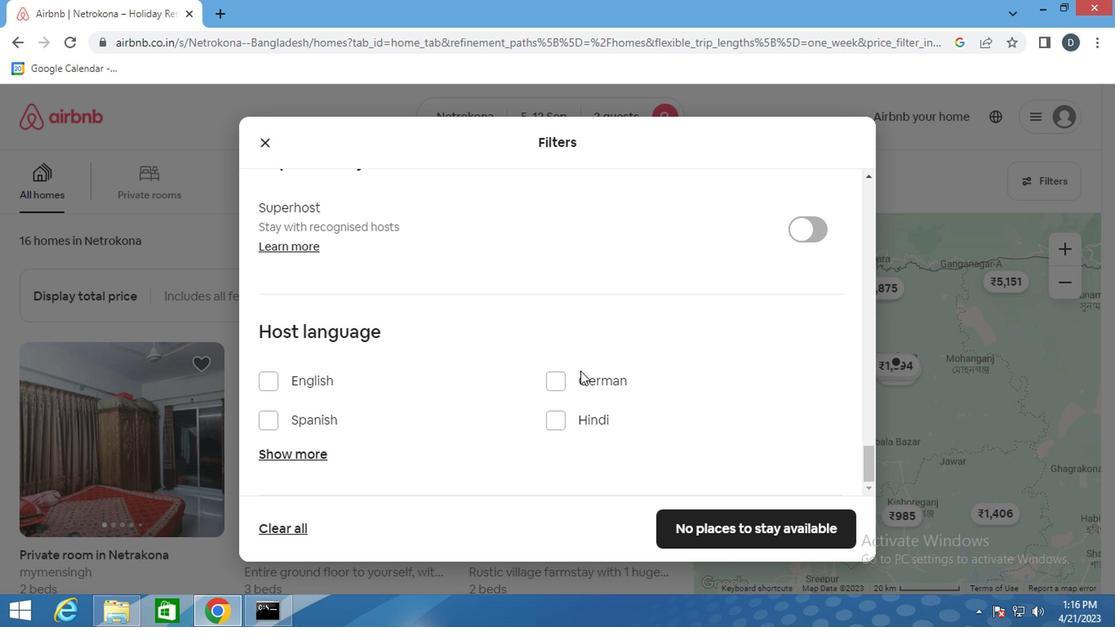 
Action: Mouse scrolled (581, 369) with delta (0, 0)
Screenshot: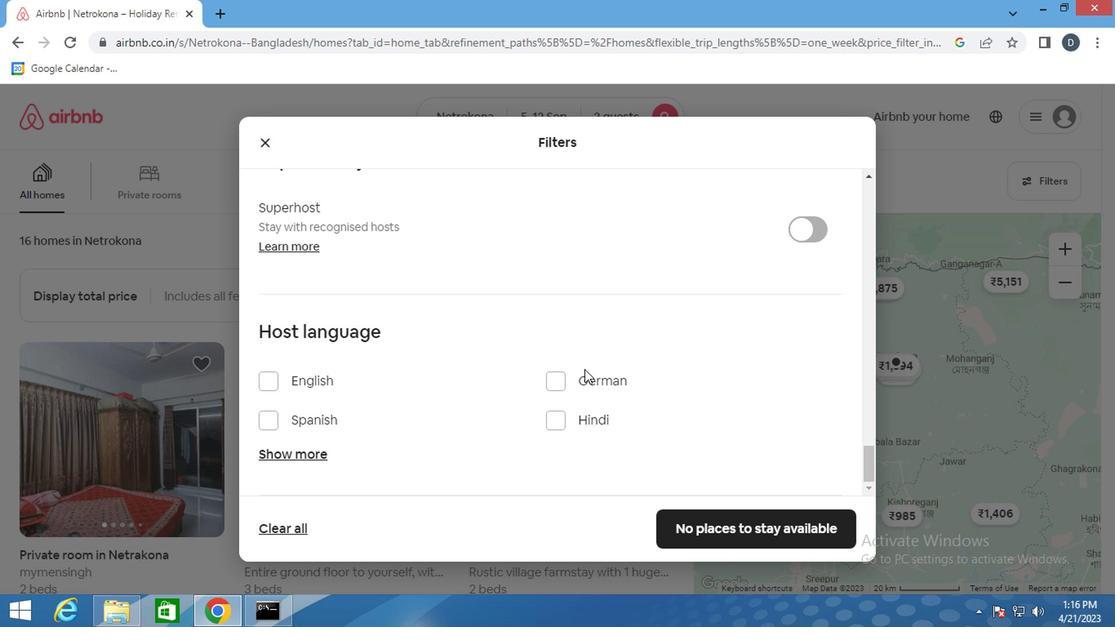 
Action: Mouse scrolled (581, 369) with delta (0, 0)
Screenshot: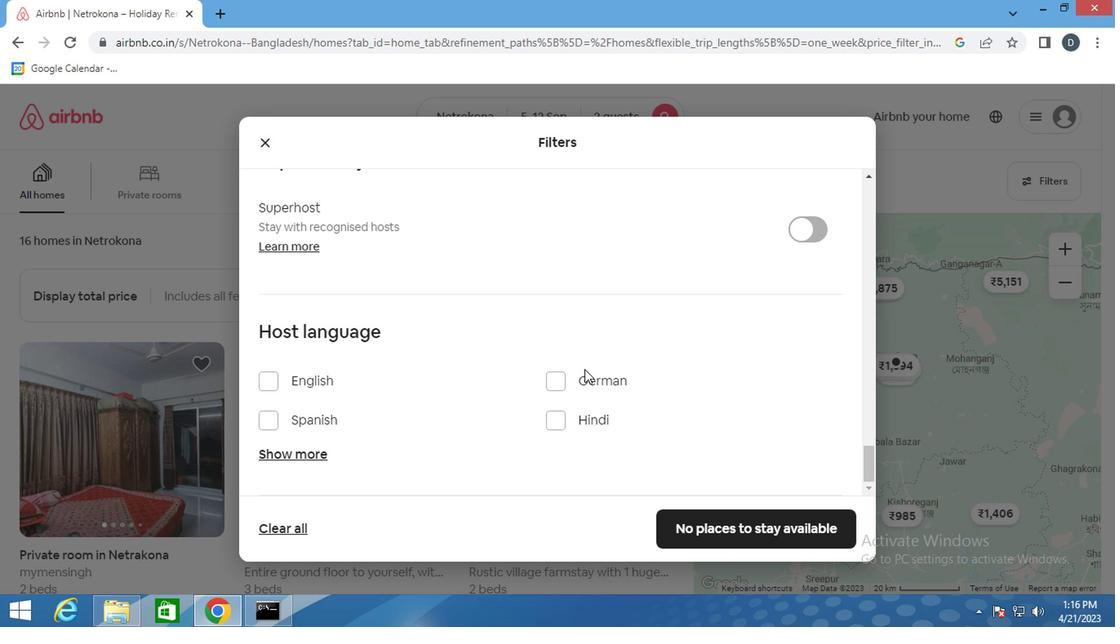 
Action: Mouse moved to (575, 371)
Screenshot: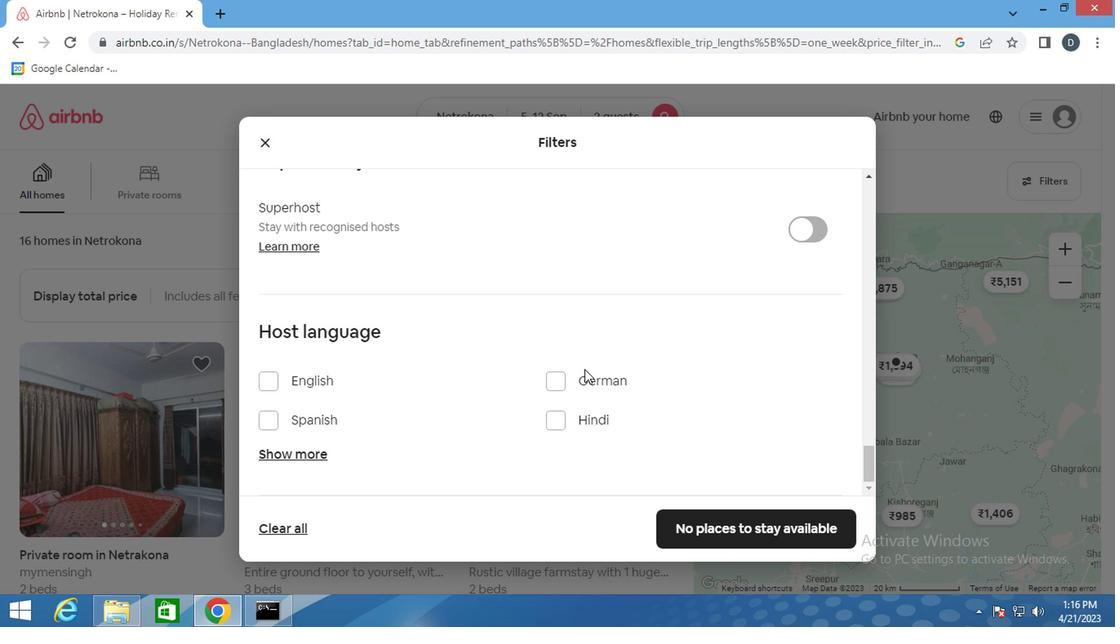 
Action: Mouse scrolled (575, 370) with delta (0, 0)
Screenshot: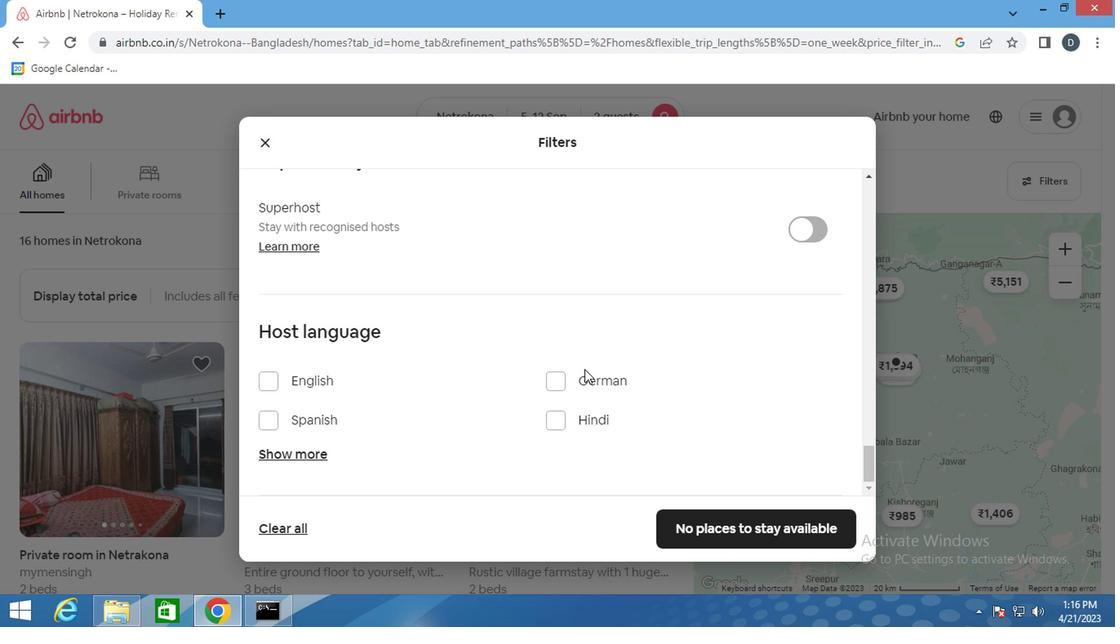 
Action: Mouse moved to (300, 375)
Screenshot: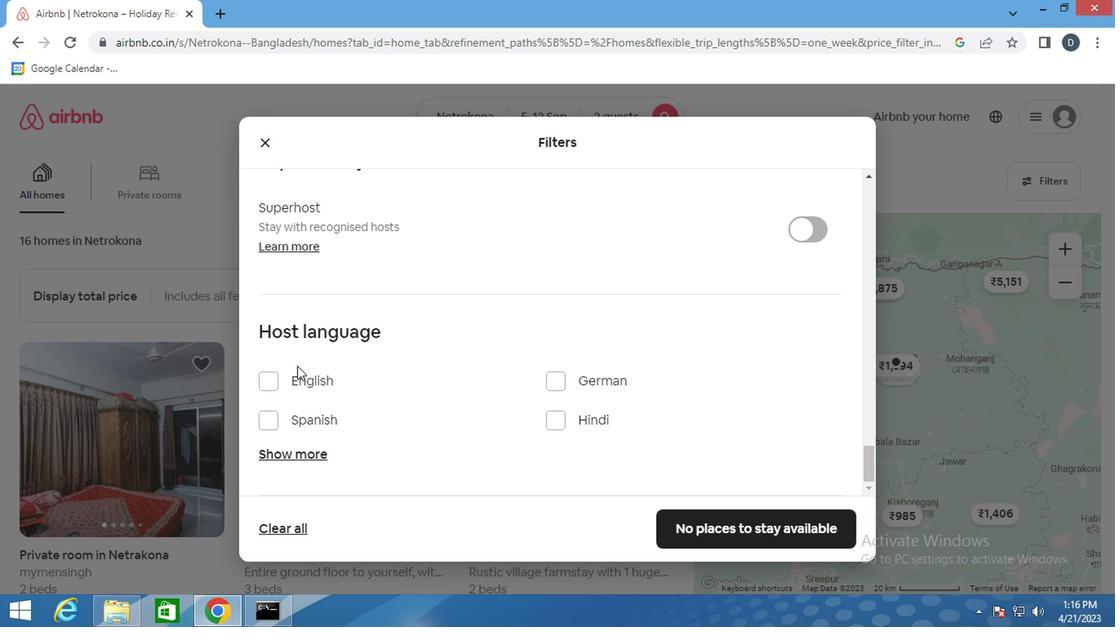 
Action: Mouse pressed left at (300, 375)
Screenshot: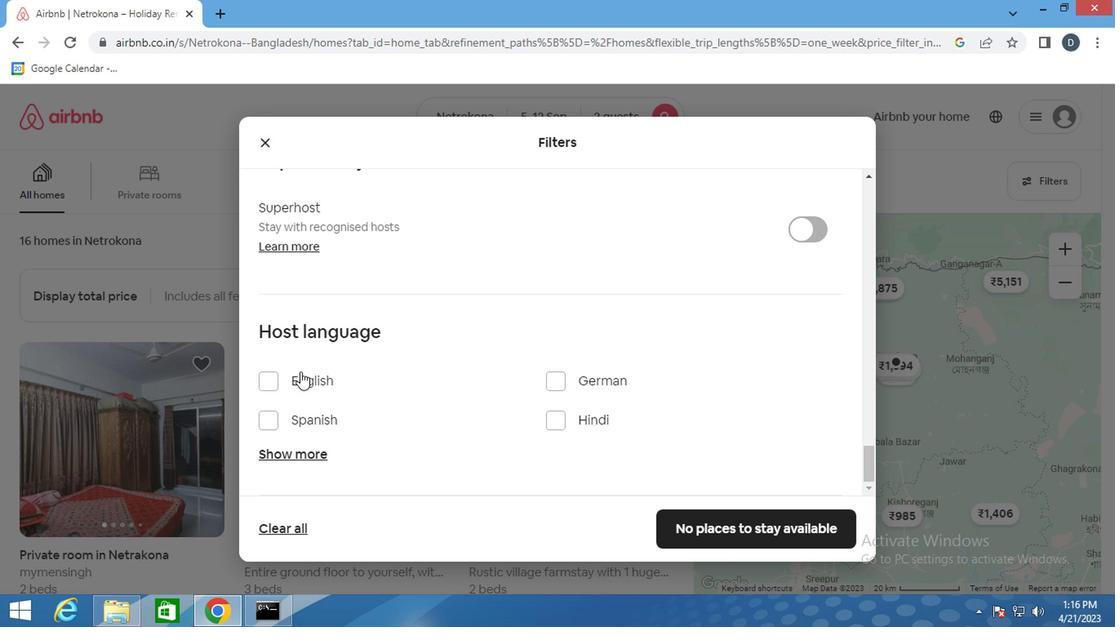 
Action: Mouse moved to (735, 513)
Screenshot: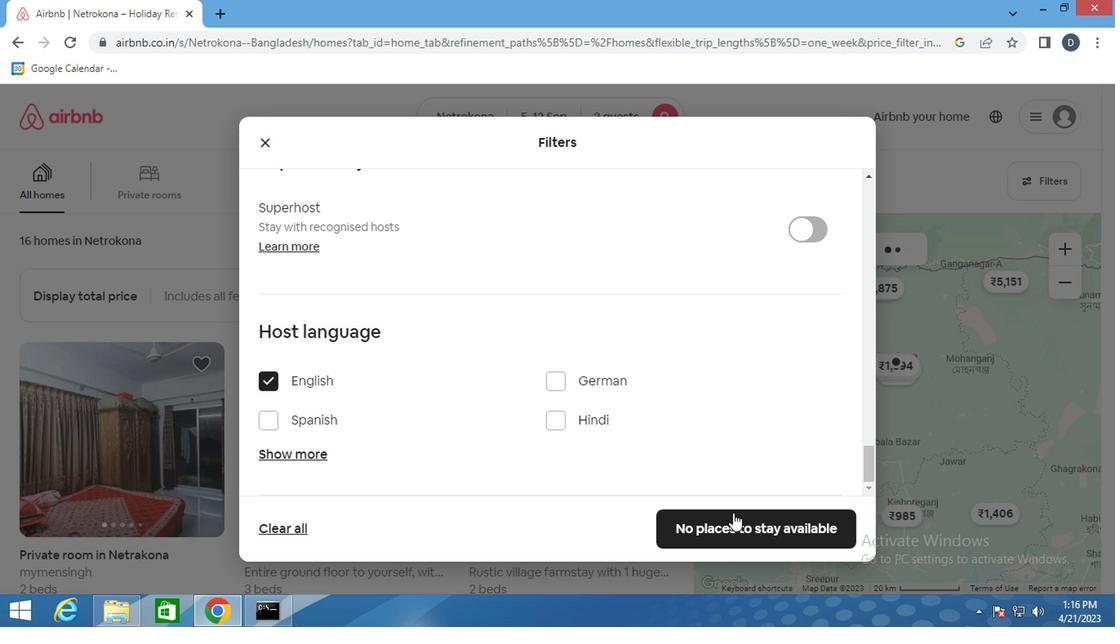 
Action: Mouse pressed left at (735, 513)
Screenshot: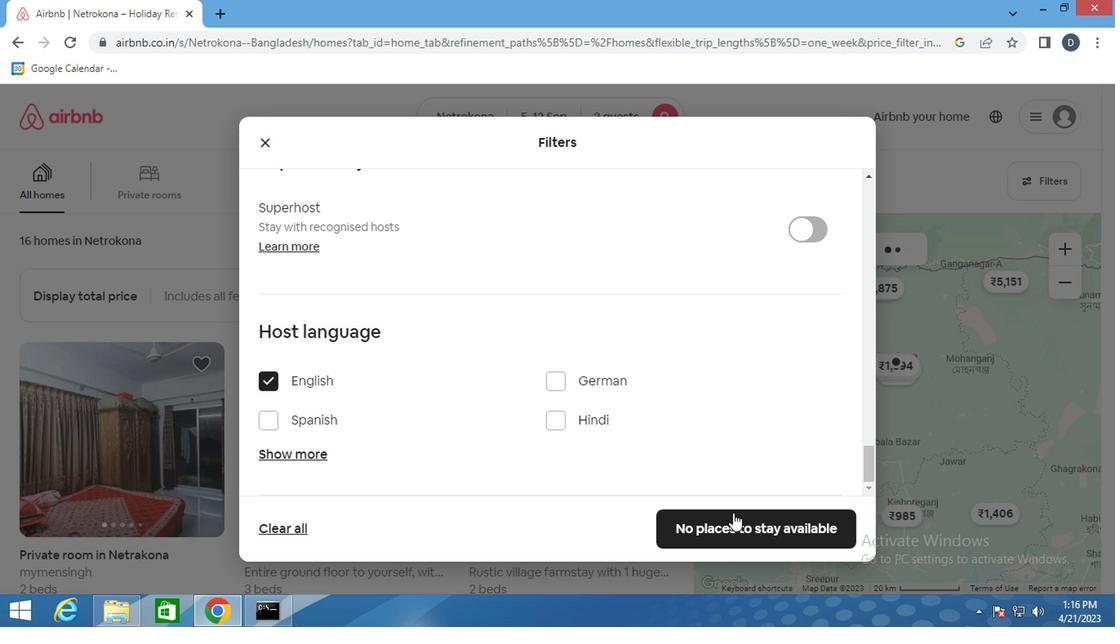 
Action: Mouse moved to (653, 348)
Screenshot: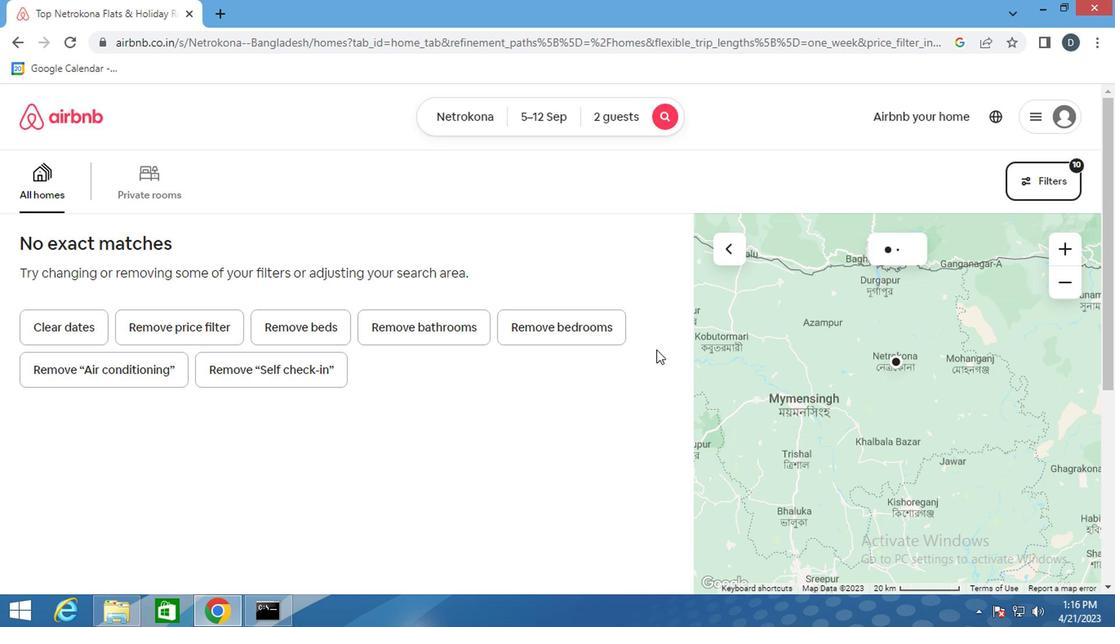 
